 Task:  Click on Football In the Sunday Gridiron Challenge click on  Pick Sheet Add name Madison Johnson Team name Pine Village Villagers and  Email softage.1@softage.net 10 Points Miami Dolphins 9 Points New England Patriots 8 Points Indianapolis Colts 7 Points New York Giants 6 Points New Orleans Saints 5 Points Philadelphia Eagles 4 Points Carolina Panthers 3 Points Tampa Bay Buccaneers 2 Points Cleveland Browns 1 Points Washington Commanders Submit pick sheet
Action: Mouse moved to (627, 364)
Screenshot: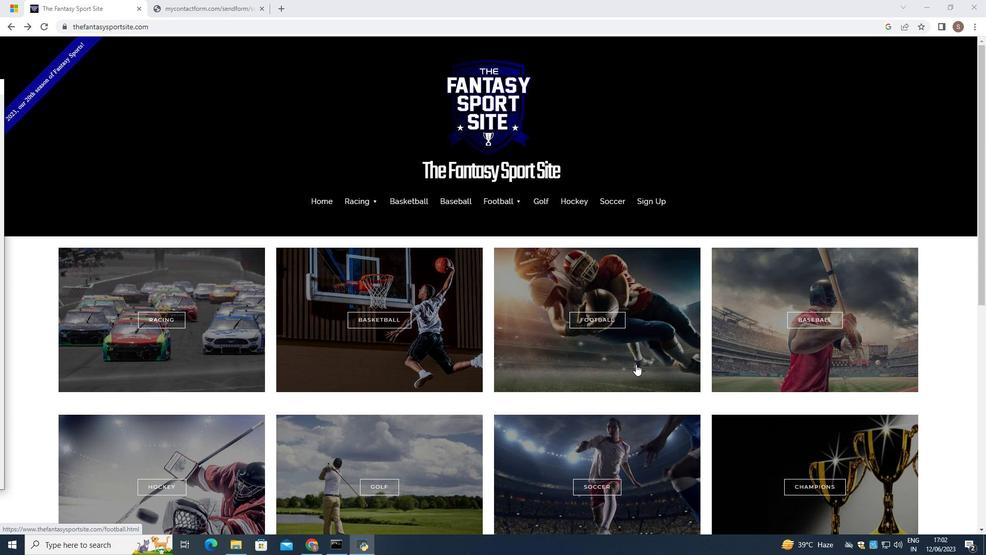 
Action: Mouse pressed left at (627, 364)
Screenshot: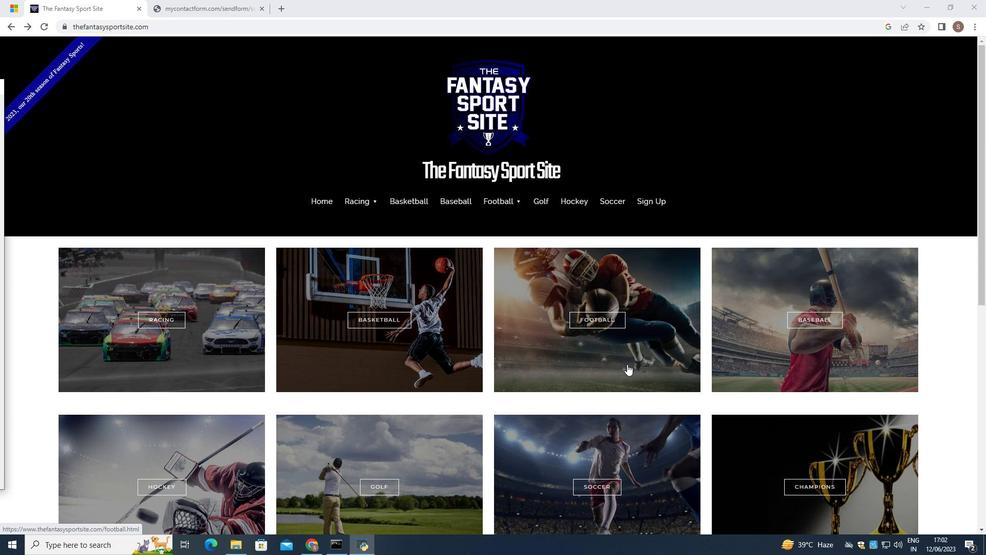 
Action: Mouse moved to (514, 415)
Screenshot: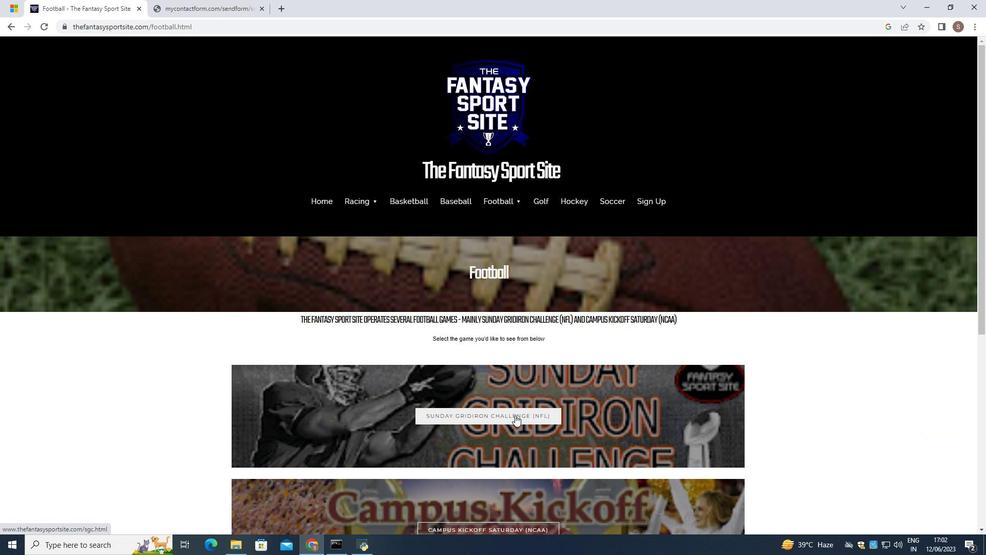 
Action: Mouse pressed left at (514, 415)
Screenshot: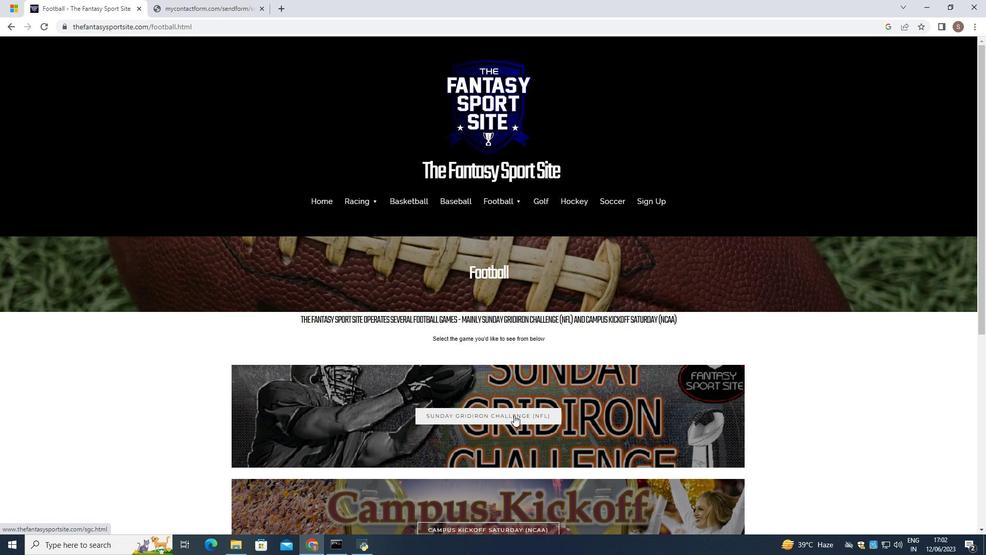 
Action: Mouse moved to (290, 455)
Screenshot: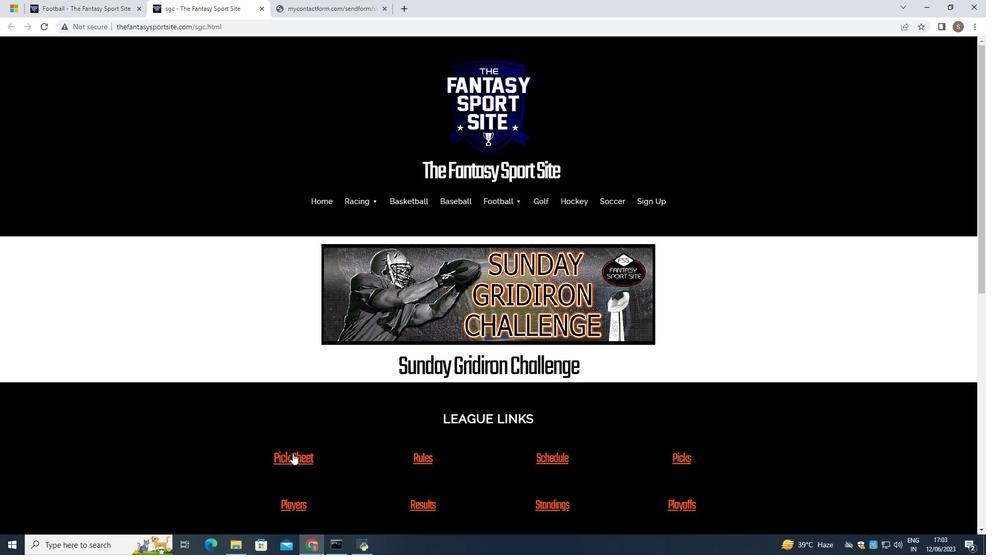 
Action: Mouse pressed left at (290, 455)
Screenshot: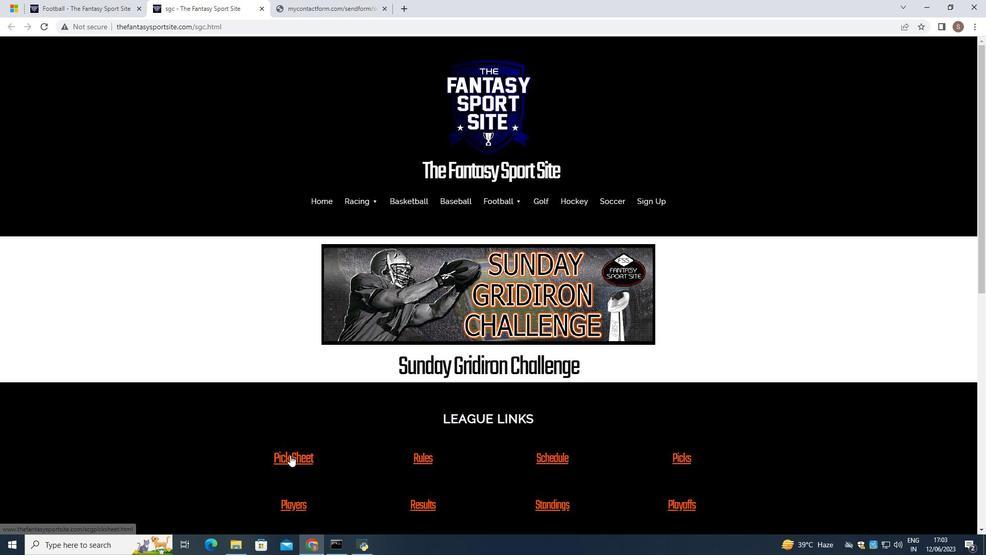
Action: Mouse moved to (344, 431)
Screenshot: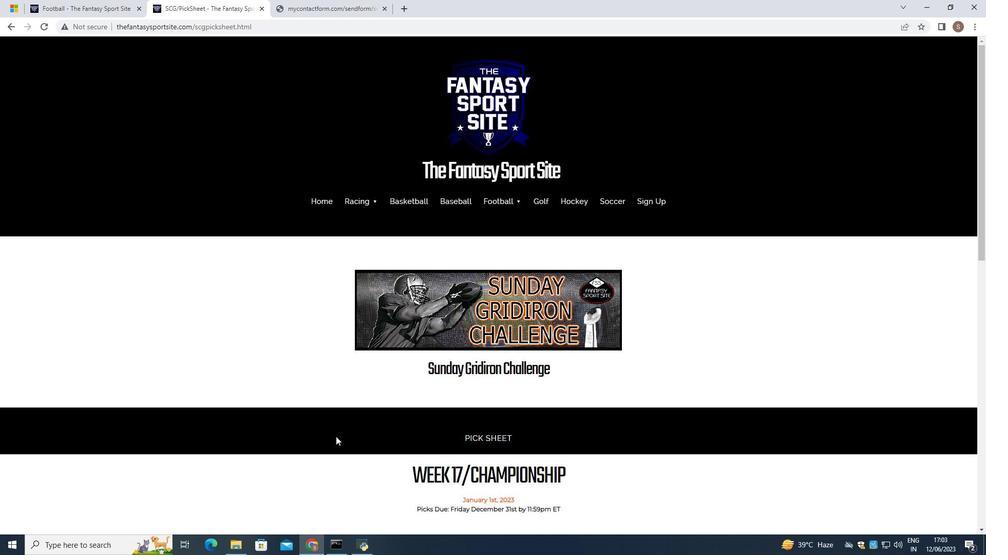 
Action: Mouse scrolled (344, 430) with delta (0, 0)
Screenshot: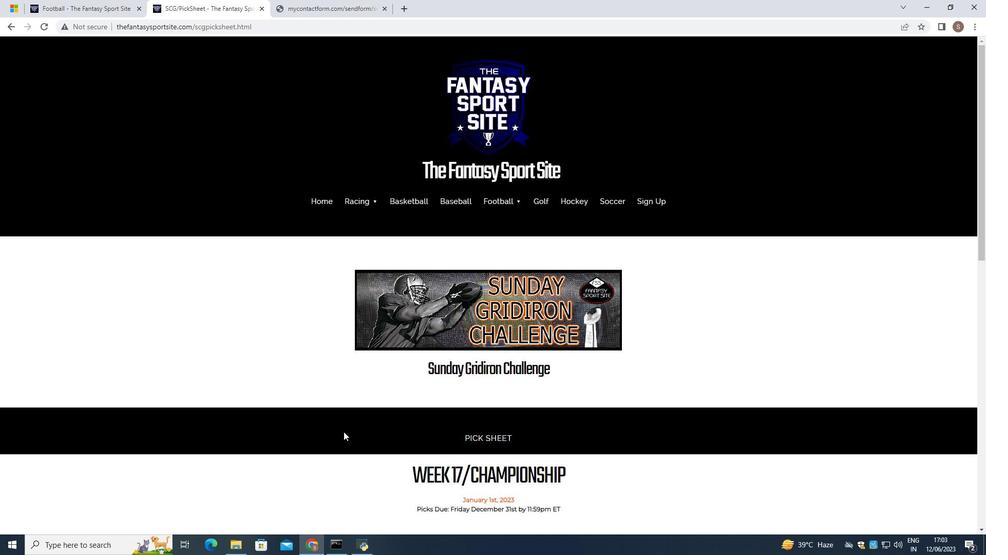 
Action: Mouse scrolled (344, 430) with delta (0, 0)
Screenshot: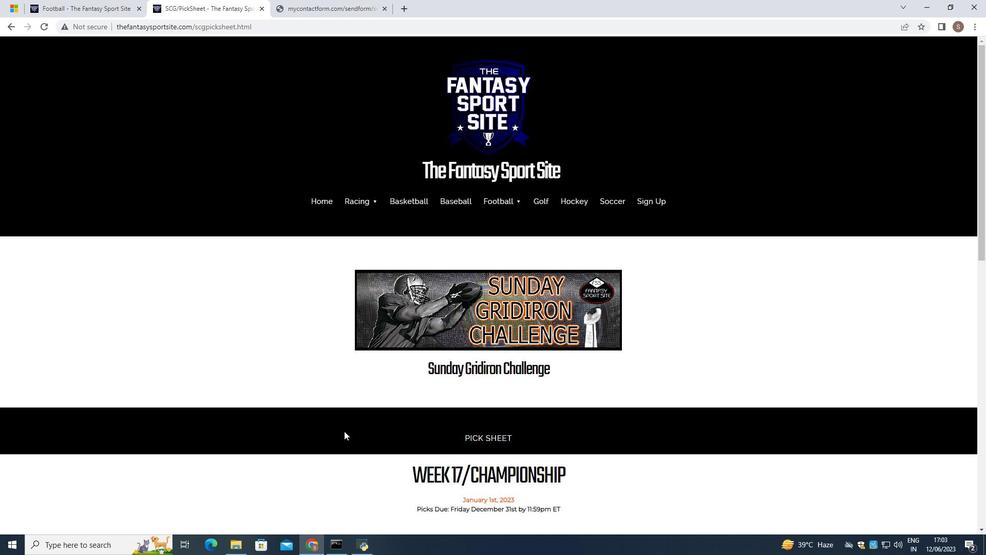 
Action: Mouse scrolled (344, 430) with delta (0, 0)
Screenshot: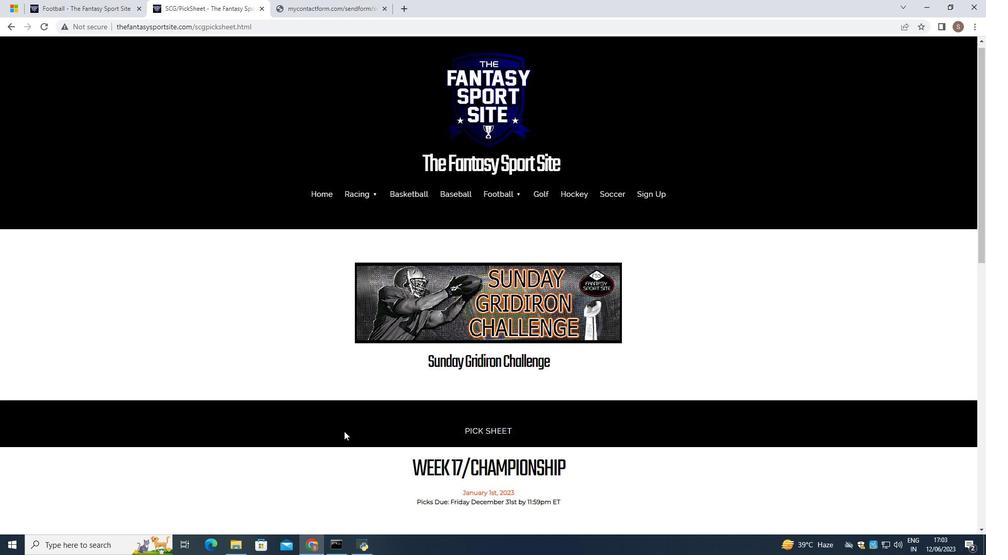 
Action: Mouse scrolled (344, 430) with delta (0, 0)
Screenshot: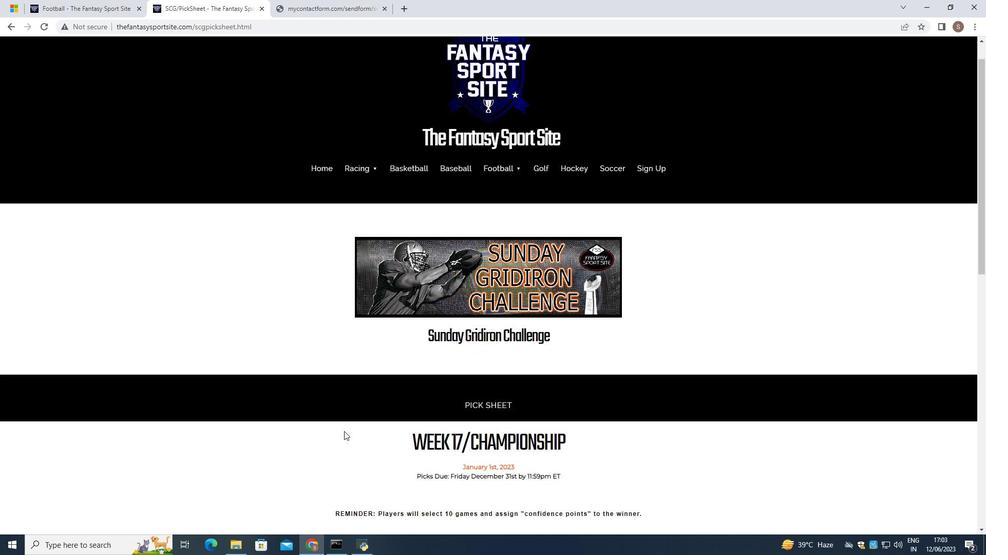 
Action: Mouse moved to (345, 430)
Screenshot: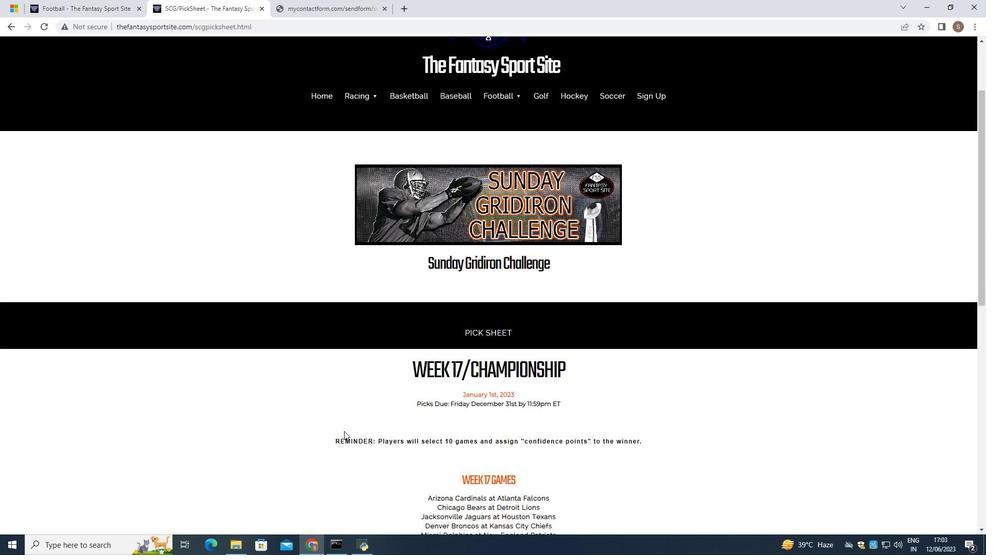 
Action: Mouse scrolled (345, 430) with delta (0, 0)
Screenshot: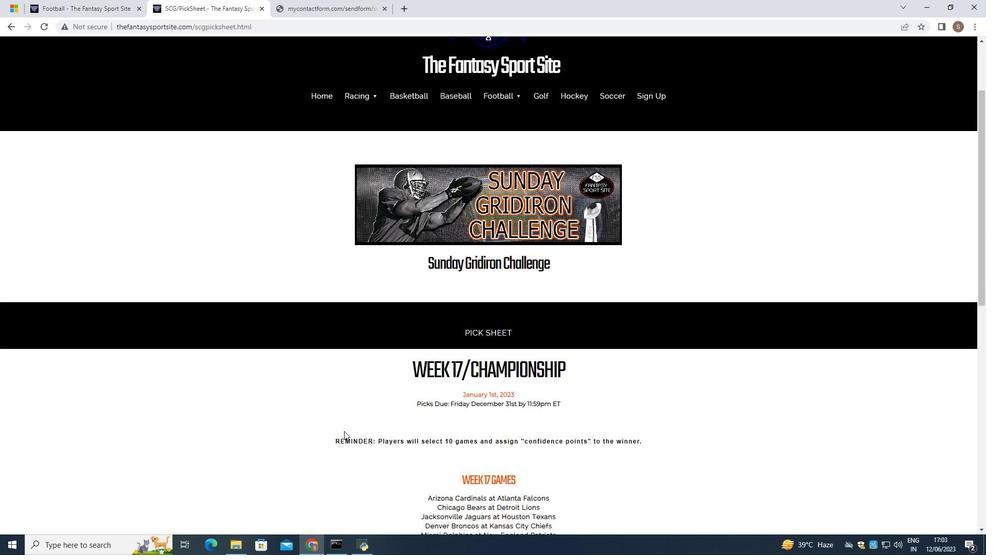 
Action: Mouse scrolled (345, 430) with delta (0, 0)
Screenshot: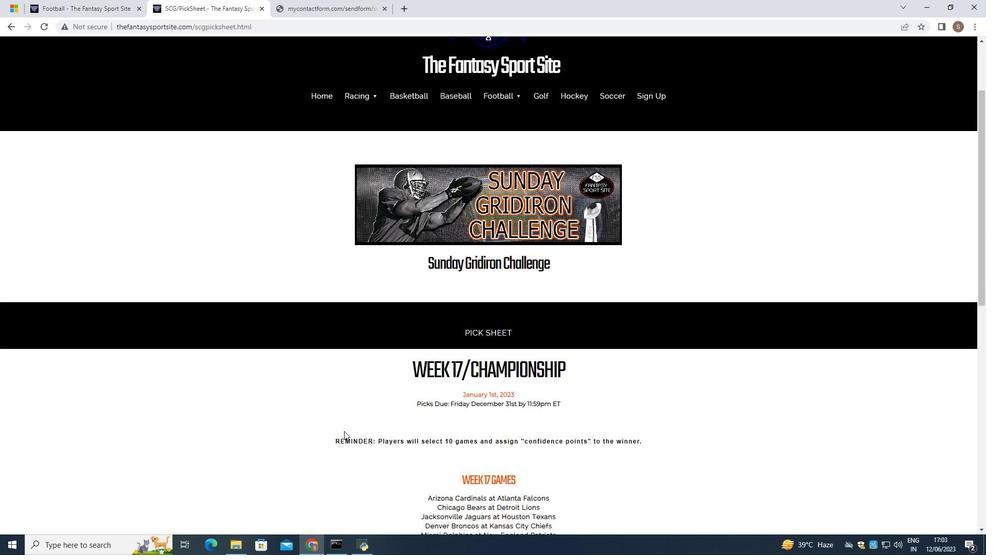 
Action: Mouse scrolled (345, 430) with delta (0, 0)
Screenshot: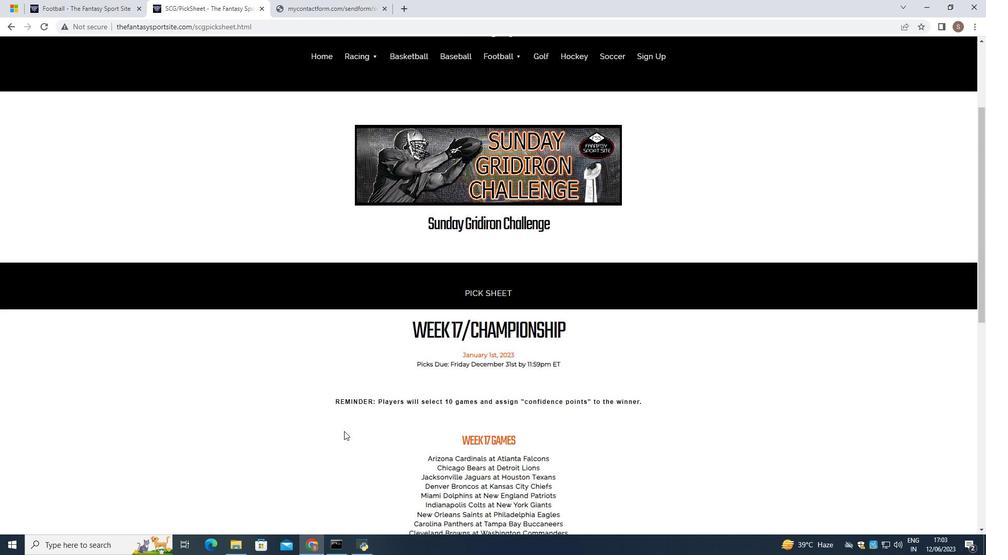 
Action: Mouse moved to (345, 430)
Screenshot: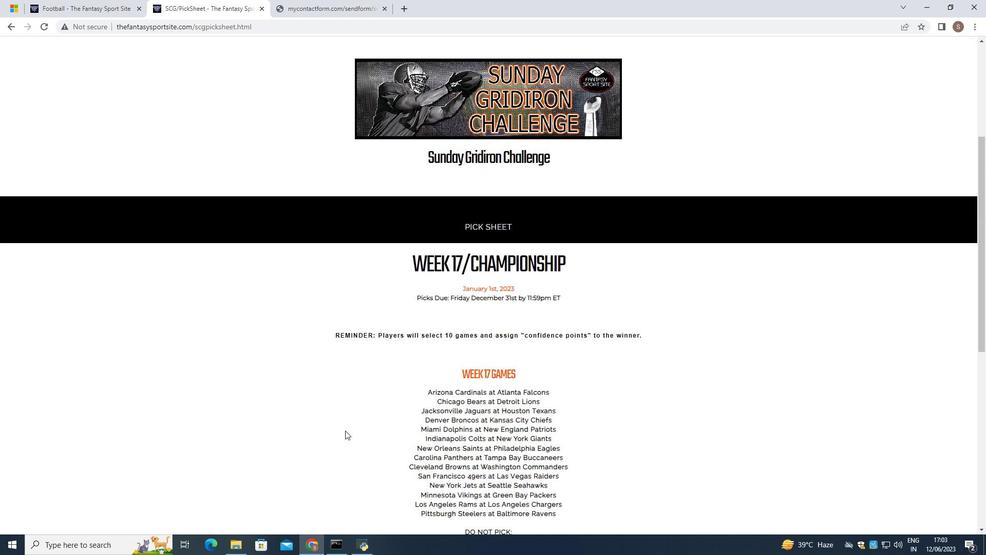 
Action: Mouse scrolled (345, 430) with delta (0, 0)
Screenshot: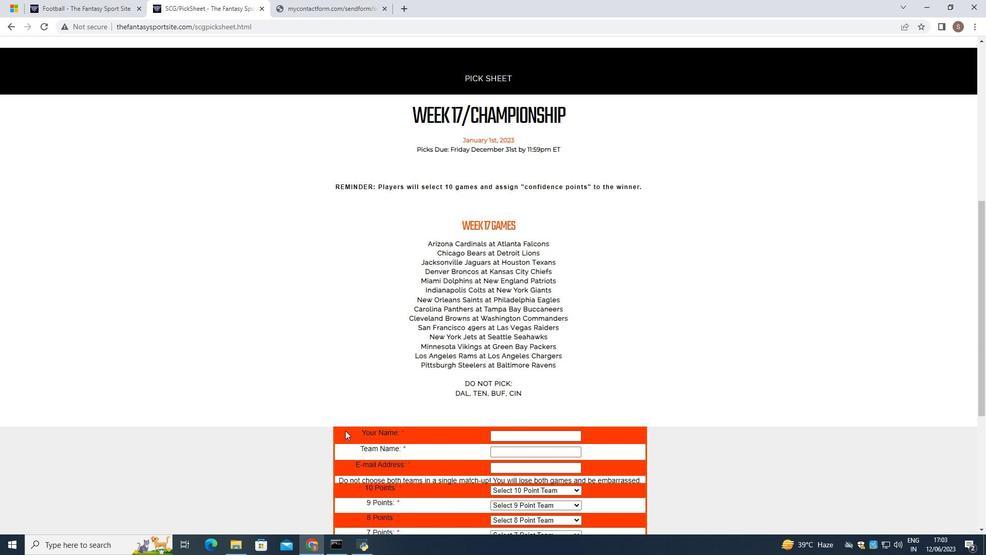 
Action: Mouse scrolled (345, 430) with delta (0, 0)
Screenshot: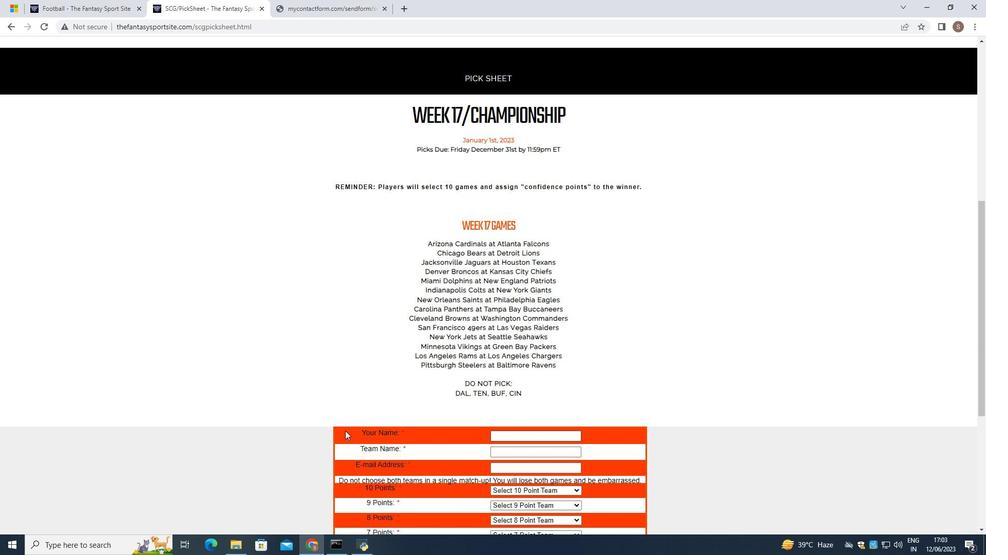 
Action: Mouse scrolled (345, 430) with delta (0, 0)
Screenshot: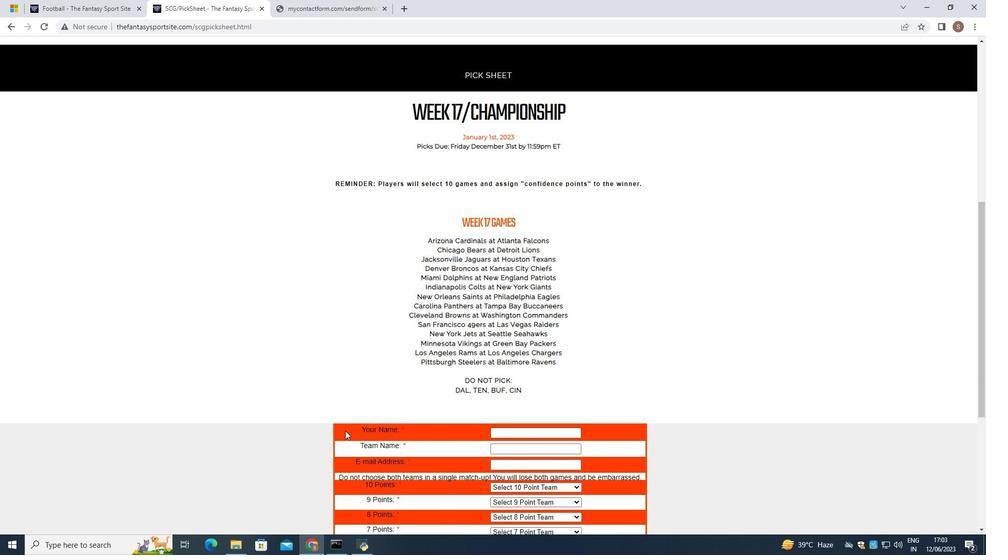 
Action: Mouse moved to (506, 284)
Screenshot: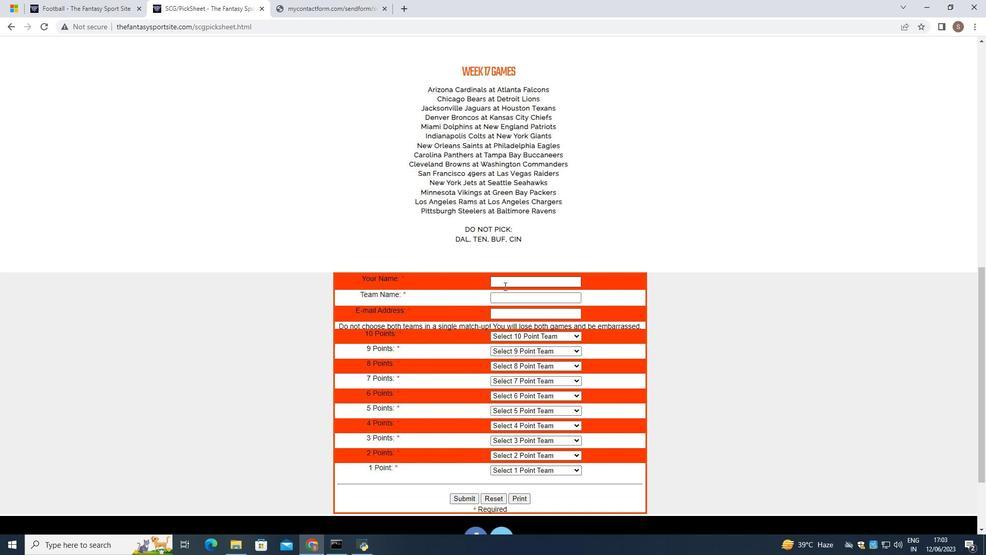 
Action: Mouse pressed left at (506, 284)
Screenshot: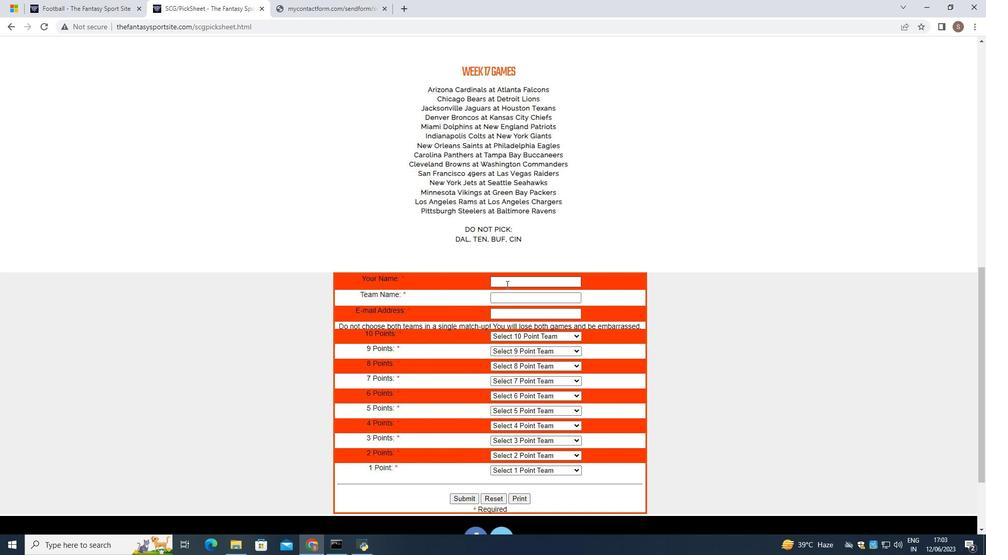 
Action: Key pressed <Key.shift><Key.shift><Key.shift><Key.shift><Key.shift><Key.shift><Key.shift><Key.shift><Key.shift><Key.shift><Key.shift><Key.shift><Key.shift><Key.shift><Key.shift><Key.shift><Key.shift><Key.shift><Key.shift><Key.shift><Key.shift><Key.shift><Key.shift><Key.shift><Key.shift><Key.shift><Key.shift><Key.shift><Key.shift>Madison
Screenshot: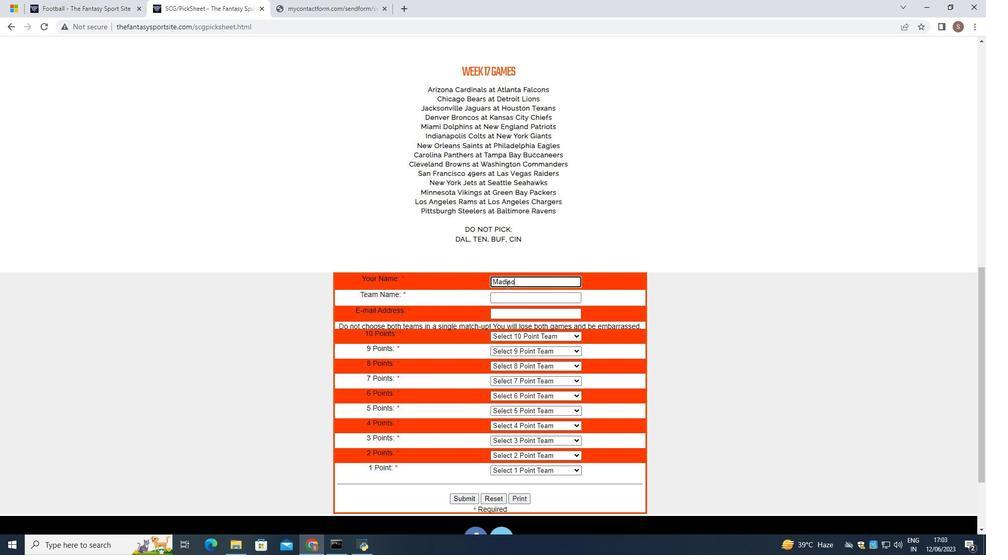 
Action: Mouse moved to (549, 289)
Screenshot: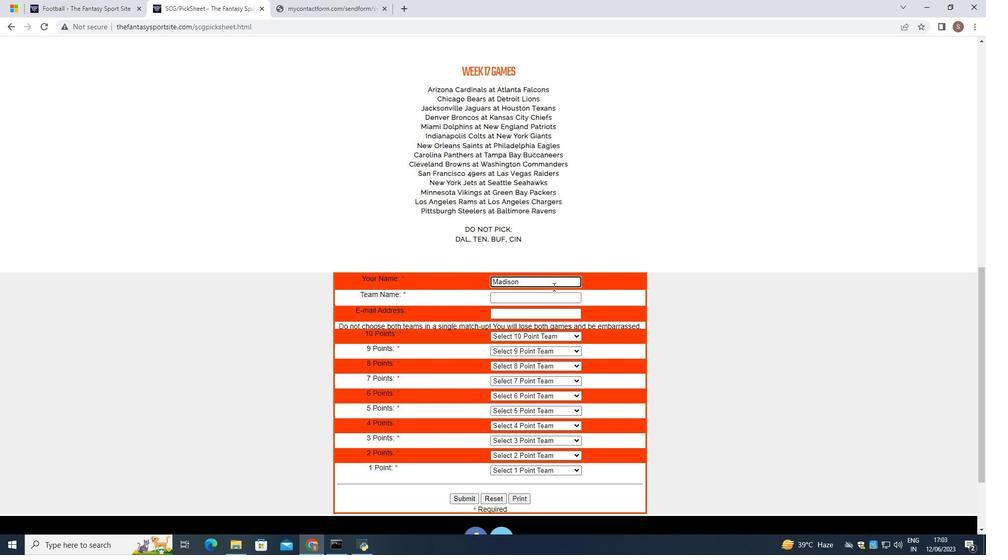 
Action: Key pressed <Key.space><Key.shift>Johnson
Screenshot: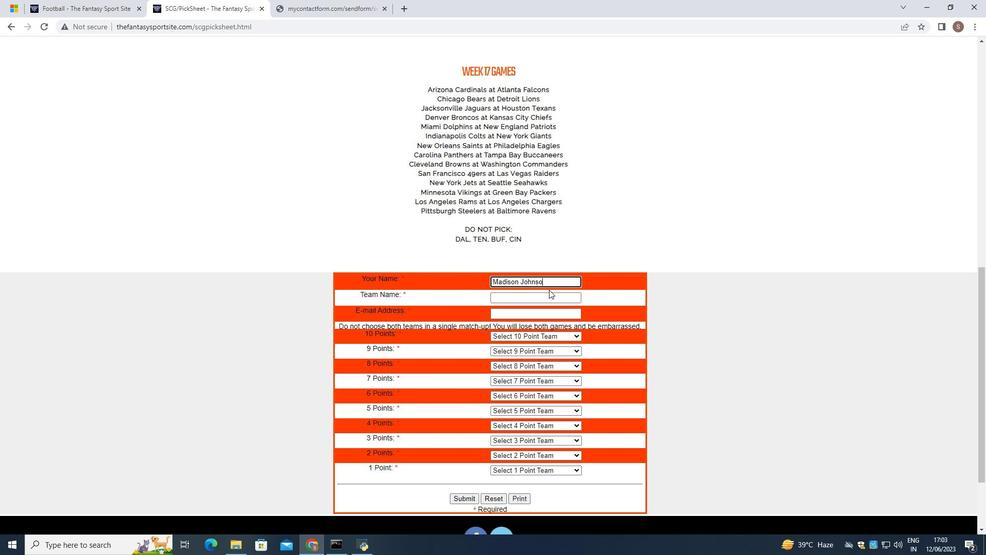 
Action: Mouse moved to (549, 300)
Screenshot: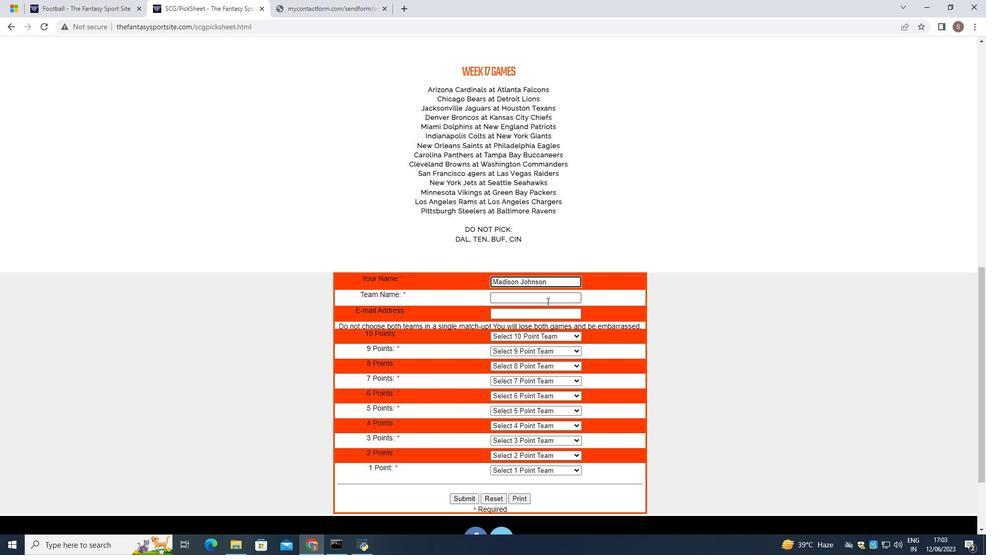 
Action: Mouse pressed left at (549, 300)
Screenshot: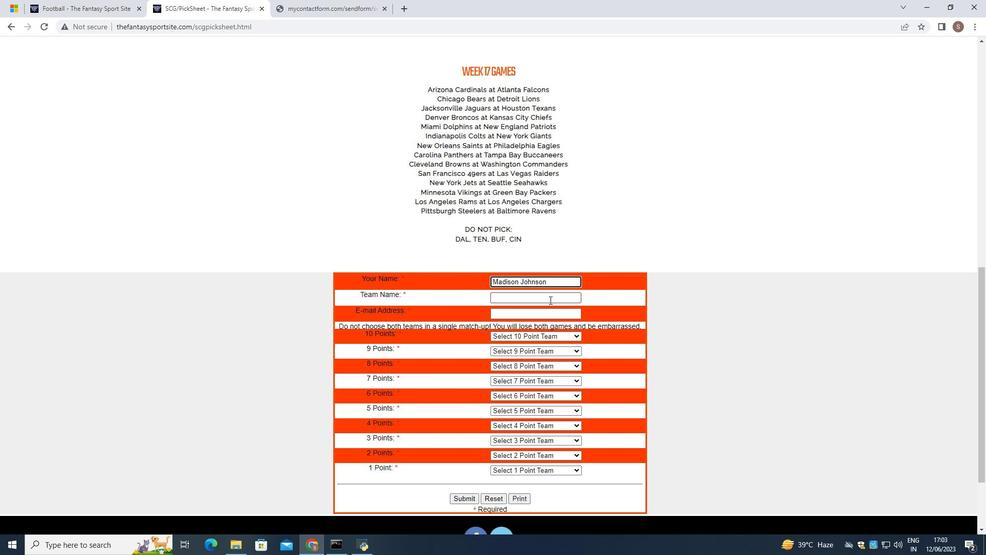 
Action: Key pressed <Key.shift><Key.shift><Key.shift><Key.shift><Key.shift><Key.shift><Key.shift><Key.shift><Key.shift><Key.shift><Key.shift><Key.shift><Key.shift><Key.shift><Key.shift><Key.shift><Key.shift><Key.shift><Key.shift>Pine<Key.space><Key.shift>Village<Key.space><Key.shift>Villagers
Screenshot: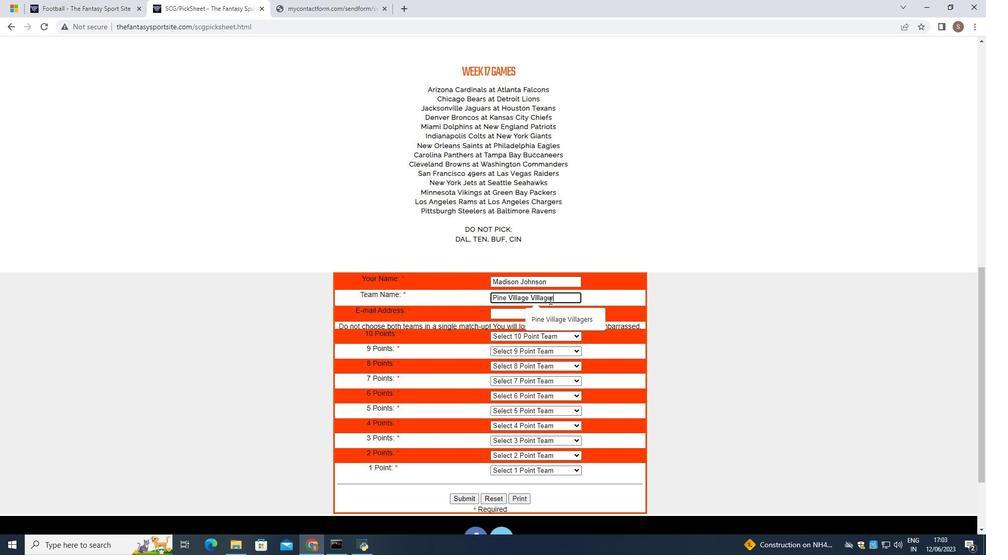 
Action: Mouse moved to (536, 314)
Screenshot: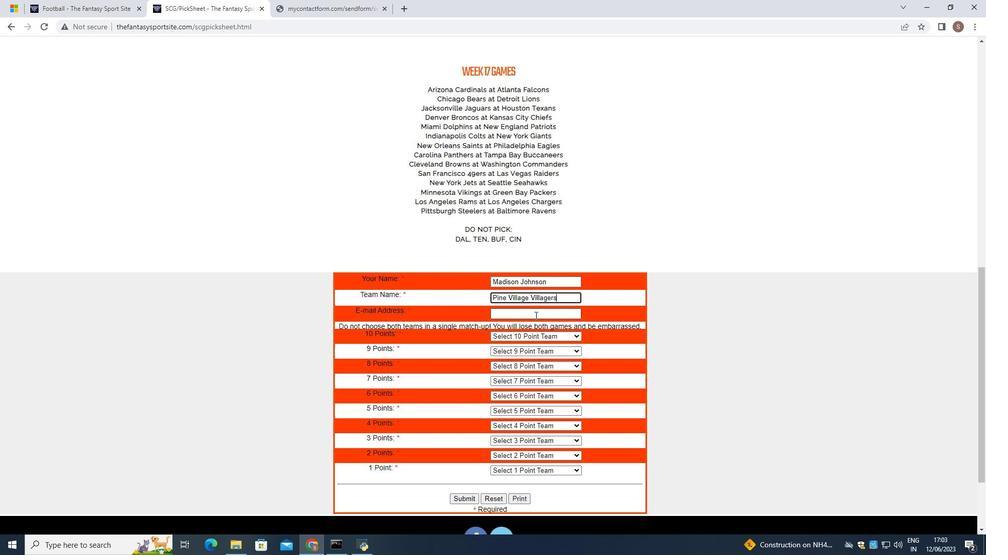 
Action: Mouse pressed left at (536, 314)
Screenshot: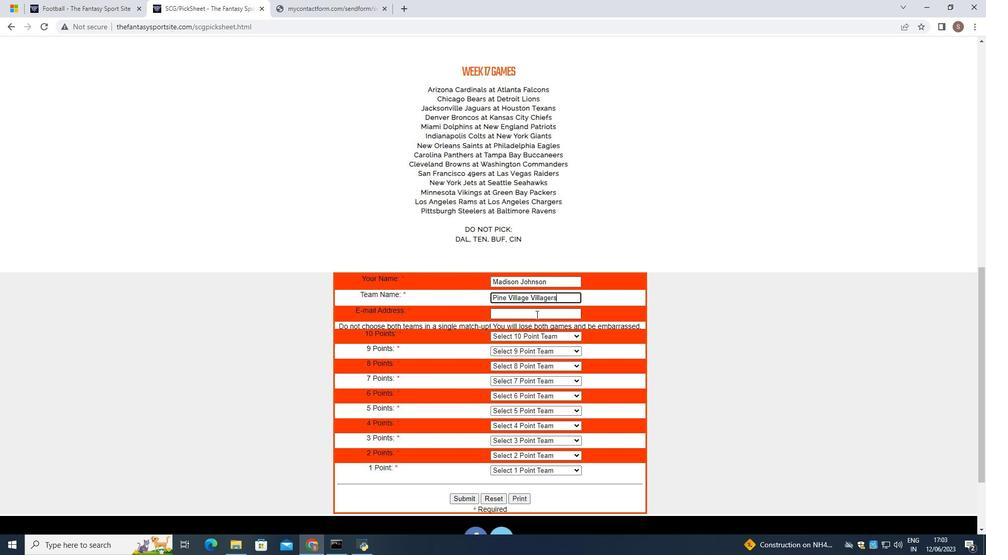 
Action: Key pressed softage.1
Screenshot: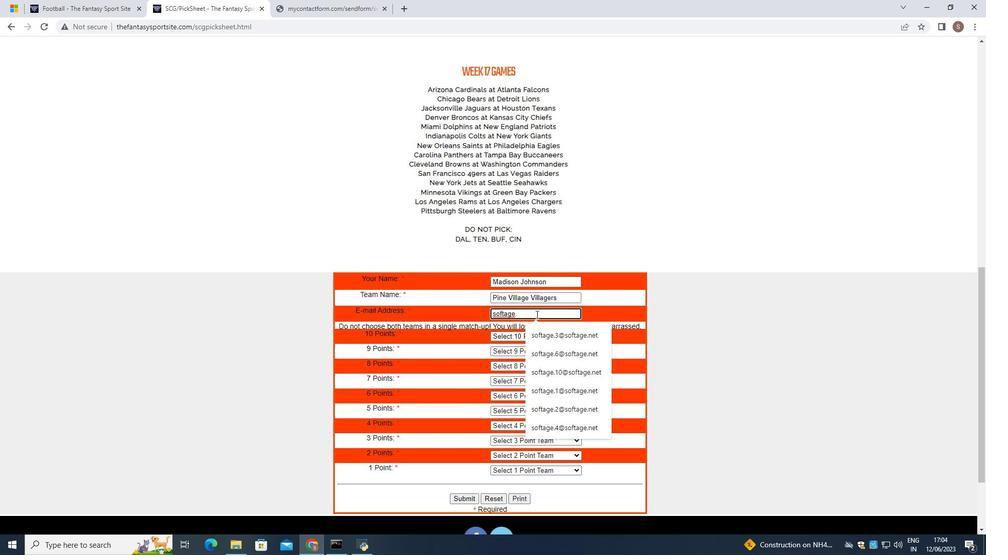 
Action: Mouse moved to (551, 354)
Screenshot: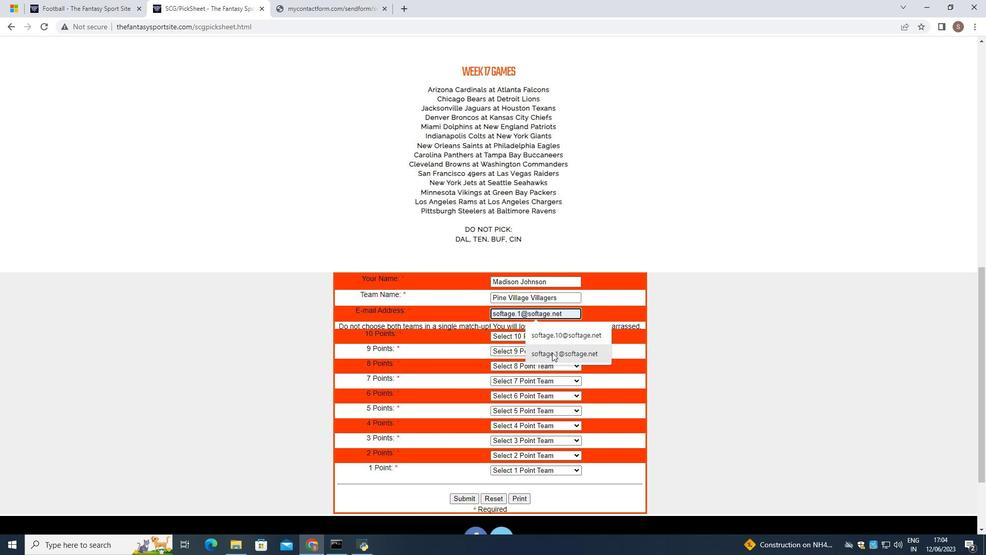 
Action: Mouse pressed left at (551, 354)
Screenshot: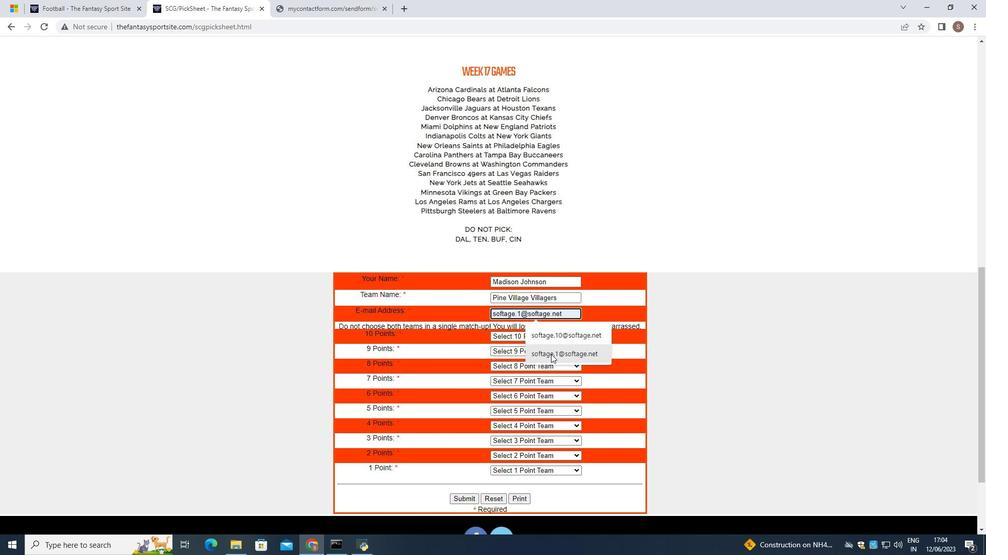 
Action: Mouse moved to (542, 338)
Screenshot: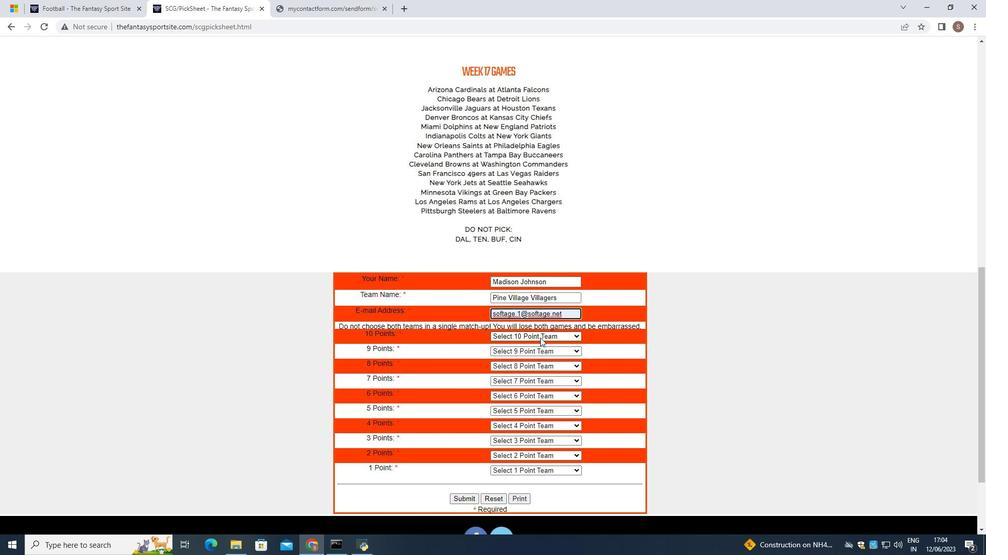 
Action: Mouse pressed left at (542, 338)
Screenshot: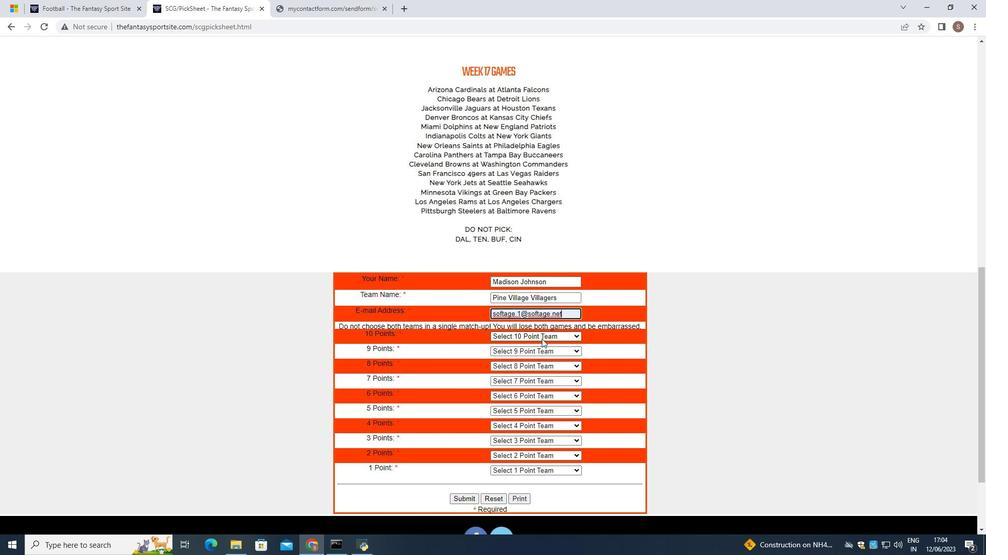
Action: Mouse moved to (539, 442)
Screenshot: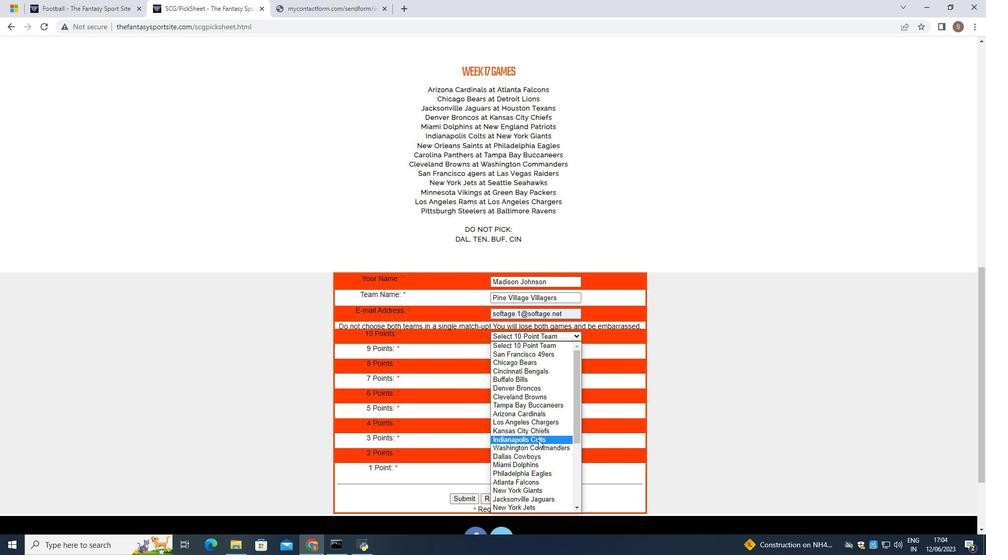 
Action: Mouse scrolled (539, 441) with delta (0, 0)
Screenshot: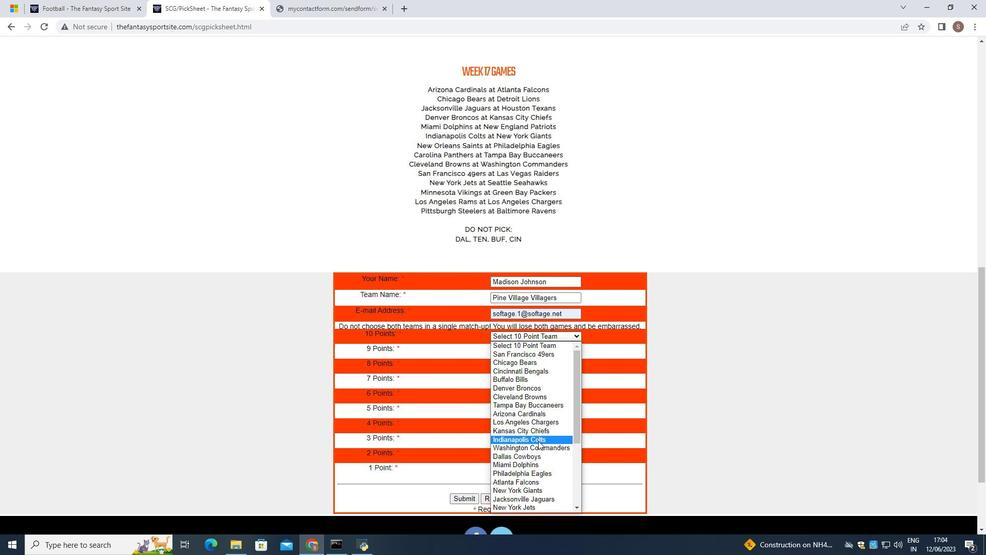 
Action: Mouse moved to (541, 444)
Screenshot: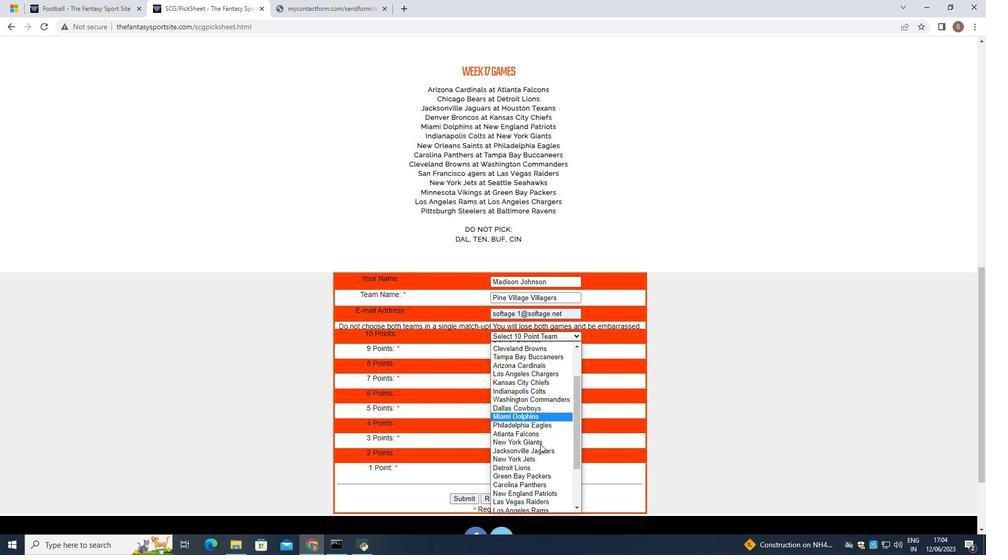 
Action: Mouse scrolled (540, 444) with delta (0, 0)
Screenshot: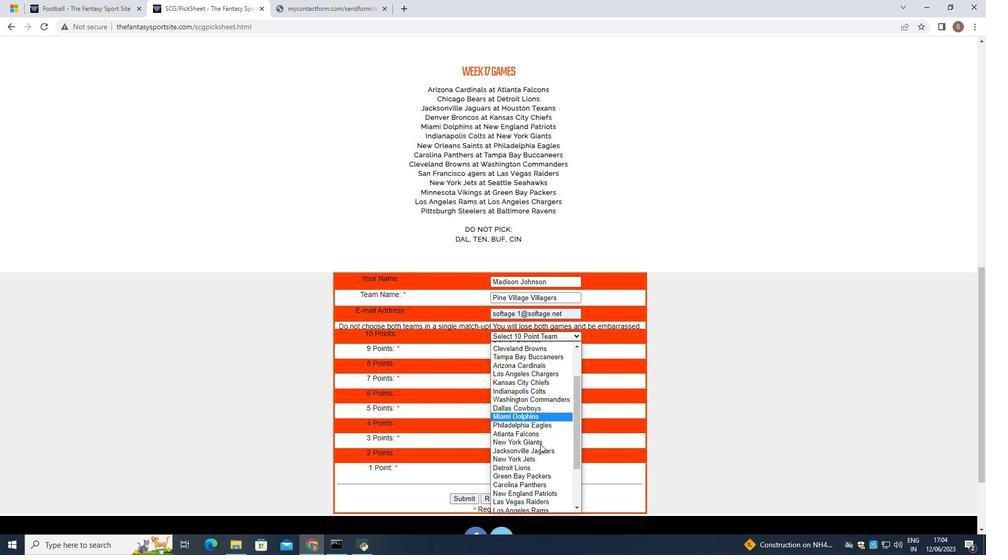 
Action: Mouse moved to (541, 444)
Screenshot: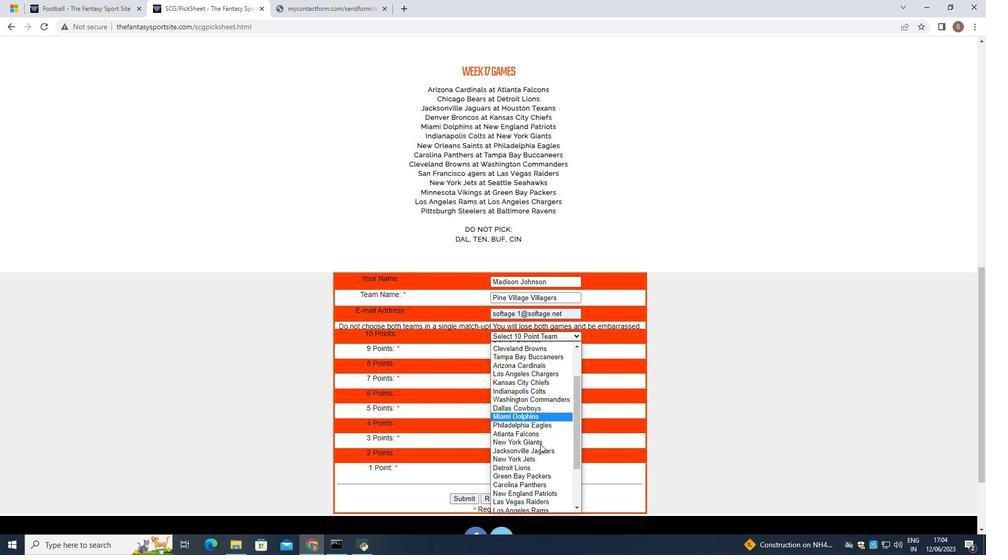 
Action: Mouse scrolled (541, 444) with delta (0, 0)
Screenshot: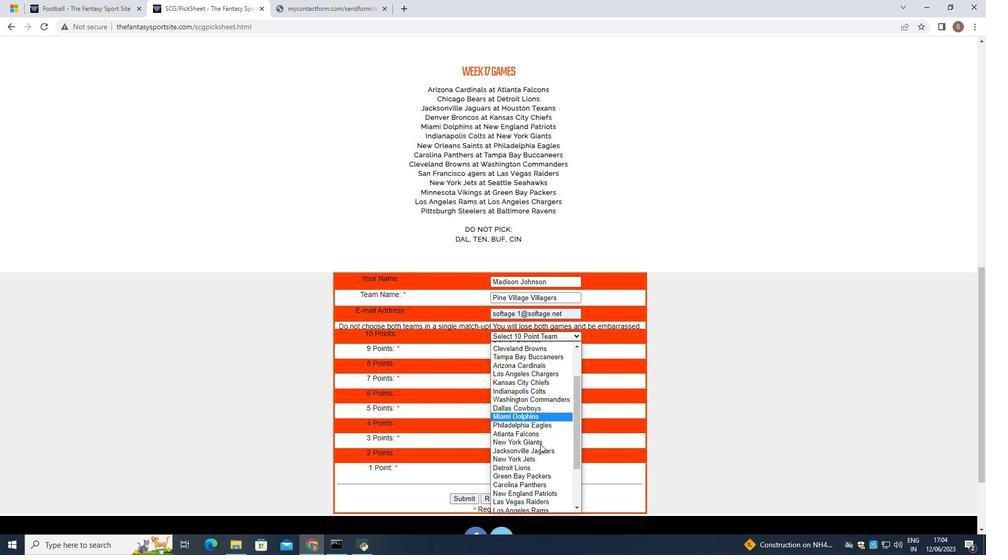 
Action: Mouse scrolled (541, 444) with delta (0, 0)
Screenshot: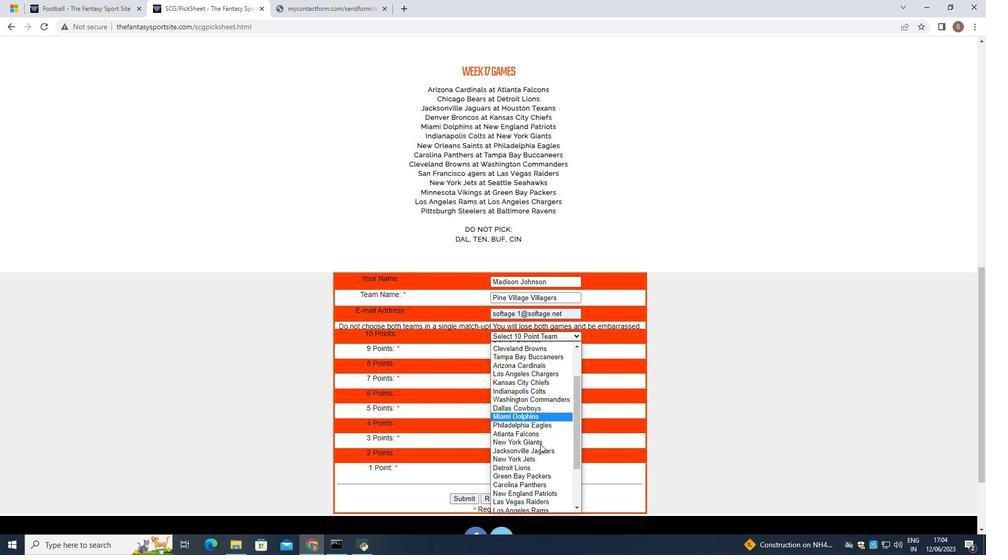 
Action: Mouse moved to (542, 444)
Screenshot: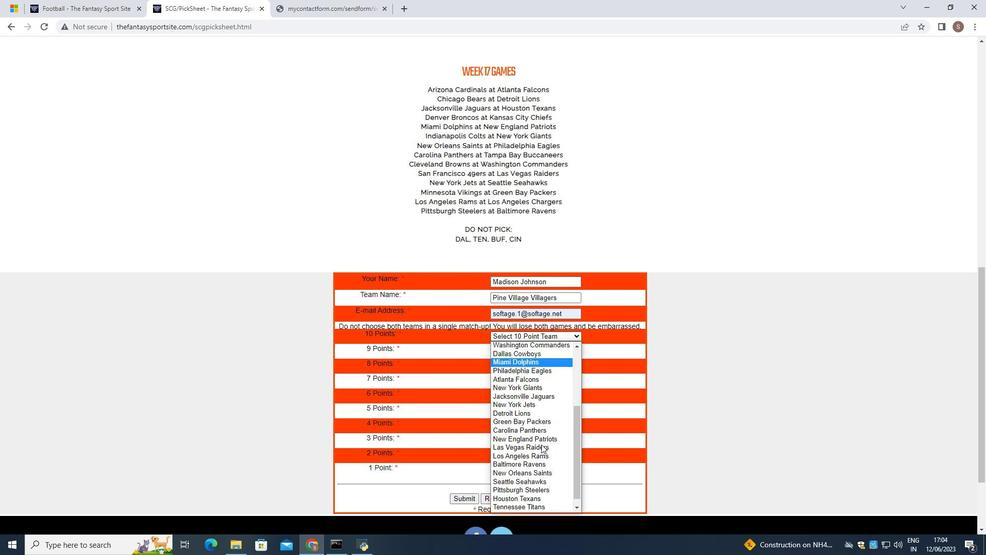 
Action: Mouse scrolled (542, 444) with delta (0, 0)
Screenshot: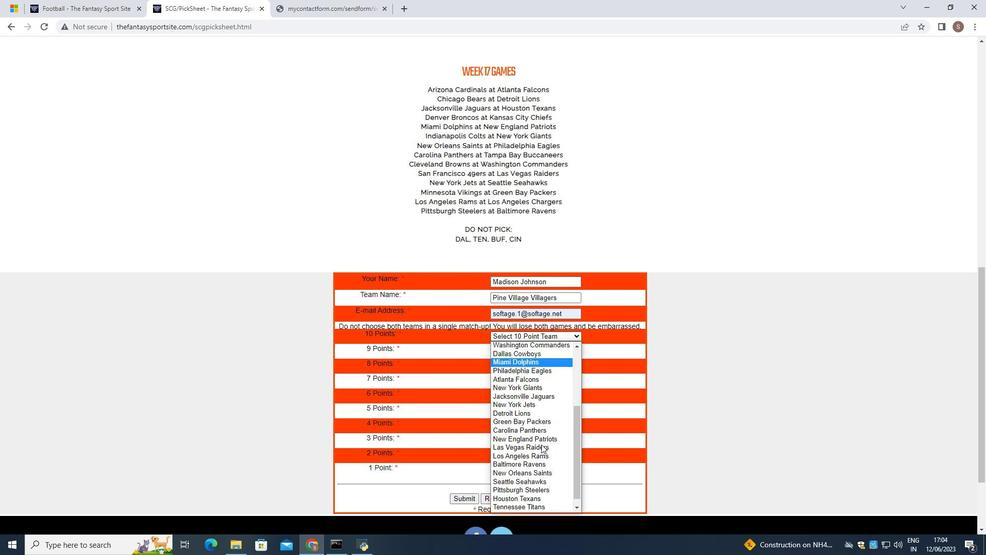 
Action: Mouse moved to (542, 444)
Screenshot: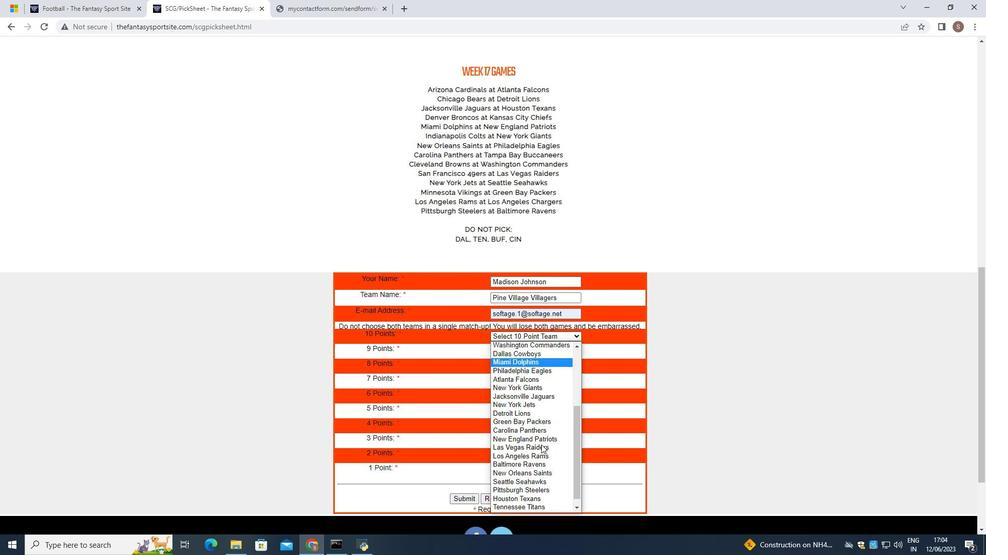 
Action: Mouse scrolled (542, 444) with delta (0, 0)
Screenshot: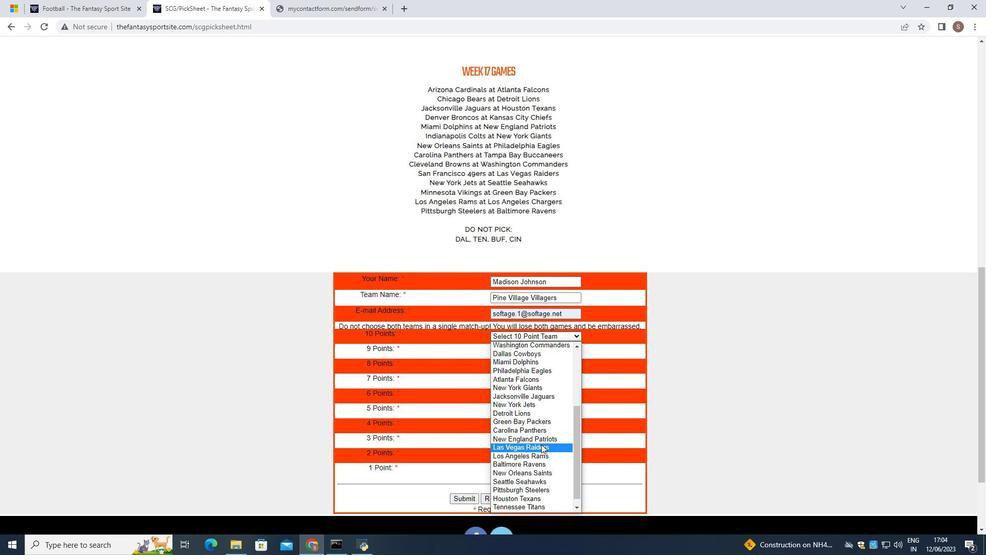 
Action: Mouse moved to (543, 444)
Screenshot: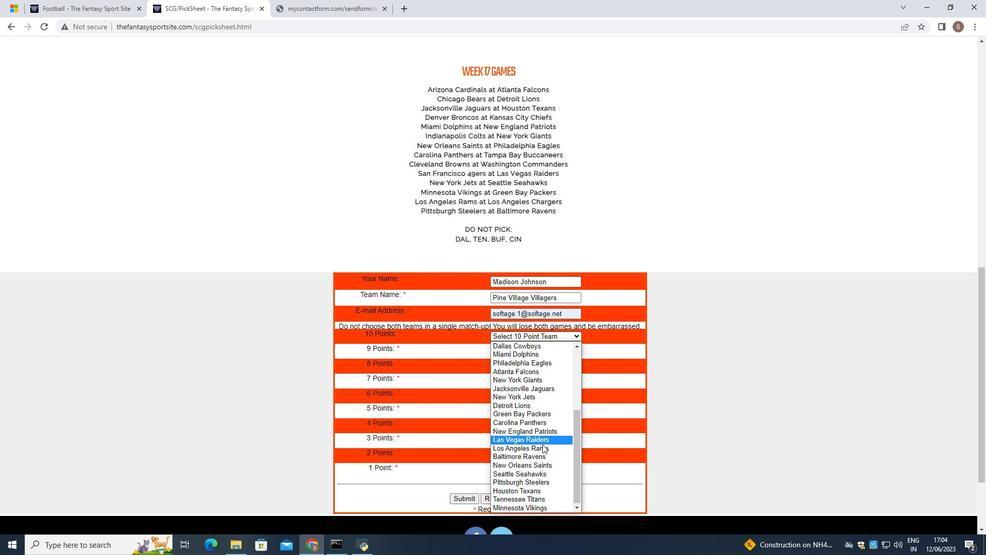 
Action: Mouse scrolled (543, 443) with delta (0, 0)
Screenshot: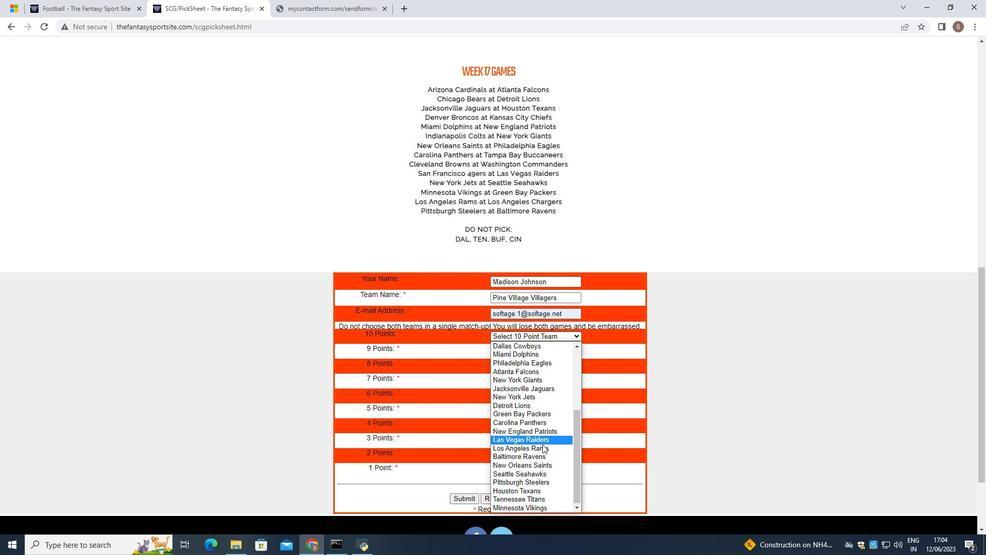 
Action: Mouse moved to (533, 357)
Screenshot: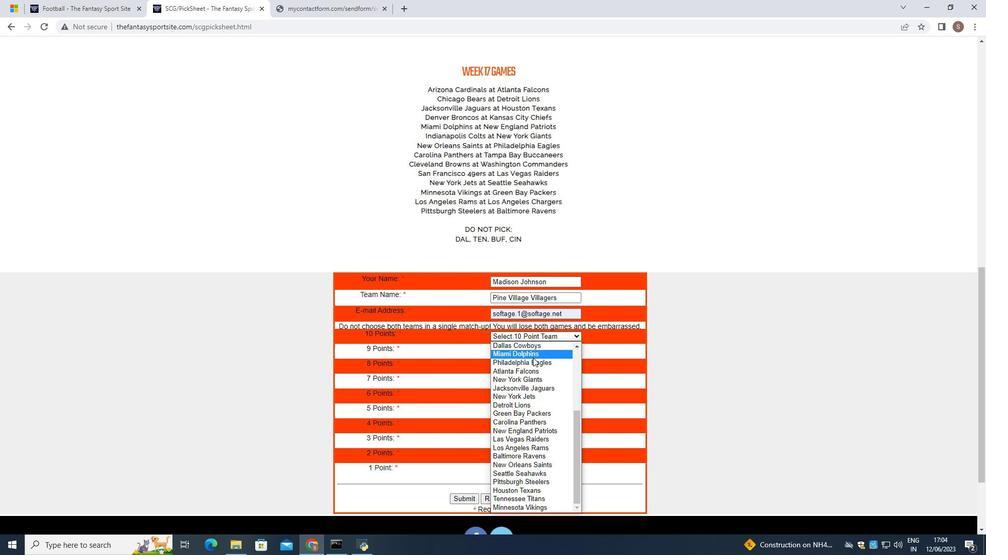 
Action: Mouse pressed left at (533, 357)
Screenshot: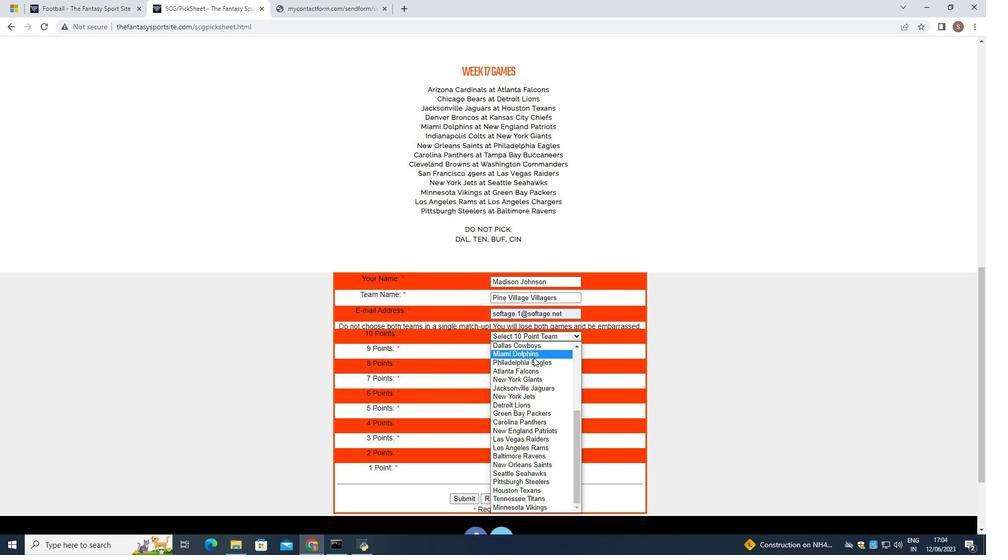 
Action: Mouse moved to (548, 352)
Screenshot: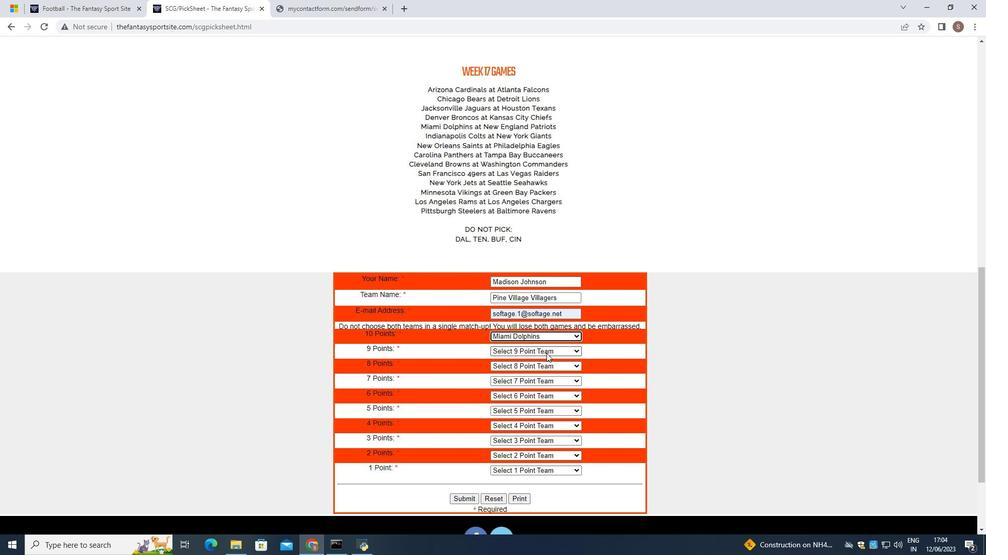 
Action: Mouse pressed left at (548, 352)
Screenshot: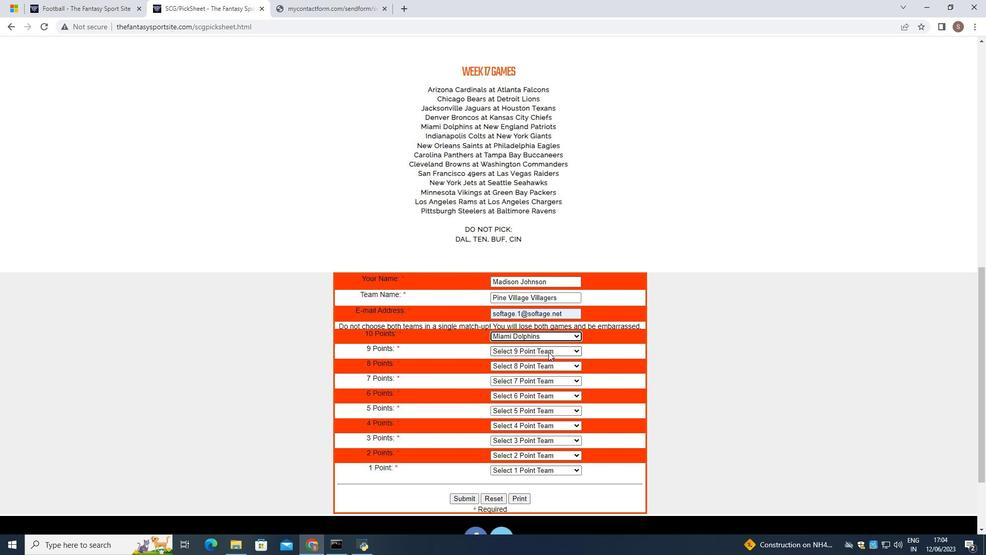 
Action: Mouse moved to (554, 467)
Screenshot: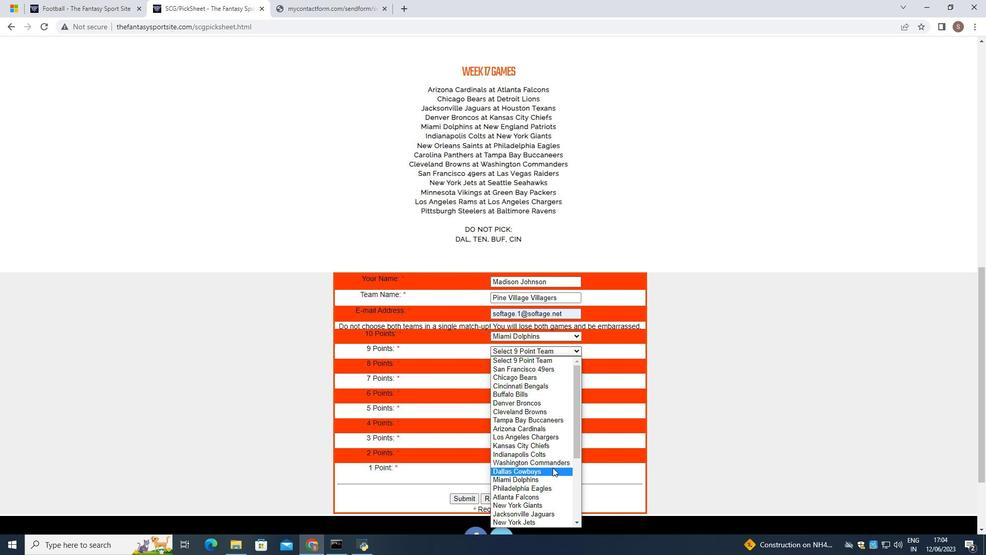 
Action: Mouse scrolled (554, 467) with delta (0, 0)
Screenshot: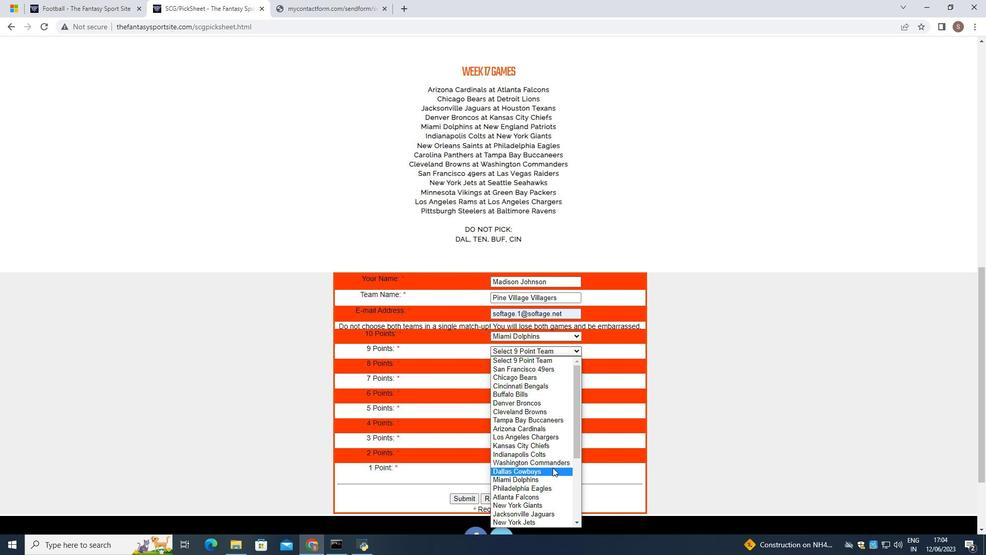 
Action: Mouse scrolled (554, 466) with delta (0, 0)
Screenshot: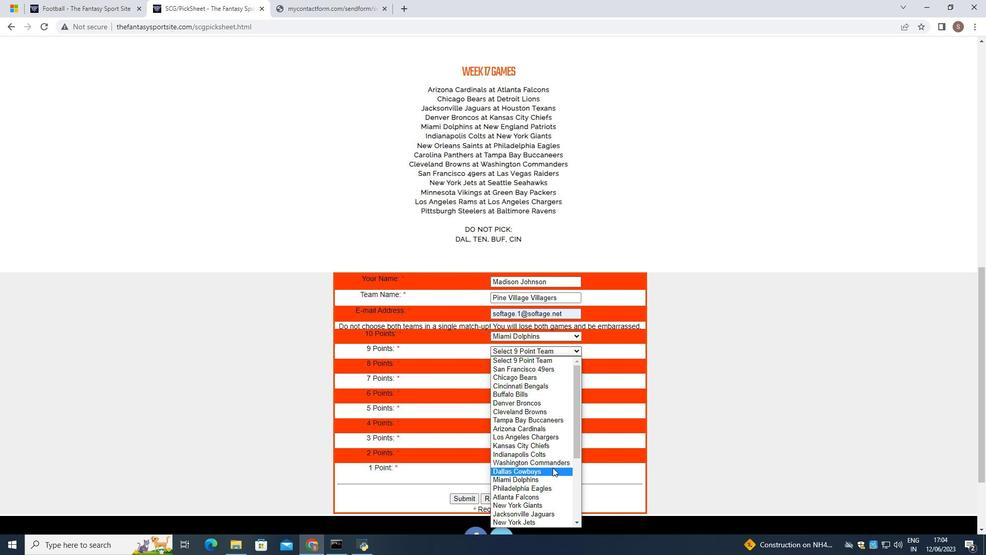 
Action: Mouse moved to (555, 467)
Screenshot: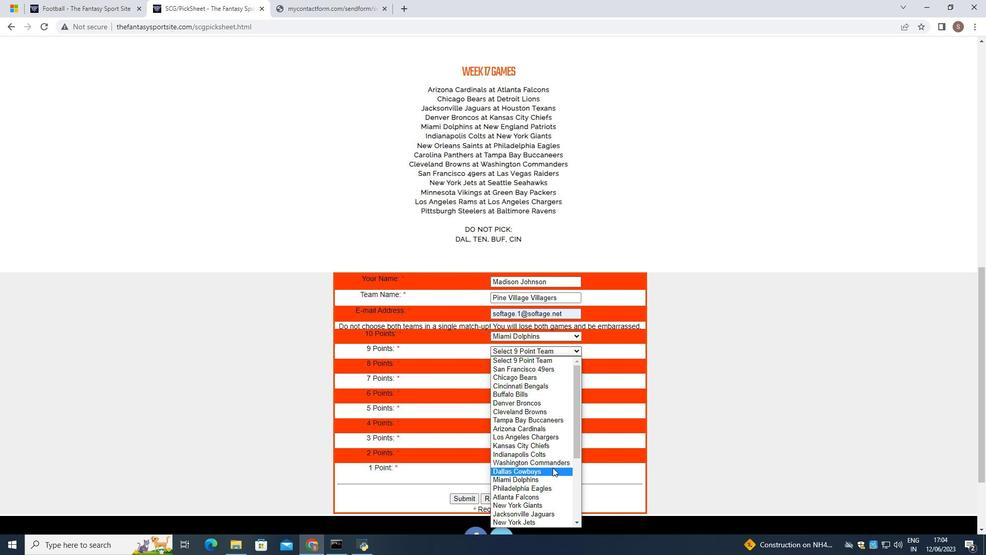 
Action: Mouse scrolled (555, 466) with delta (0, 0)
Screenshot: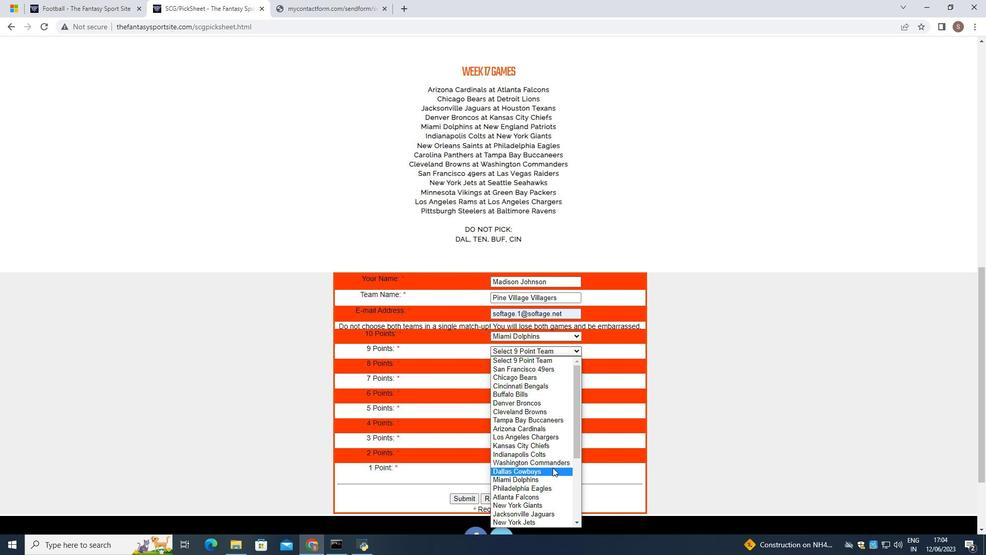 
Action: Mouse moved to (555, 467)
Screenshot: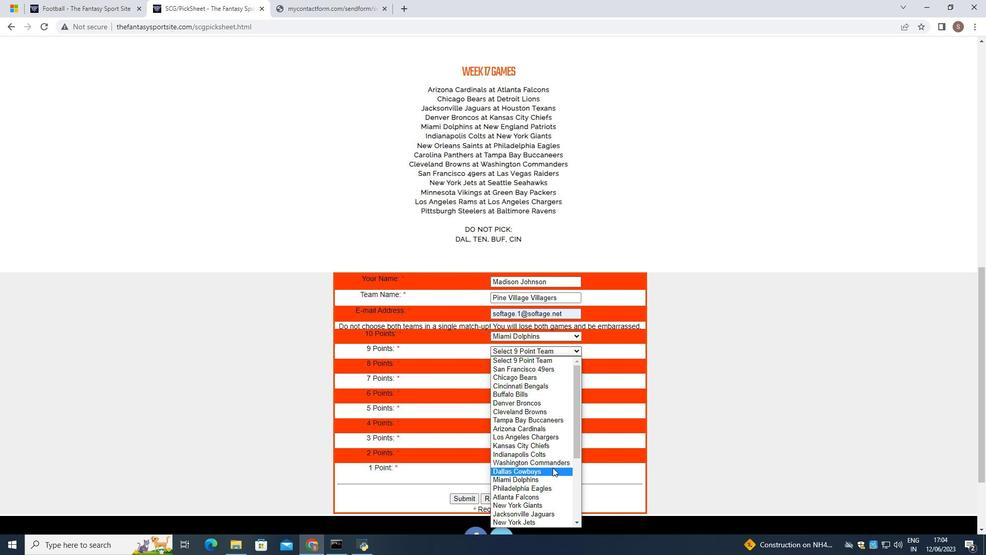 
Action: Mouse scrolled (555, 466) with delta (0, 0)
Screenshot: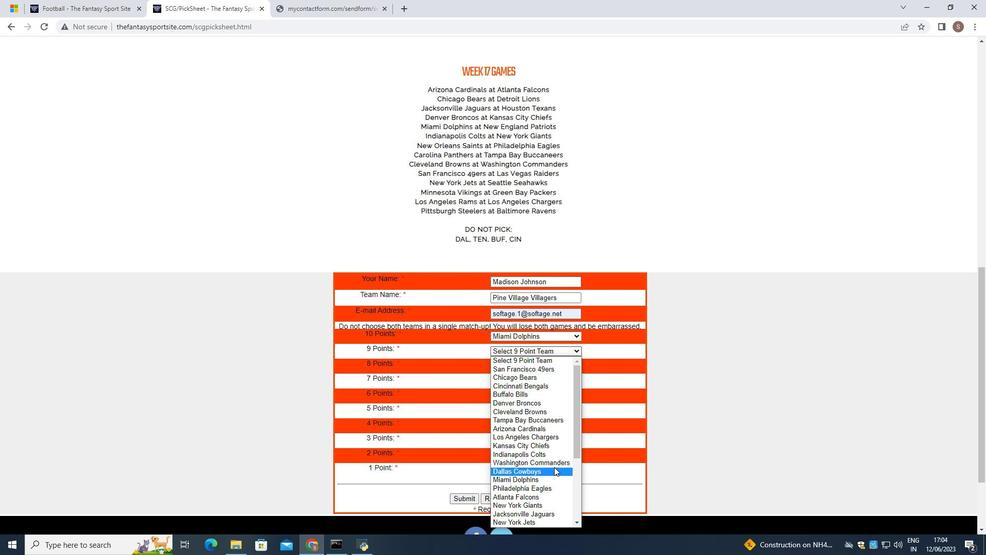
Action: Mouse moved to (555, 466)
Screenshot: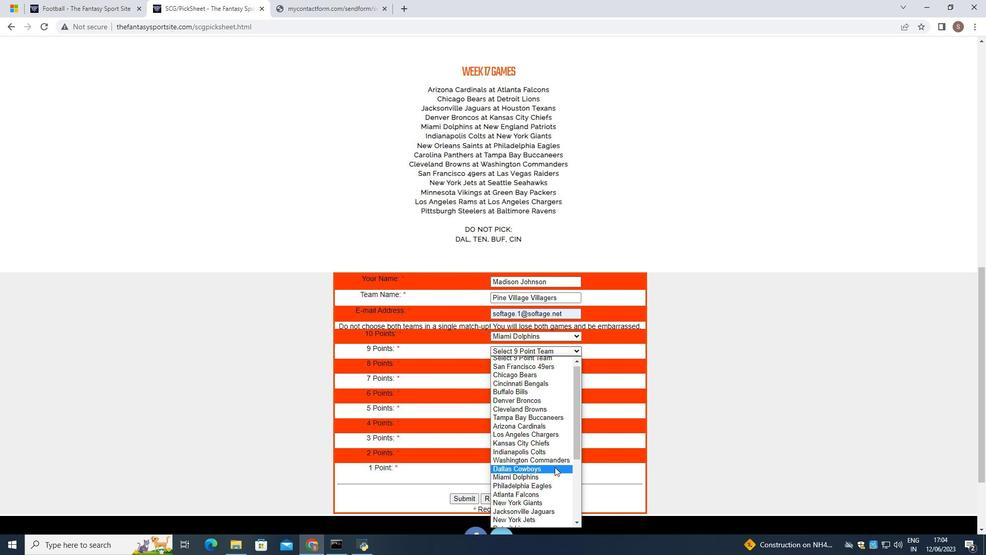 
Action: Mouse scrolled (555, 466) with delta (0, 0)
Screenshot: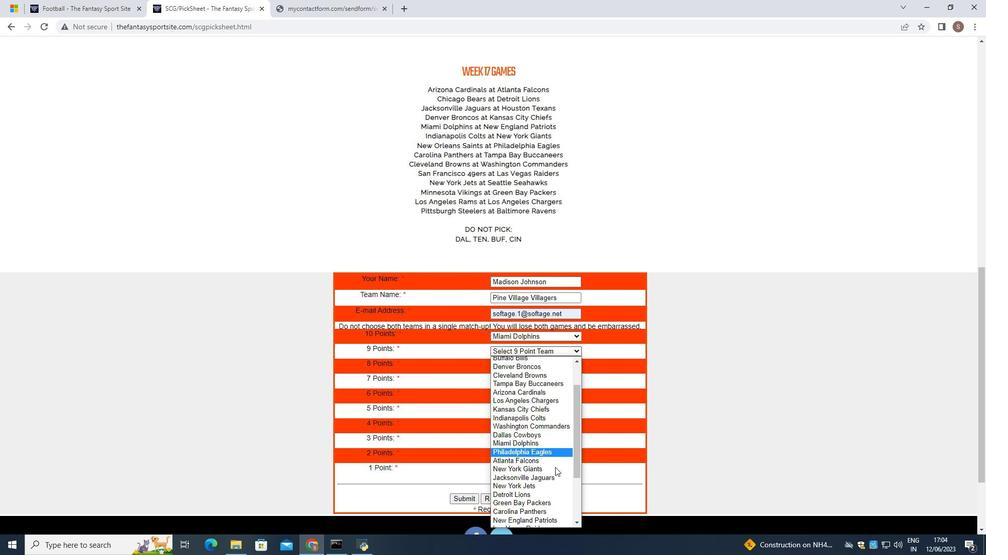 
Action: Mouse moved to (556, 466)
Screenshot: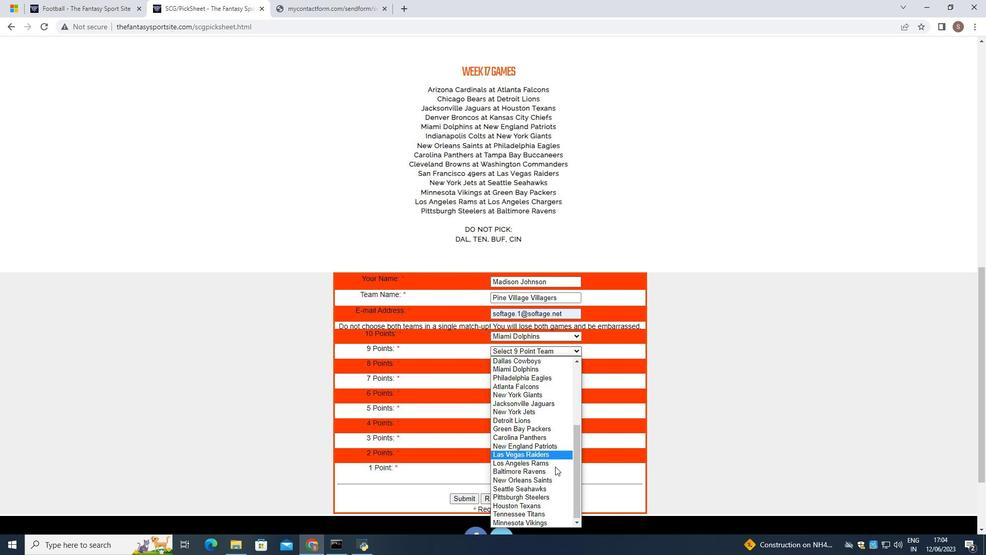 
Action: Mouse scrolled (556, 466) with delta (0, 0)
Screenshot: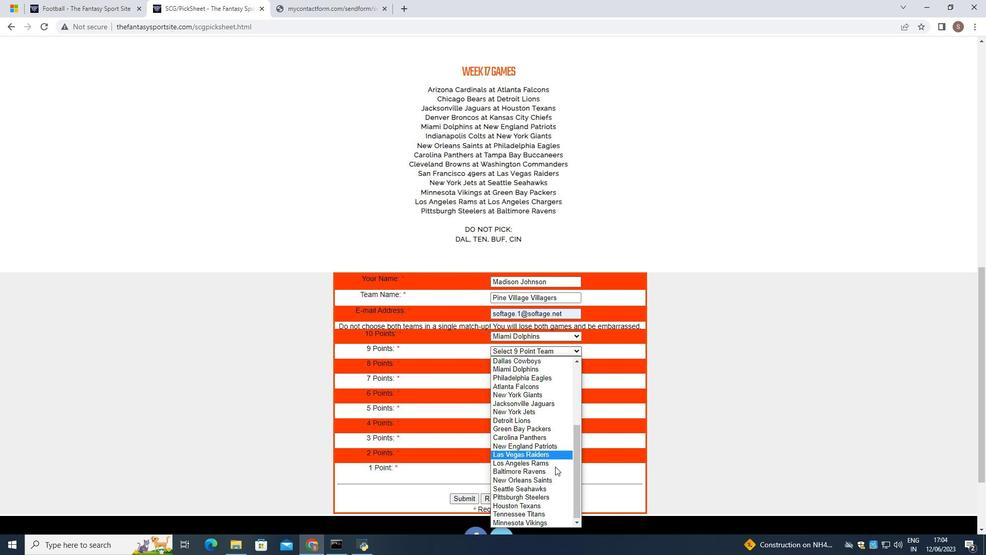 
Action: Mouse moved to (549, 445)
Screenshot: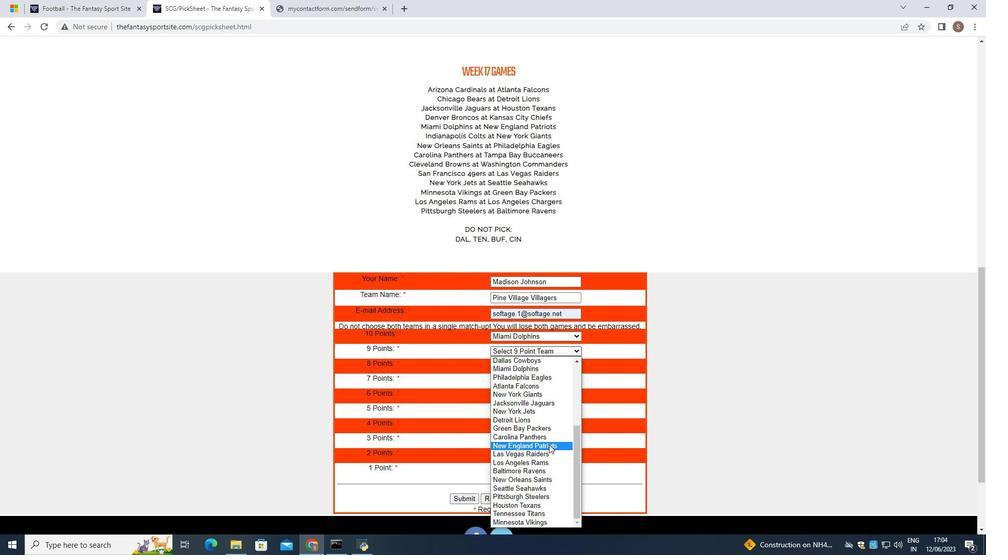 
Action: Mouse pressed left at (549, 445)
Screenshot: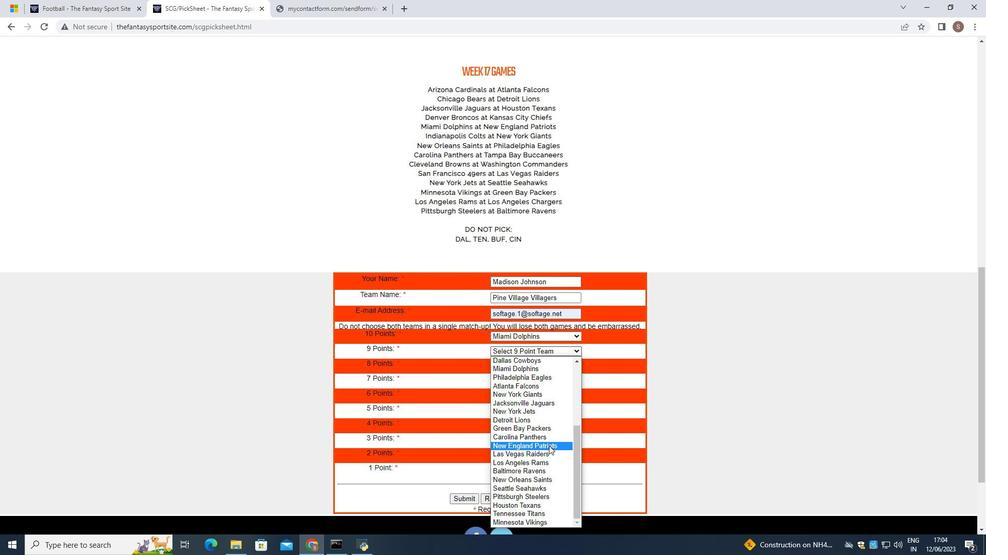 
Action: Mouse moved to (560, 368)
Screenshot: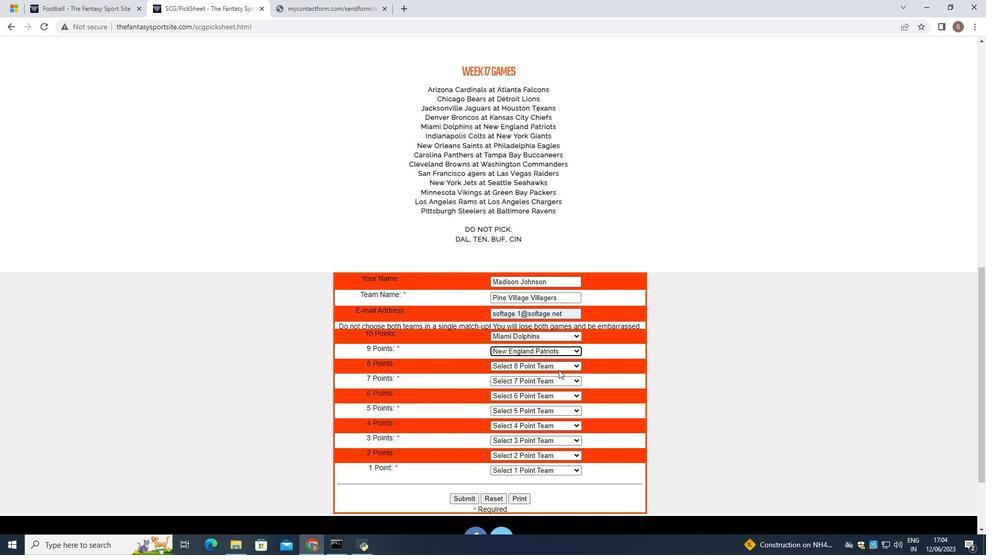 
Action: Mouse pressed left at (560, 368)
Screenshot: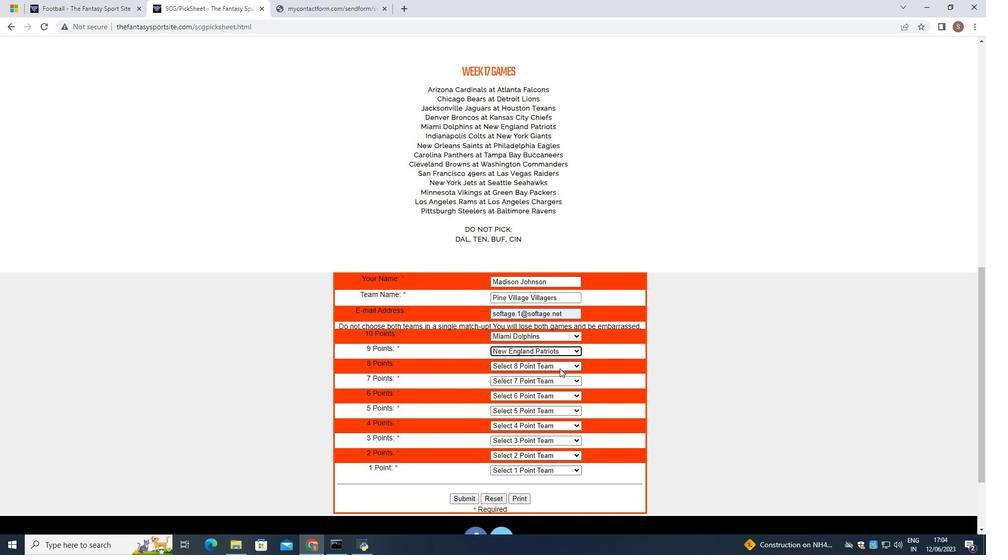 
Action: Mouse moved to (549, 279)
Screenshot: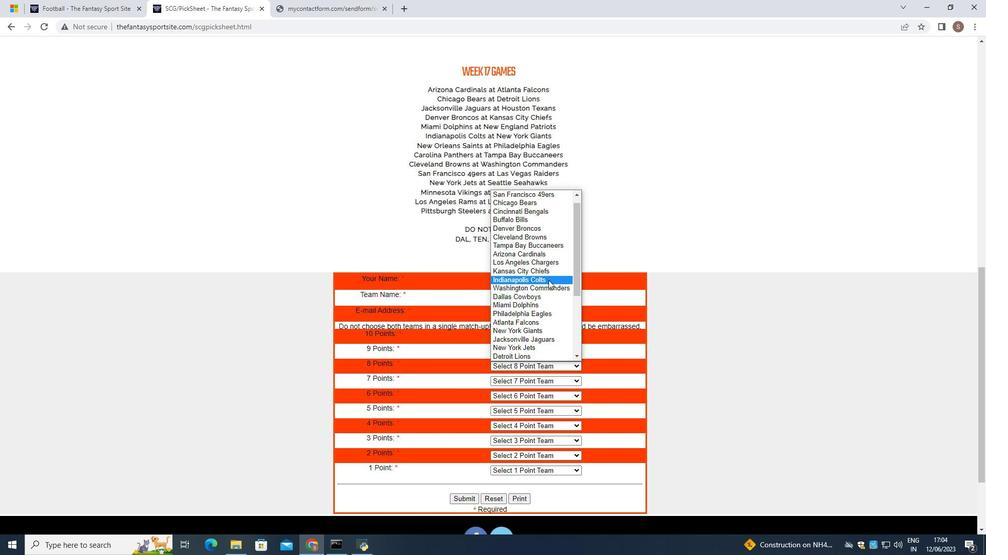 
Action: Mouse pressed left at (549, 279)
Screenshot: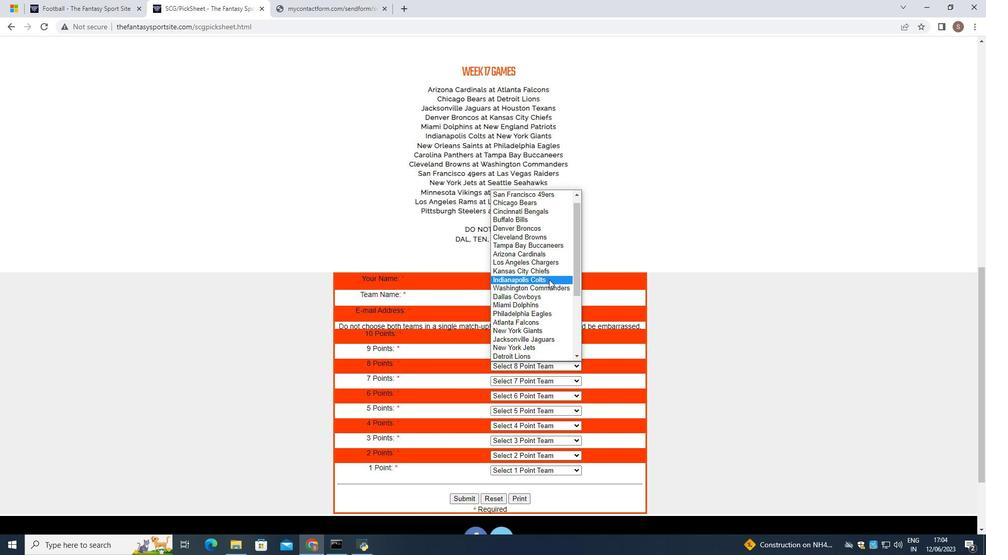 
Action: Mouse moved to (548, 378)
Screenshot: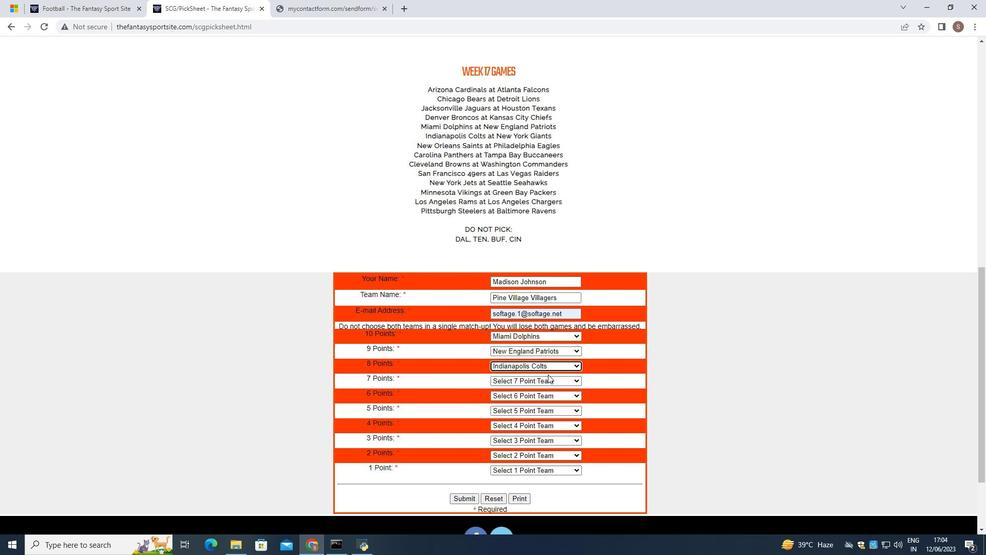 
Action: Mouse pressed left at (548, 378)
Screenshot: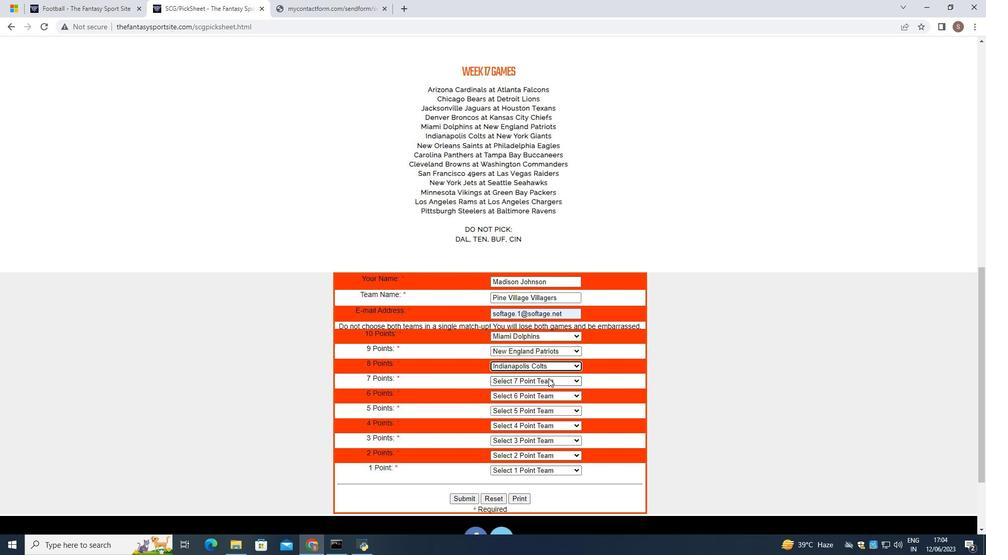 
Action: Mouse moved to (545, 335)
Screenshot: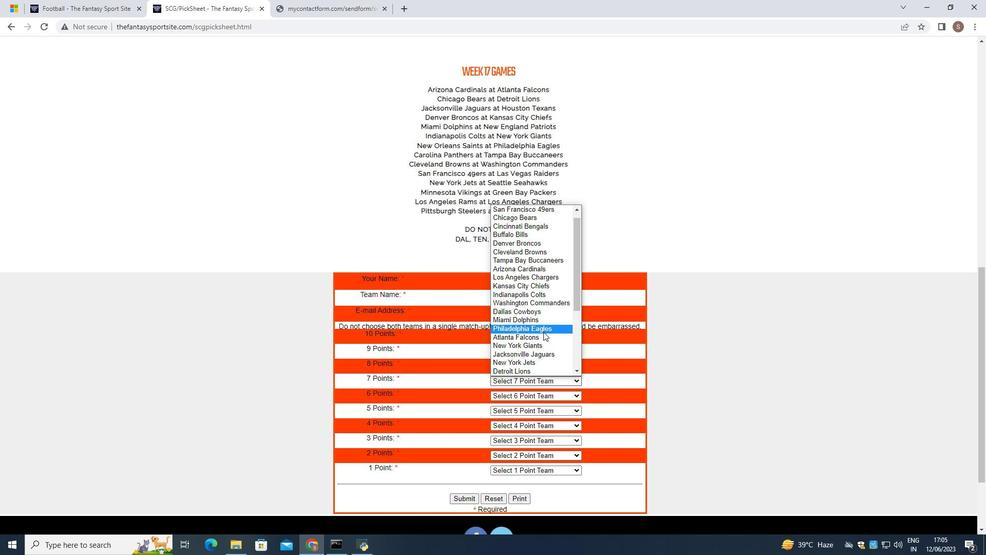 
Action: Mouse scrolled (545, 334) with delta (0, 0)
Screenshot: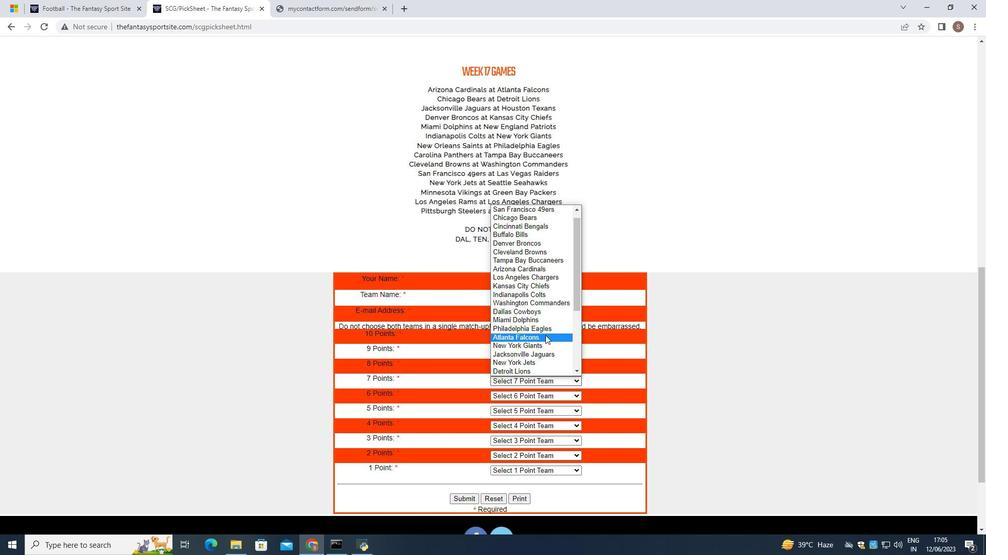 
Action: Mouse scrolled (545, 334) with delta (0, 0)
Screenshot: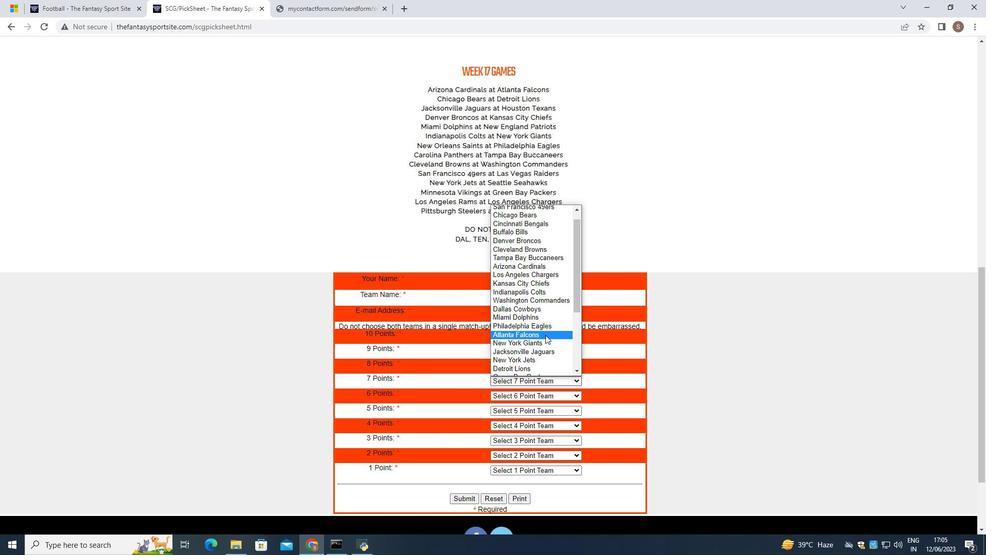 
Action: Mouse scrolled (545, 334) with delta (0, 0)
Screenshot: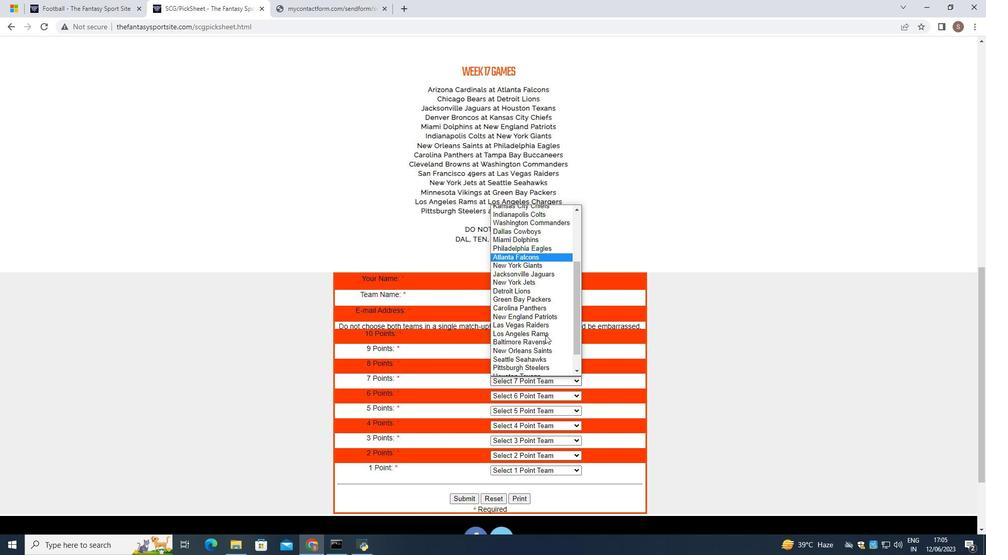 
Action: Mouse scrolled (545, 334) with delta (0, 0)
Screenshot: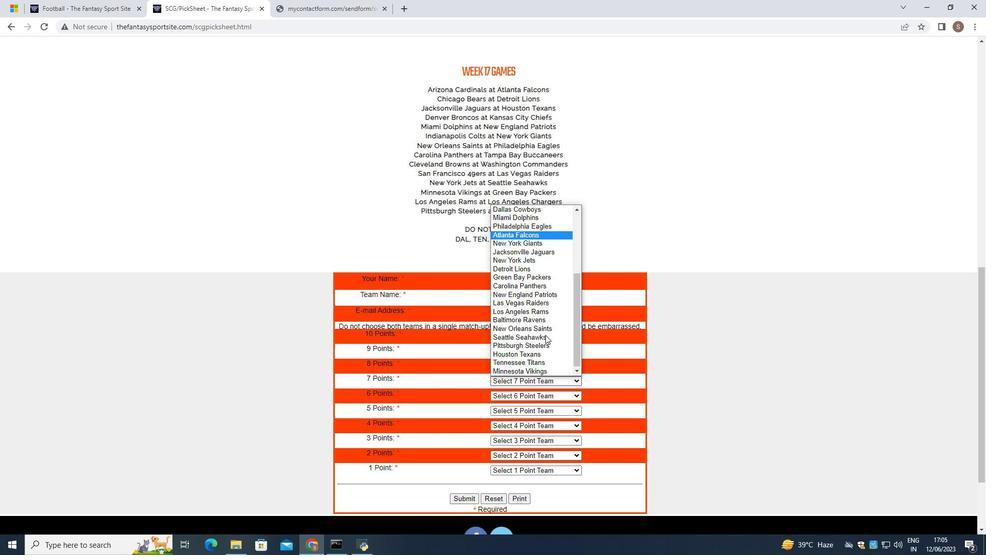 
Action: Mouse scrolled (545, 334) with delta (0, 0)
Screenshot: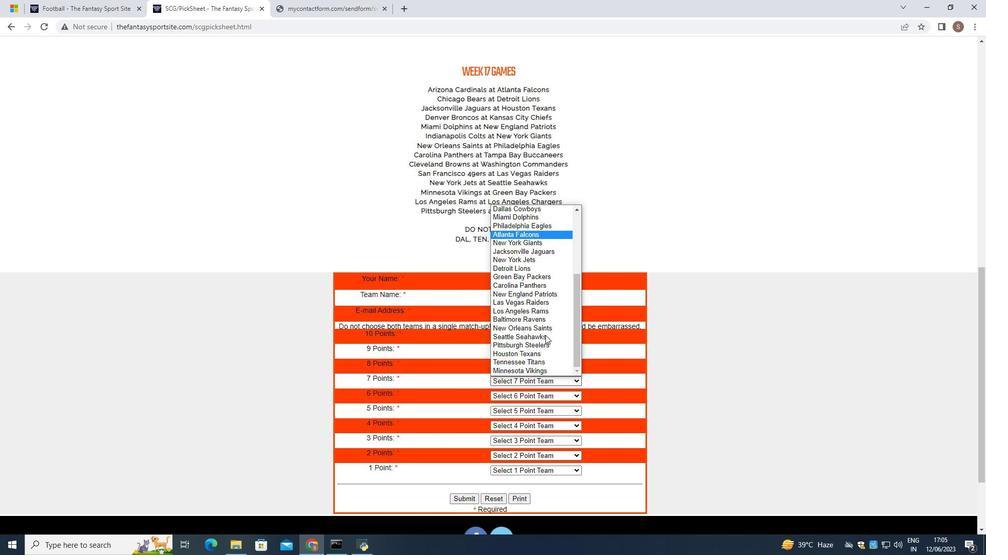 
Action: Mouse scrolled (545, 334) with delta (0, 0)
Screenshot: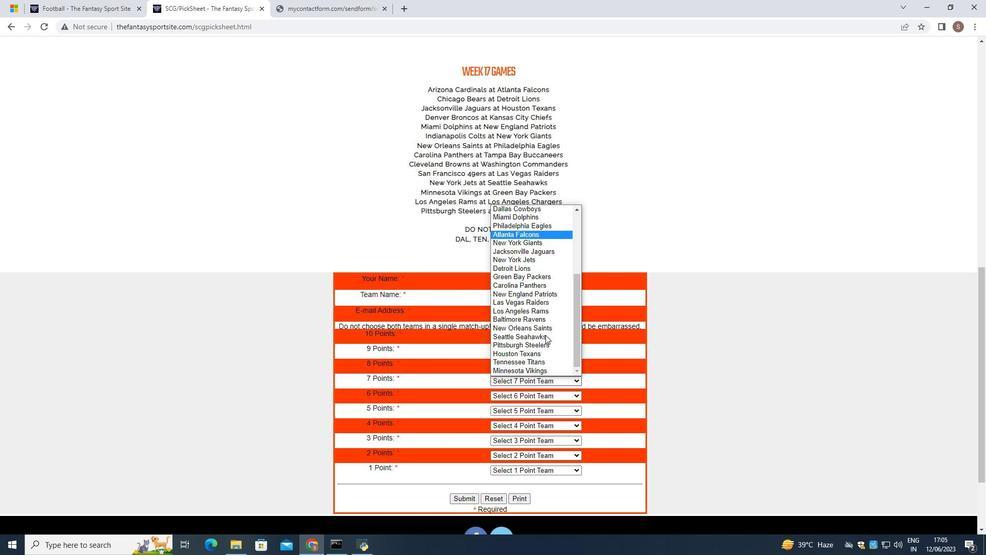 
Action: Mouse moved to (551, 347)
Screenshot: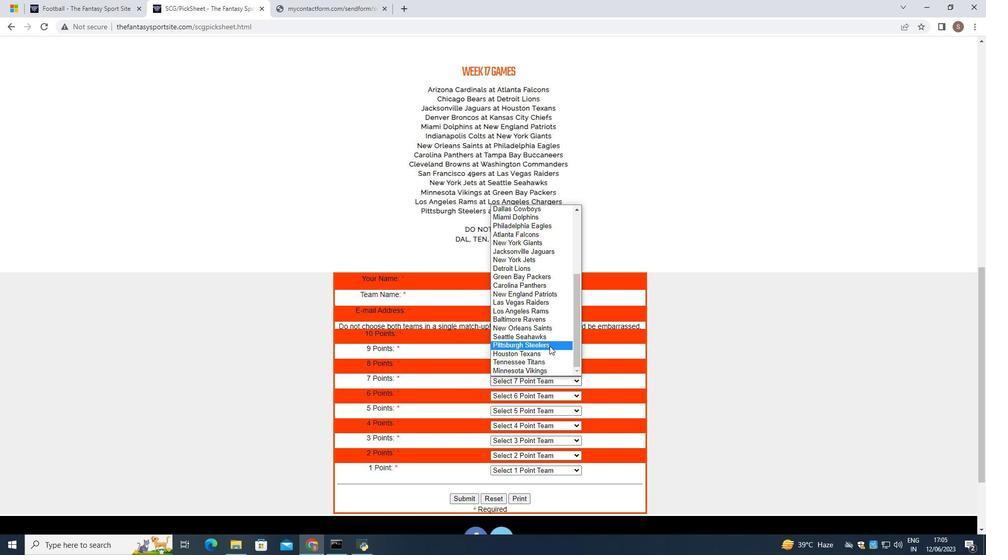 
Action: Mouse scrolled (551, 347) with delta (0, 0)
Screenshot: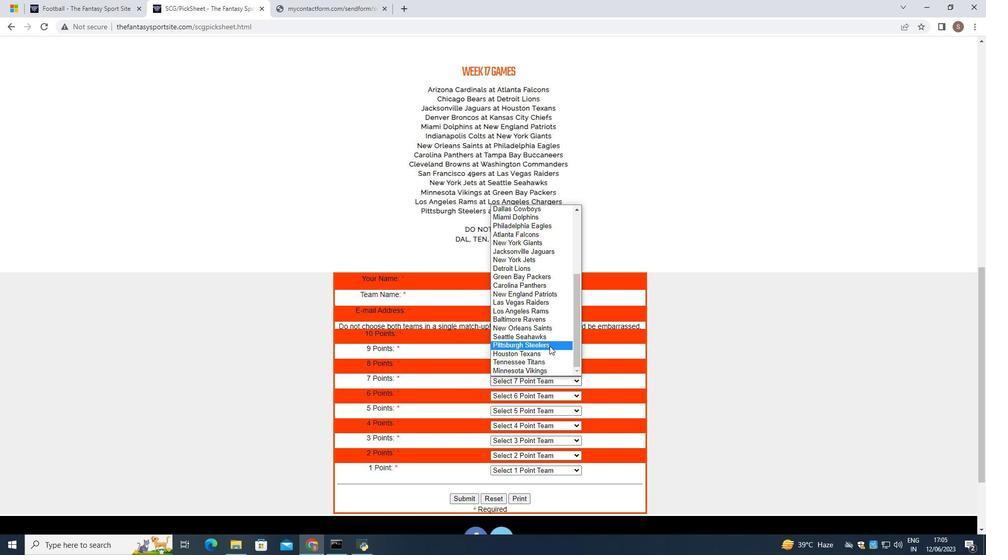 
Action: Mouse moved to (549, 245)
Screenshot: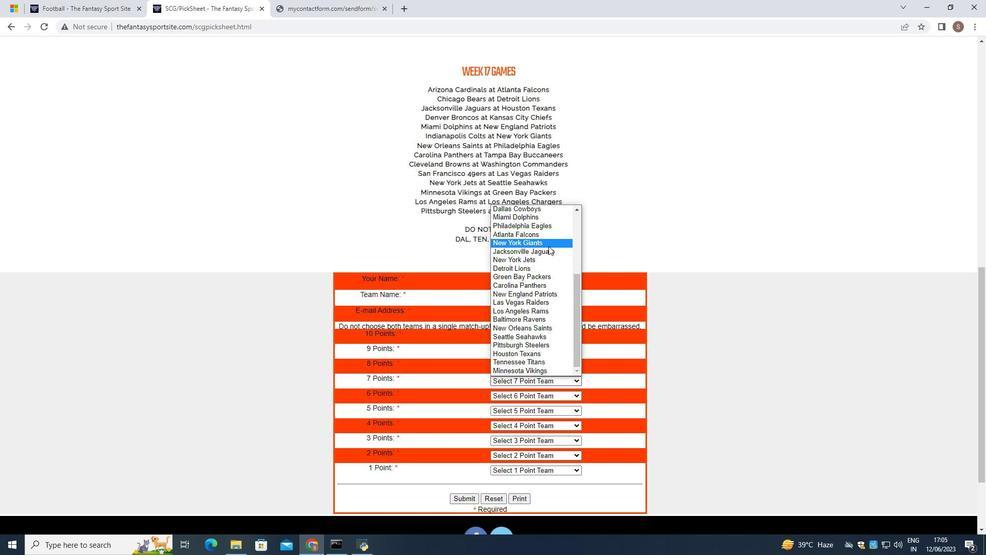 
Action: Mouse pressed left at (549, 245)
Screenshot: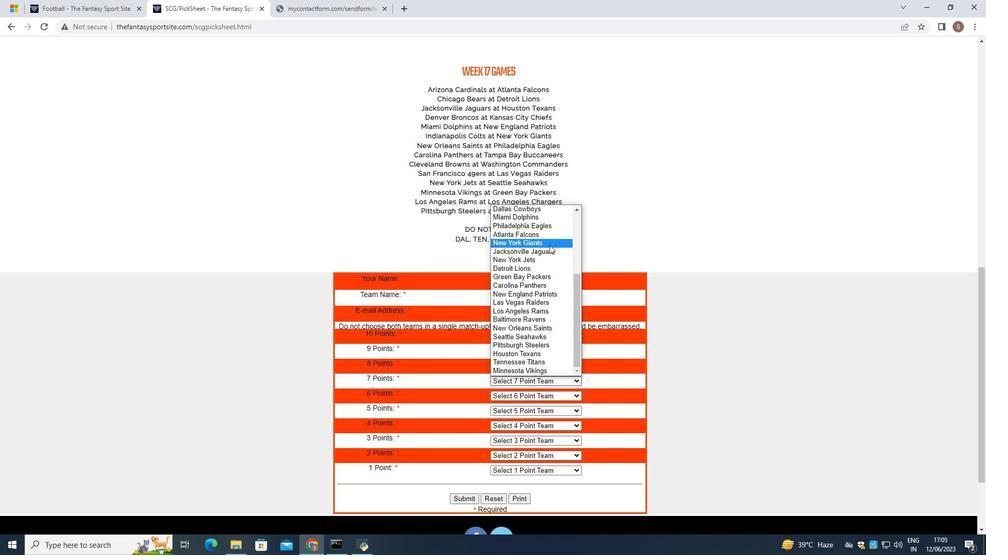 
Action: Mouse moved to (559, 399)
Screenshot: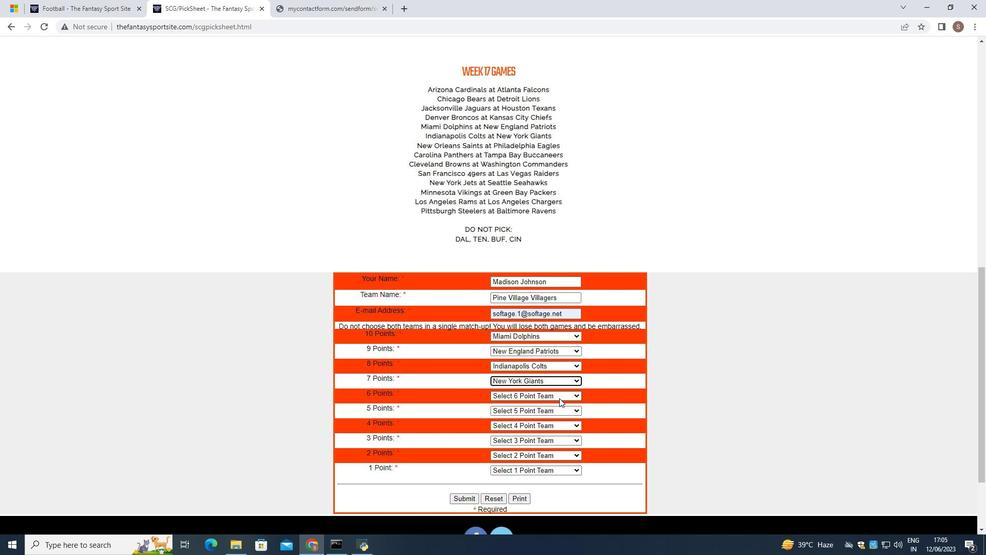 
Action: Mouse pressed left at (559, 399)
Screenshot: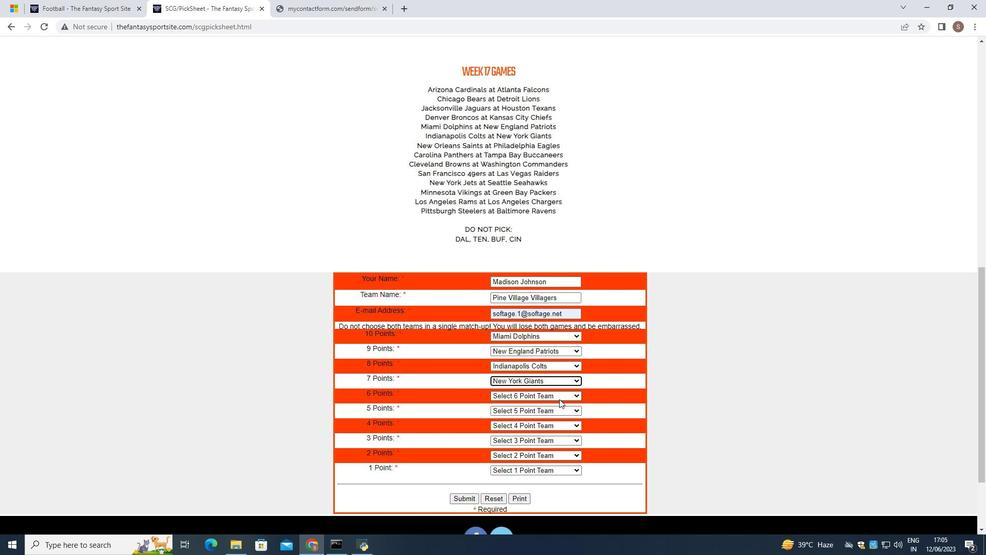 
Action: Mouse moved to (557, 329)
Screenshot: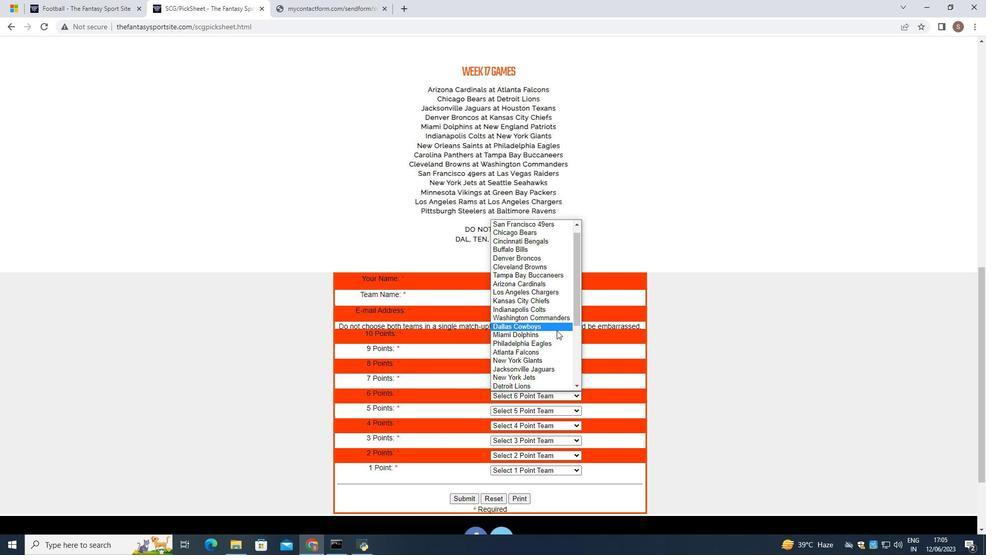
Action: Mouse scrolled (557, 329) with delta (0, 0)
Screenshot: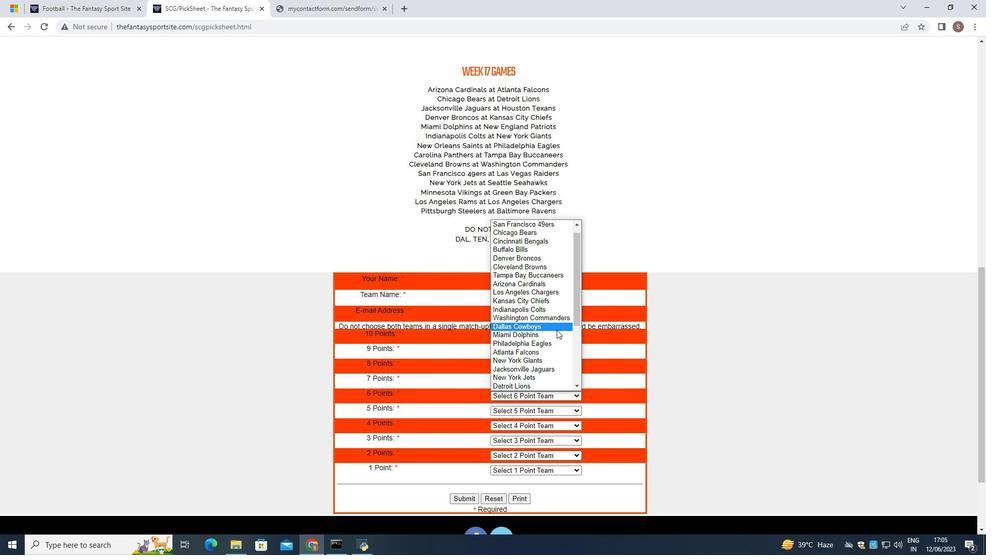 
Action: Mouse scrolled (557, 329) with delta (0, 0)
Screenshot: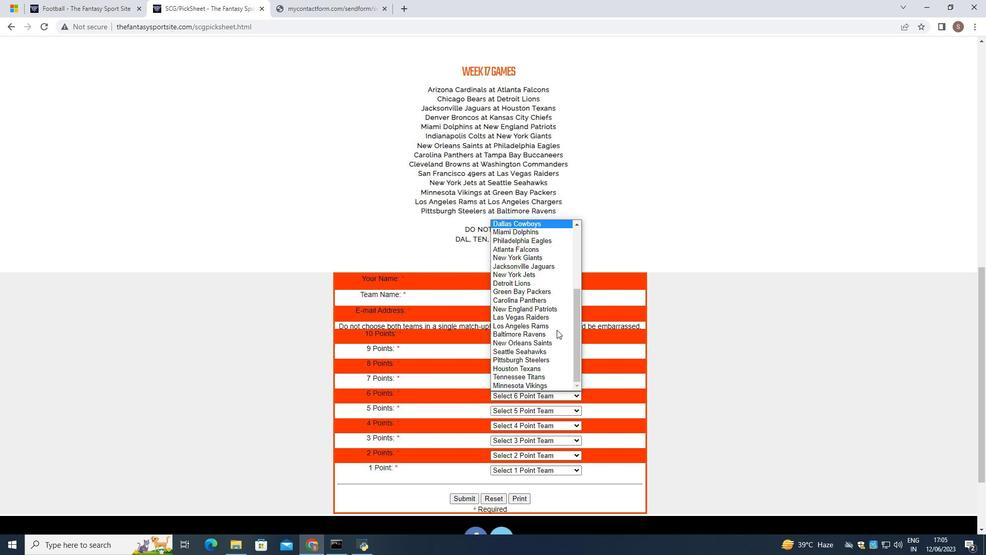 
Action: Mouse scrolled (557, 329) with delta (0, 0)
Screenshot: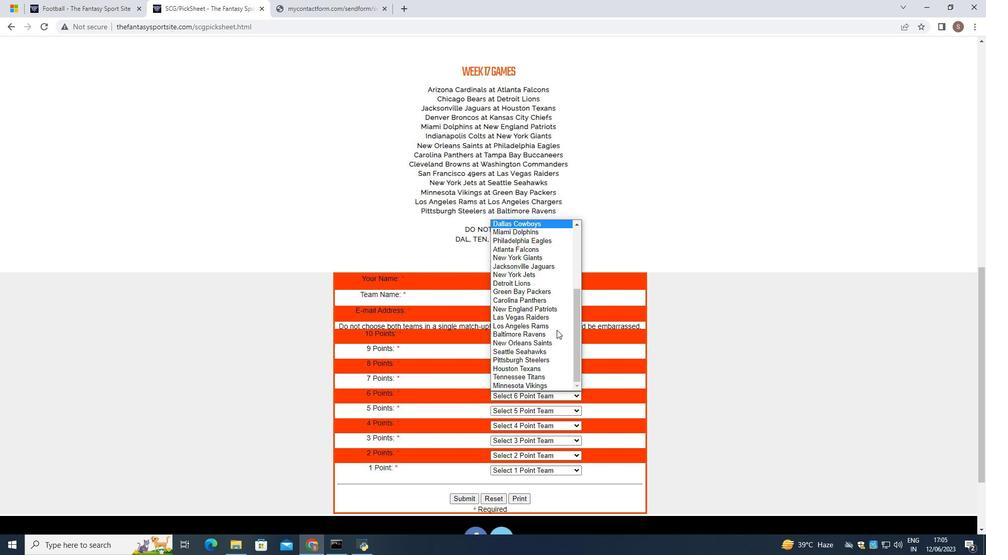 
Action: Mouse moved to (556, 329)
Screenshot: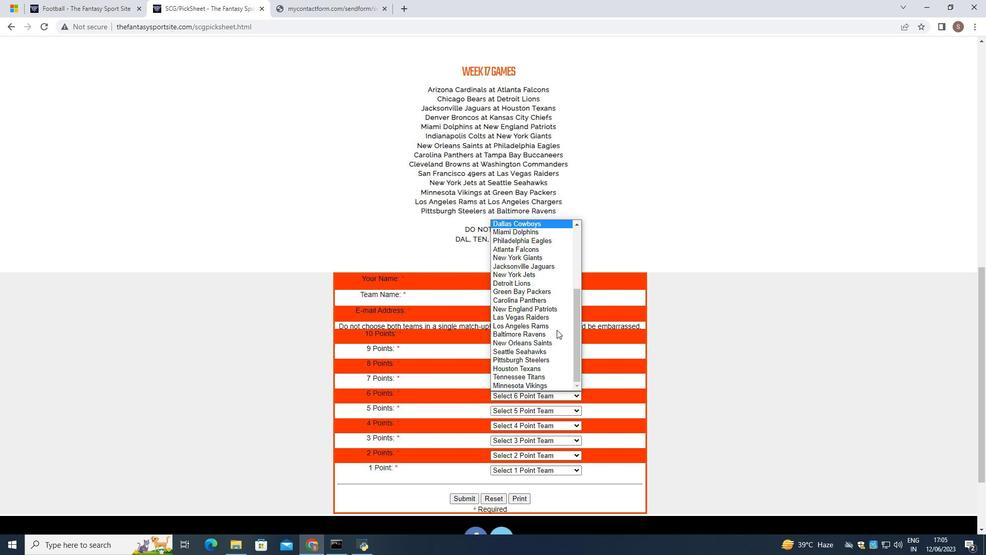 
Action: Mouse scrolled (556, 328) with delta (0, 0)
Screenshot: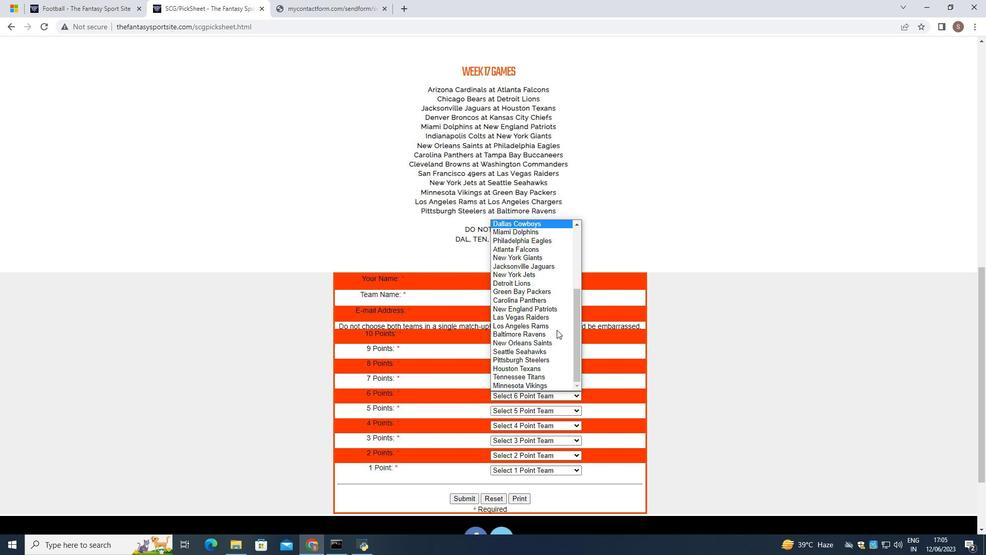 
Action: Mouse scrolled (556, 328) with delta (0, 0)
Screenshot: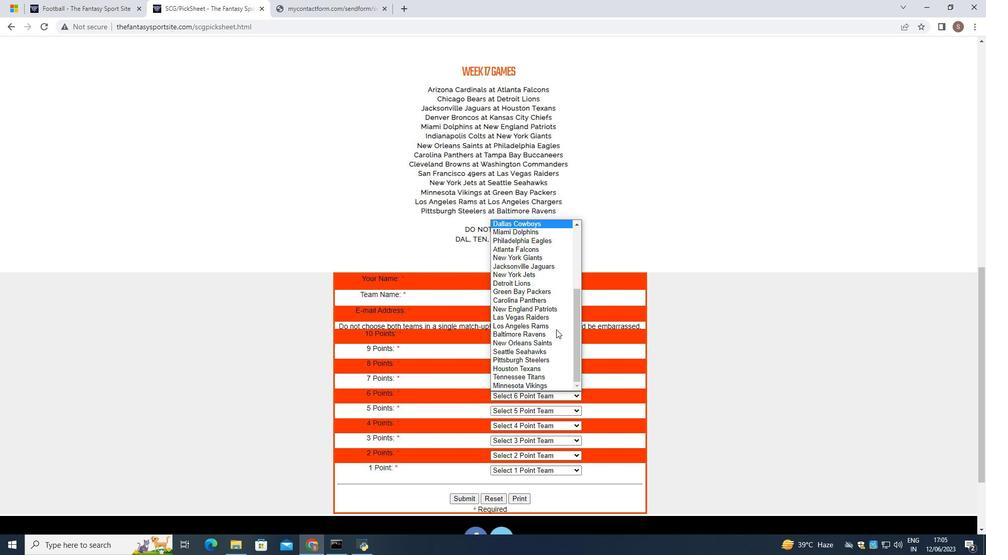 
Action: Mouse moved to (547, 340)
Screenshot: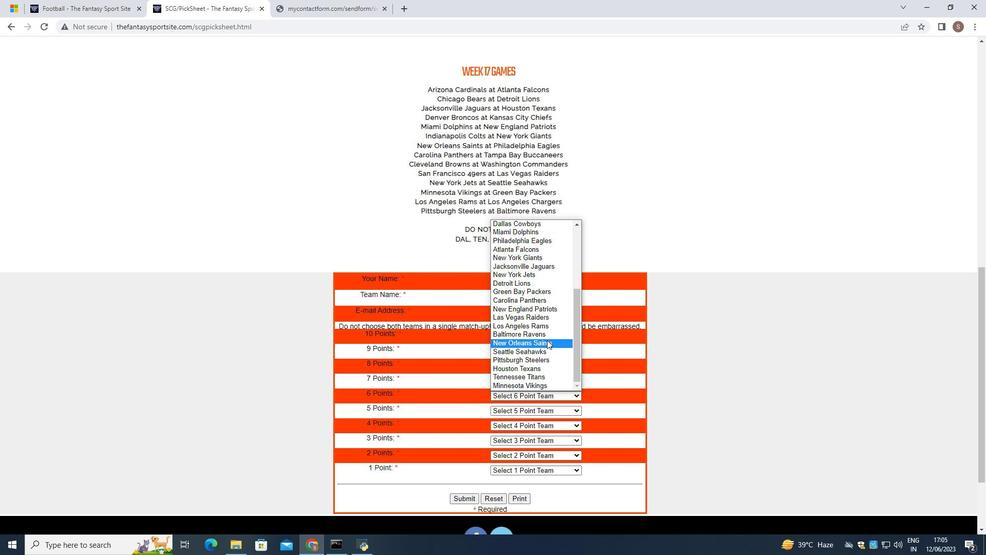 
Action: Mouse pressed left at (547, 340)
Screenshot: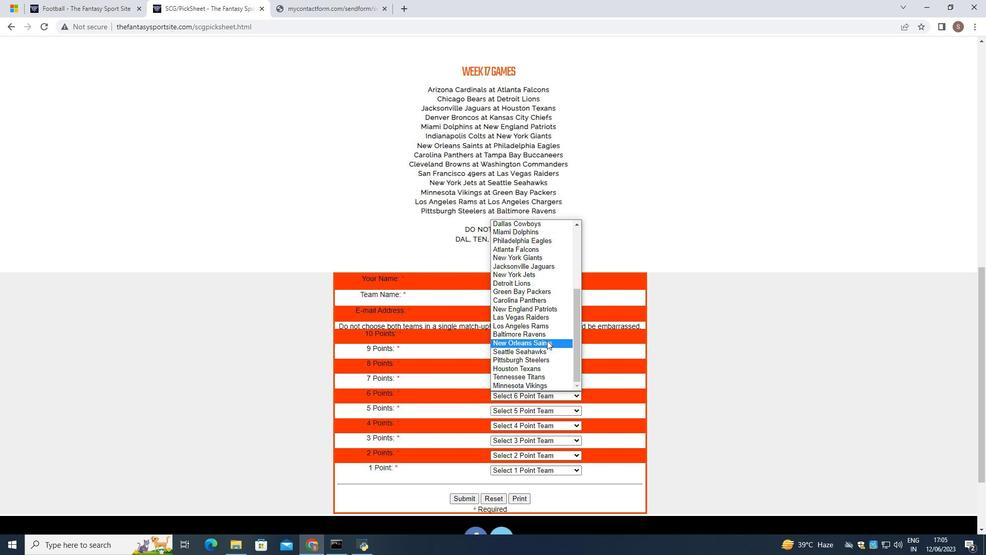 
Action: Mouse moved to (557, 409)
Screenshot: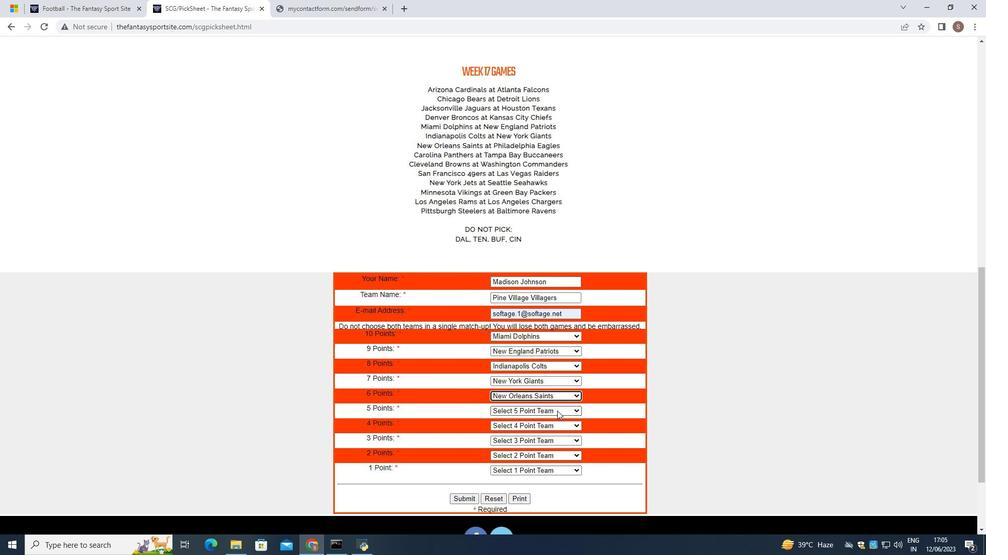 
Action: Mouse pressed left at (557, 409)
Screenshot: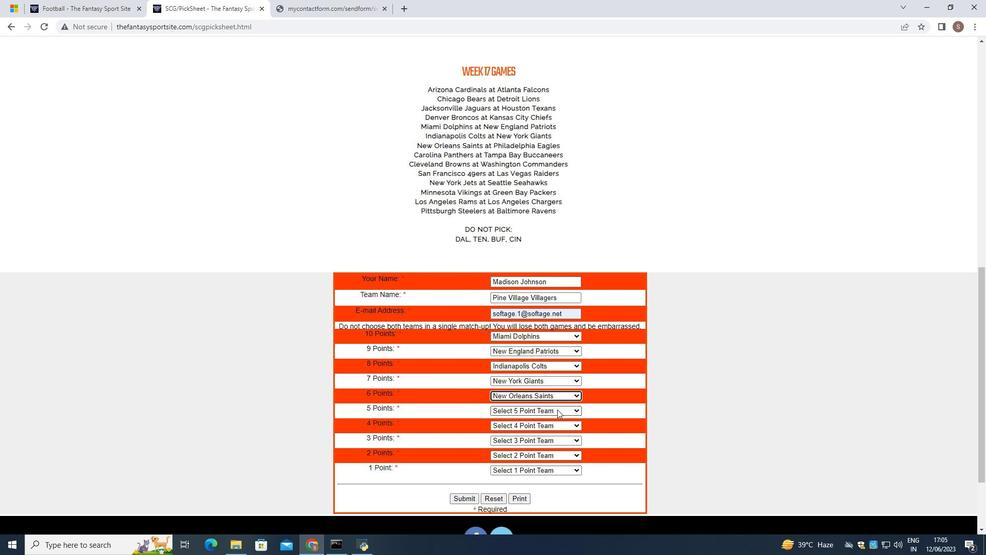 
Action: Mouse moved to (552, 367)
Screenshot: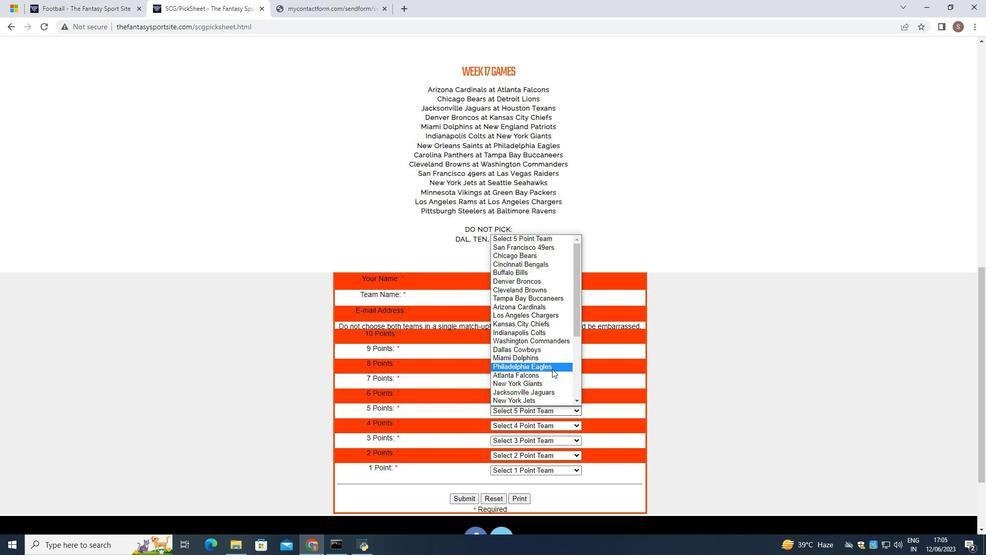 
Action: Mouse pressed left at (552, 367)
Screenshot: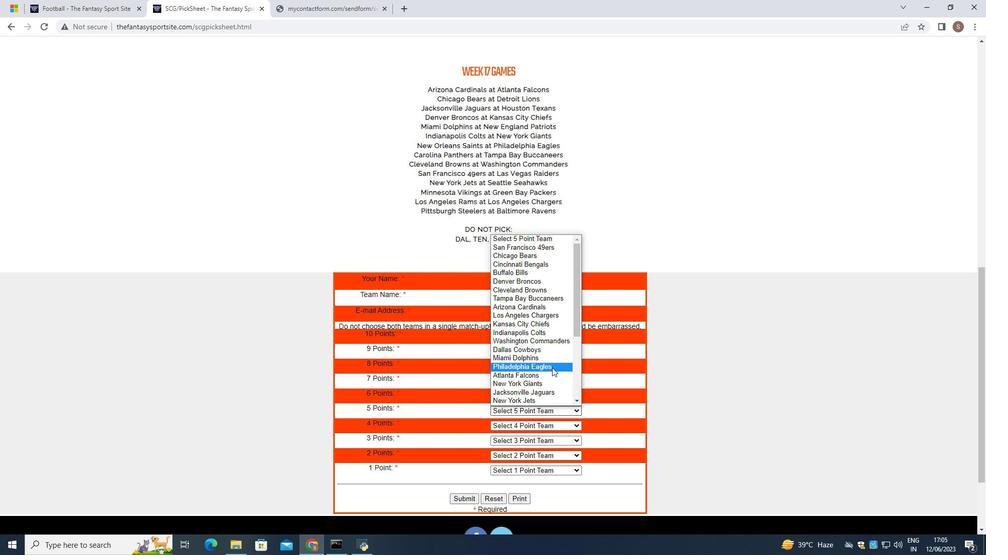 
Action: Mouse moved to (549, 427)
Screenshot: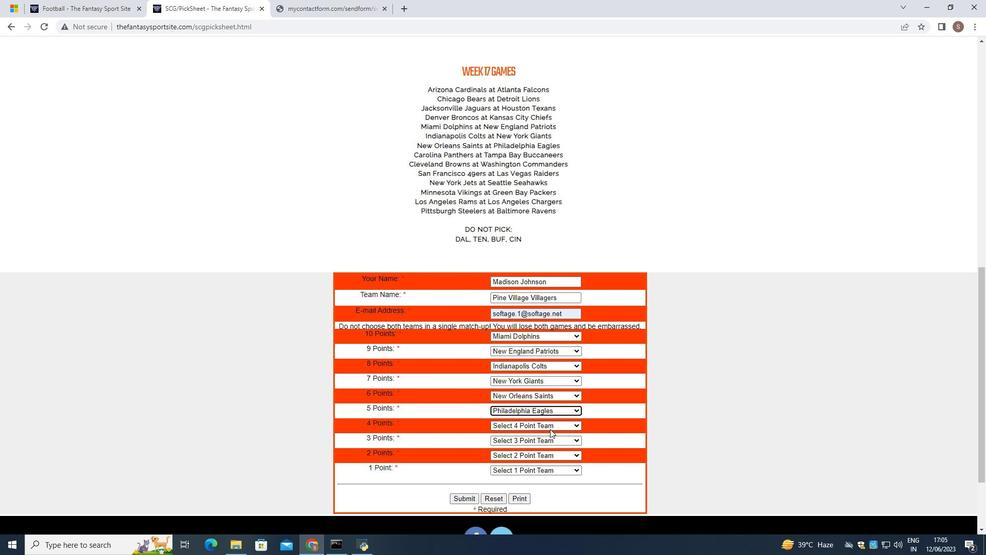 
Action: Mouse pressed left at (549, 427)
Screenshot: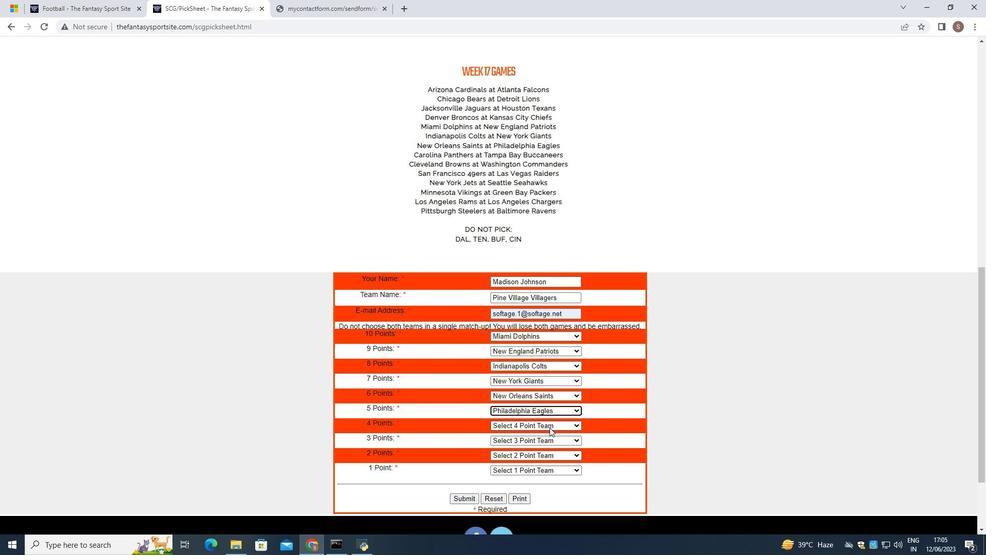 
Action: Mouse moved to (549, 355)
Screenshot: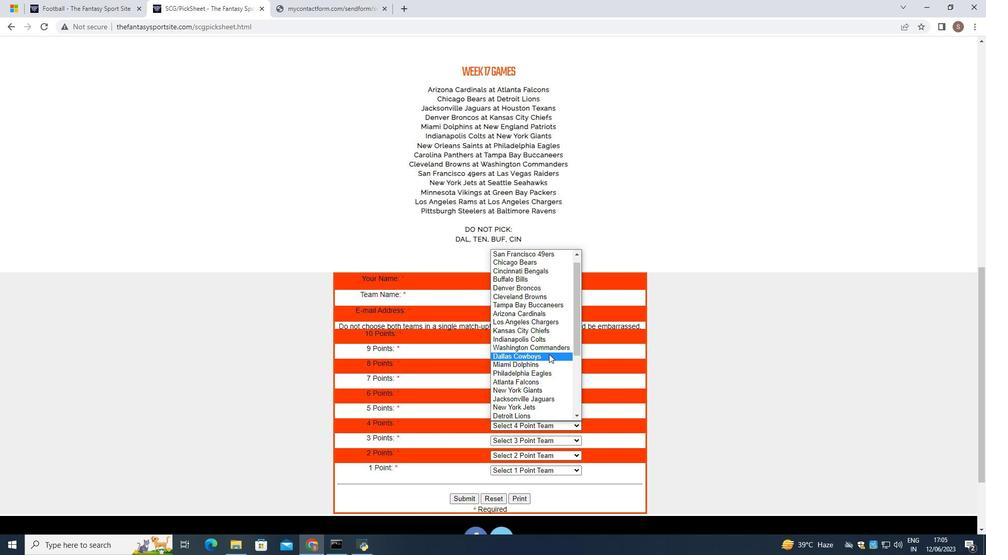 
Action: Mouse scrolled (549, 354) with delta (0, 0)
Screenshot: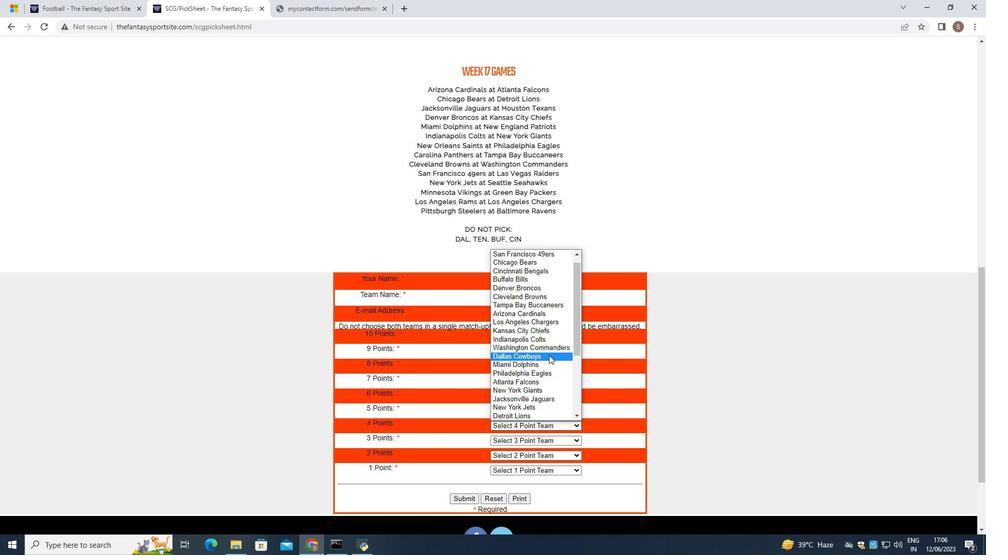 
Action: Mouse scrolled (549, 354) with delta (0, 0)
Screenshot: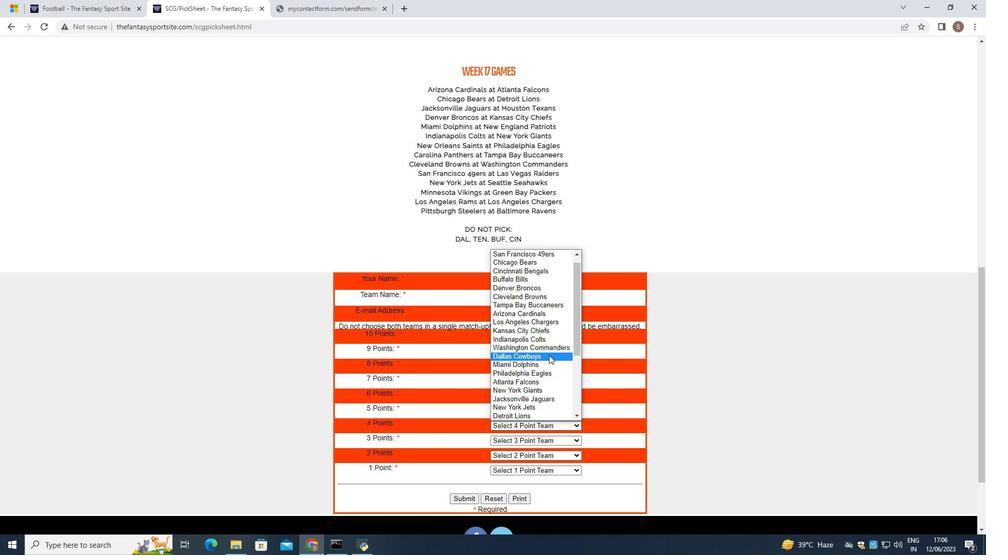 
Action: Mouse moved to (549, 355)
Screenshot: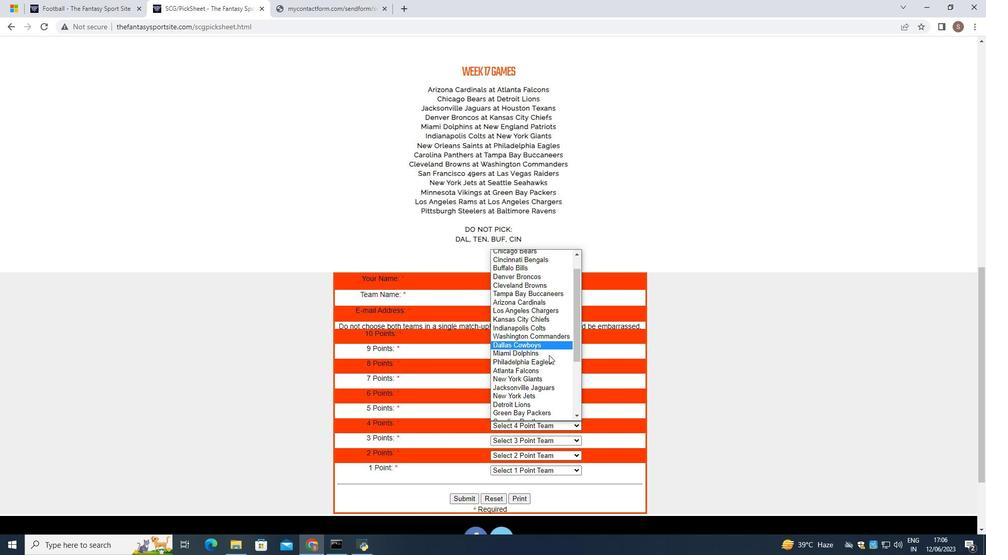 
Action: Mouse scrolled (549, 355) with delta (0, 0)
Screenshot: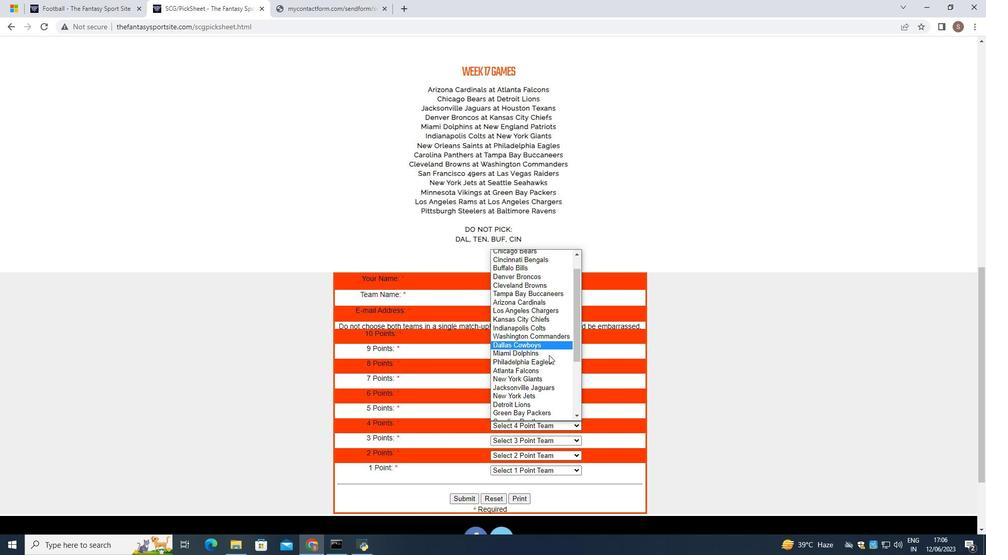 
Action: Mouse scrolled (549, 355) with delta (0, 0)
Screenshot: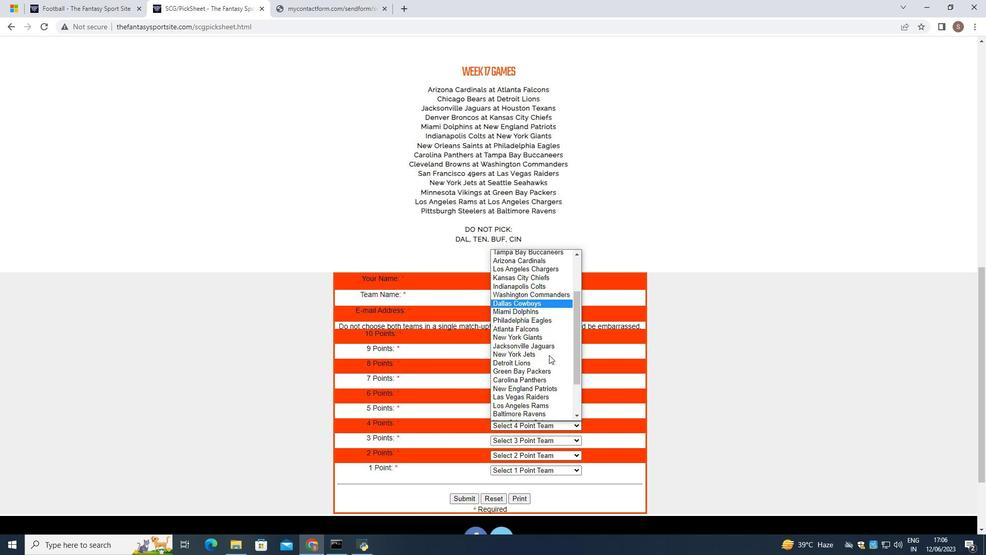 
Action: Mouse scrolled (549, 355) with delta (0, 0)
Screenshot: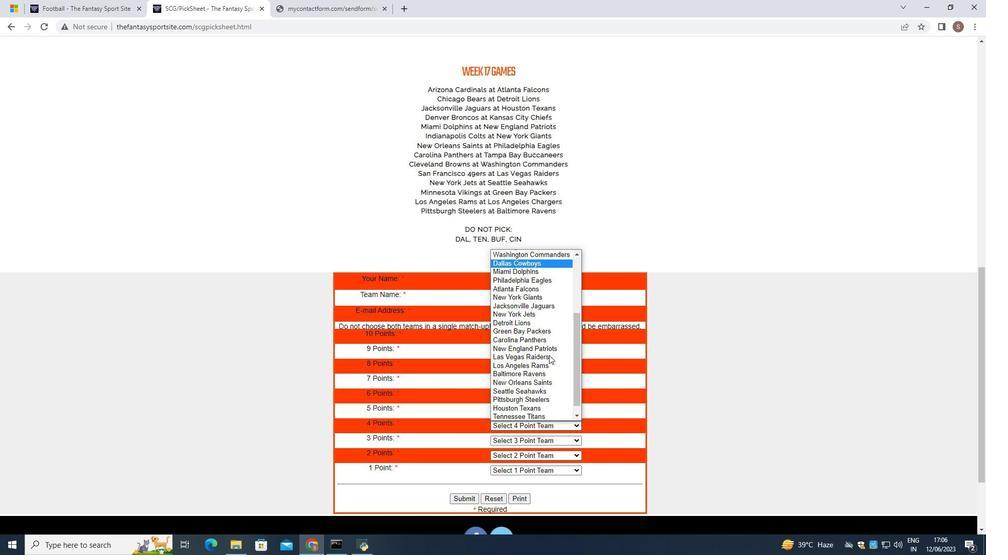 
Action: Mouse scrolled (549, 355) with delta (0, 0)
Screenshot: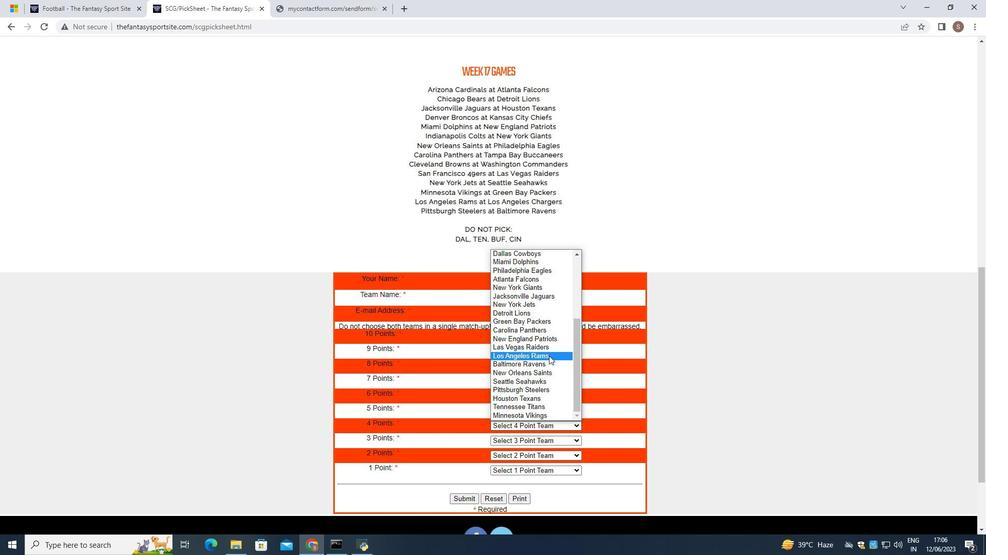 
Action: Mouse scrolled (549, 355) with delta (0, 0)
Screenshot: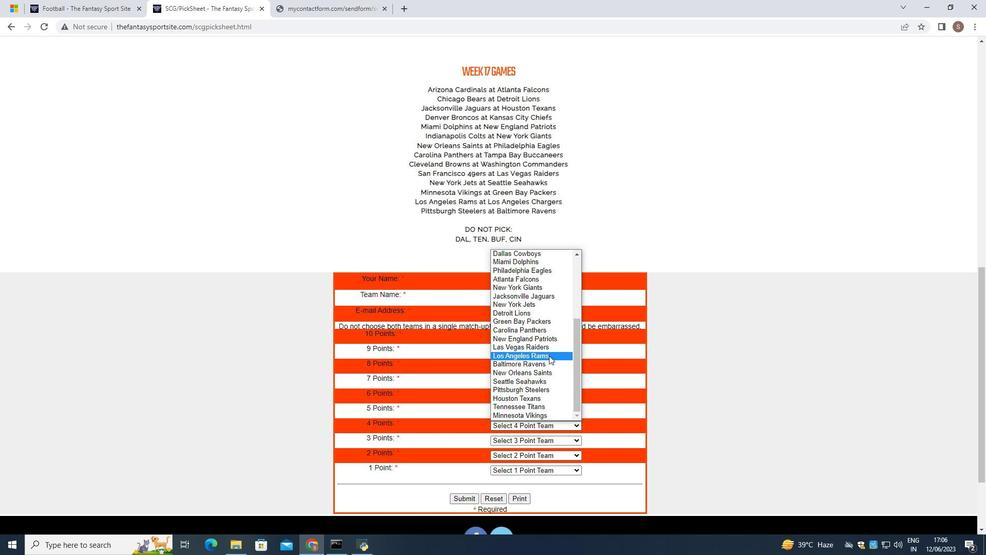 
Action: Mouse moved to (555, 330)
Screenshot: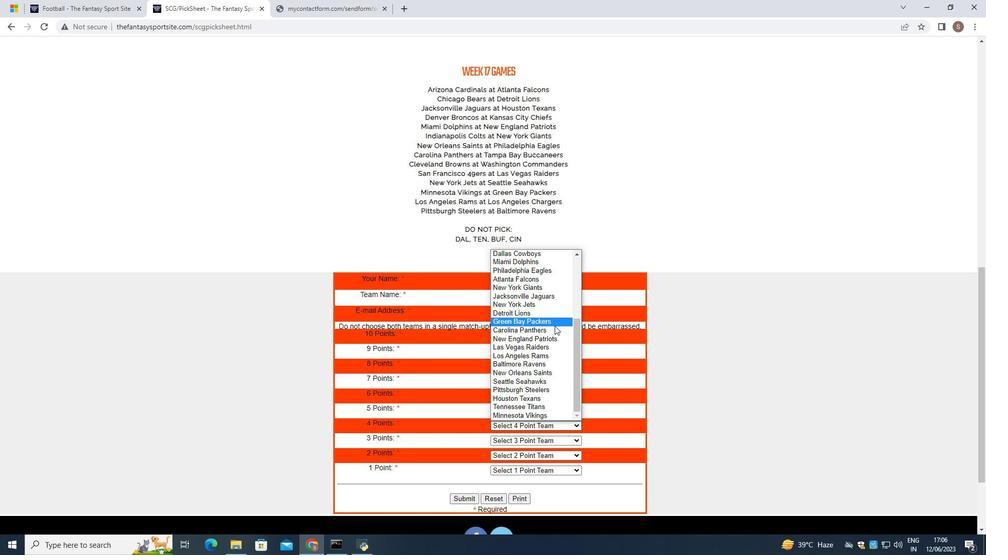 
Action: Mouse pressed left at (555, 330)
Screenshot: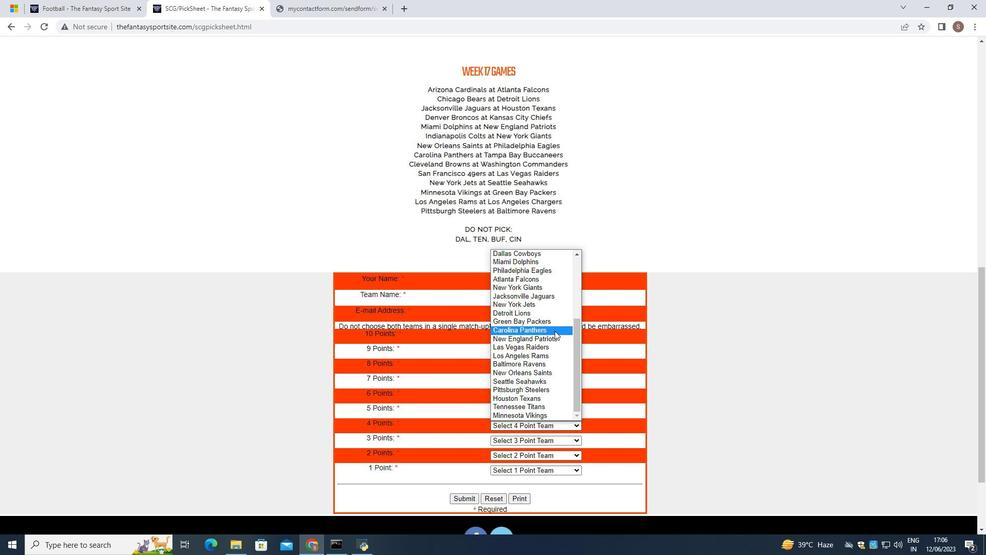 
Action: Mouse moved to (557, 440)
Screenshot: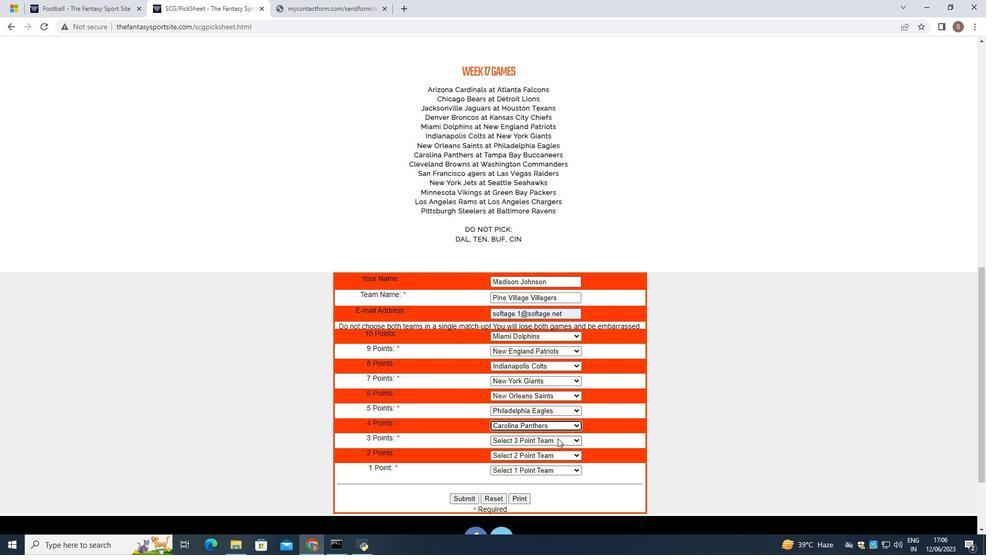 
Action: Mouse pressed left at (557, 440)
Screenshot: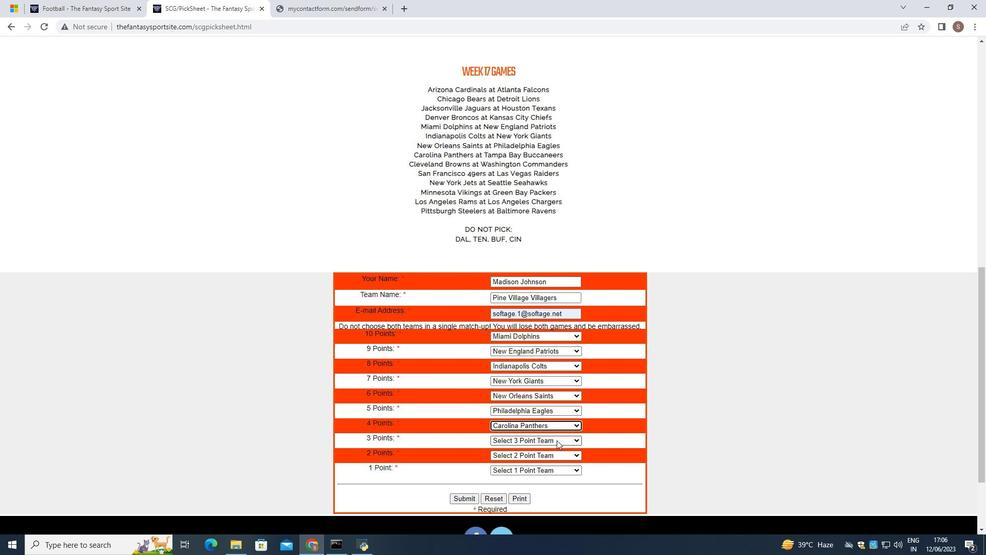 
Action: Mouse moved to (545, 330)
Screenshot: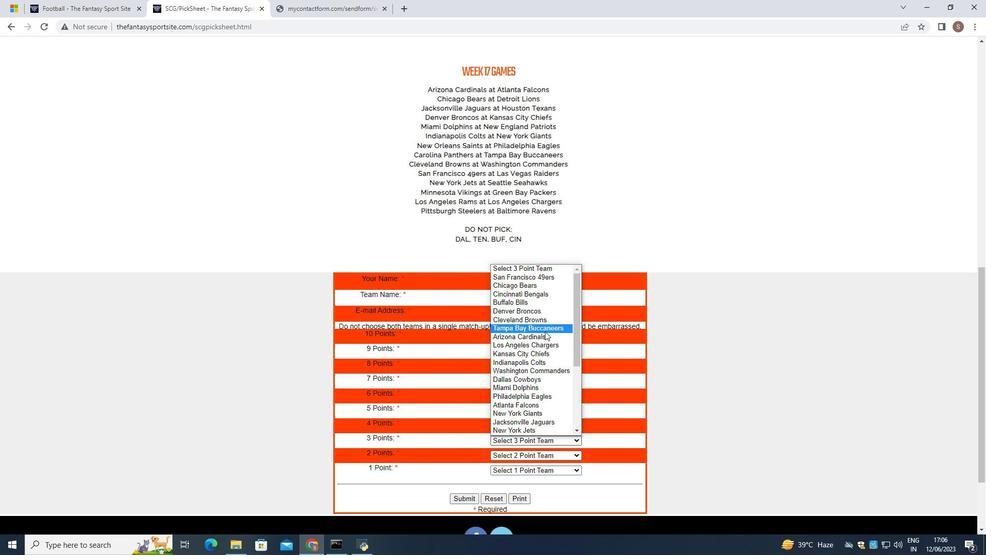 
Action: Mouse pressed left at (545, 330)
Screenshot: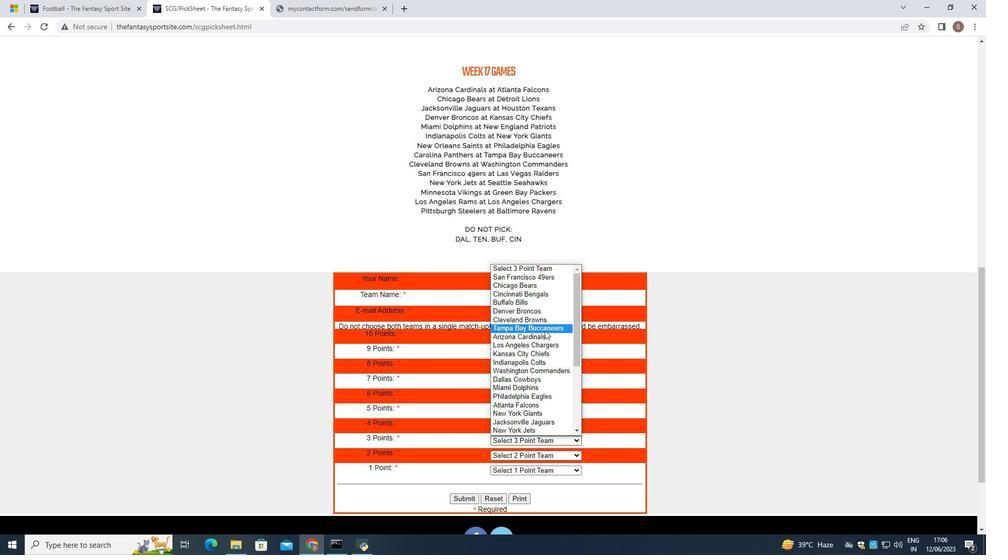 
Action: Mouse moved to (541, 452)
Screenshot: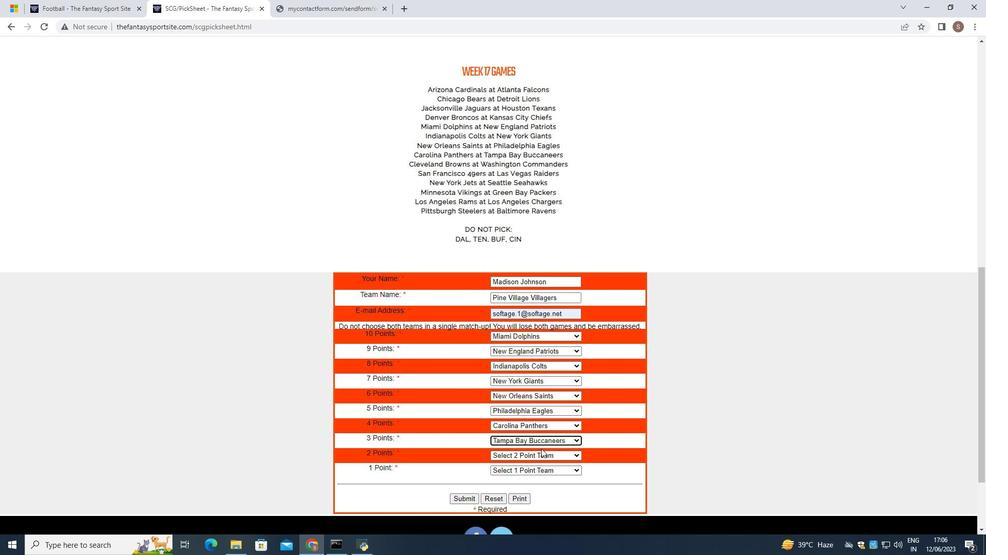 
Action: Mouse pressed left at (541, 452)
Screenshot: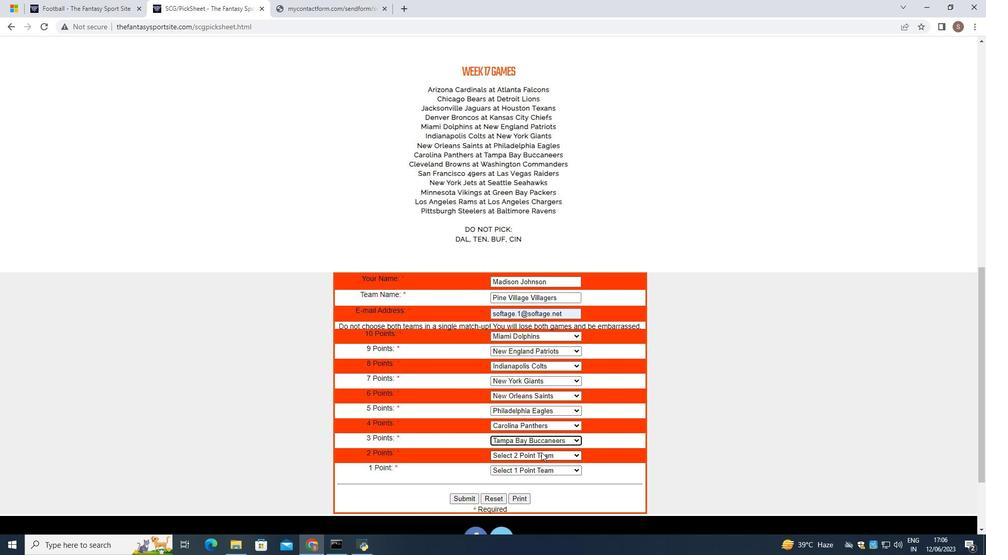 
Action: Mouse moved to (546, 328)
Screenshot: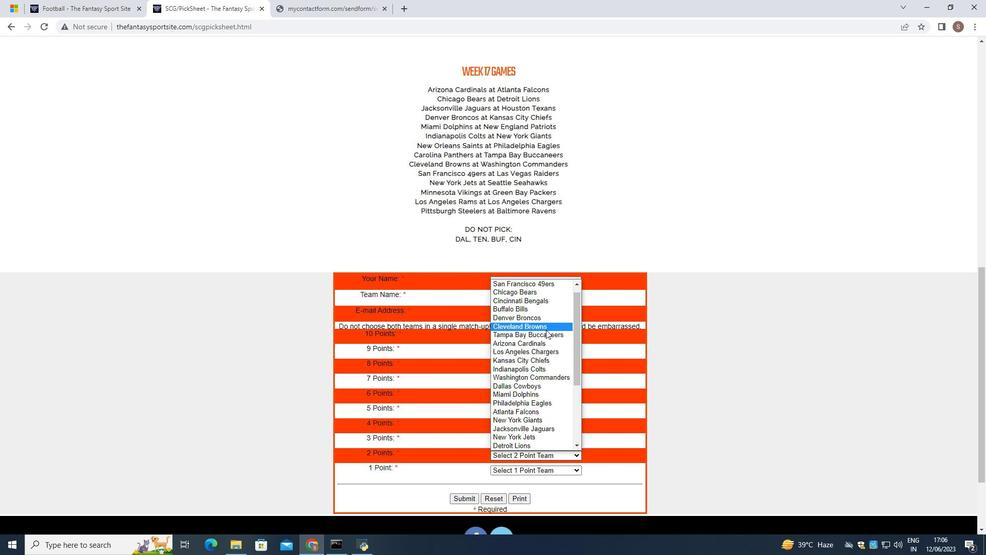 
Action: Mouse pressed left at (546, 328)
Screenshot: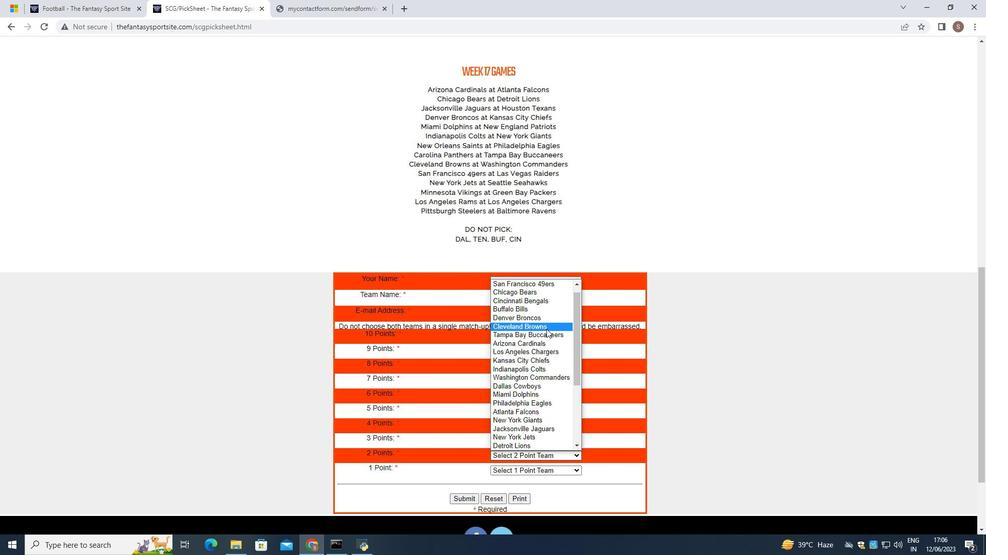 
Action: Mouse moved to (552, 468)
Screenshot: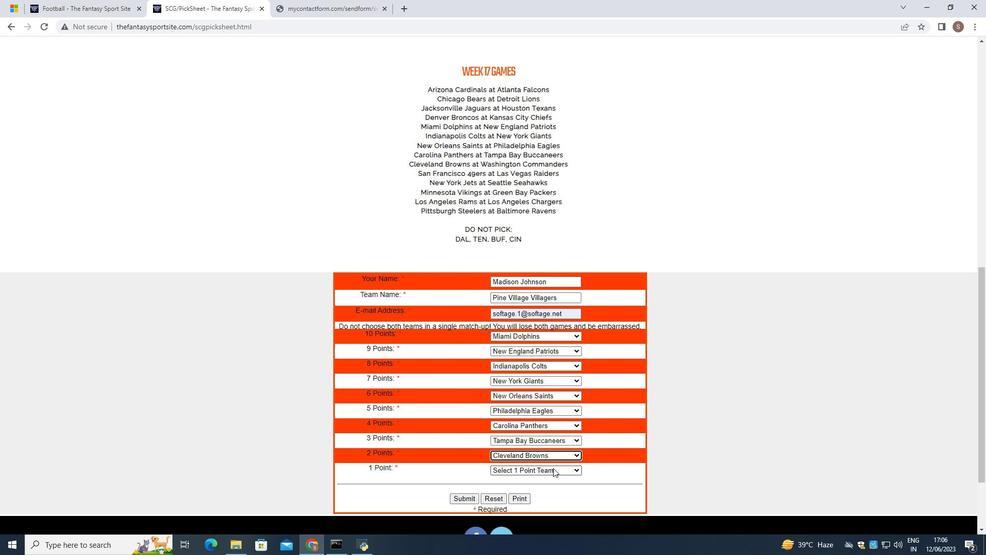
Action: Mouse pressed left at (552, 468)
Screenshot: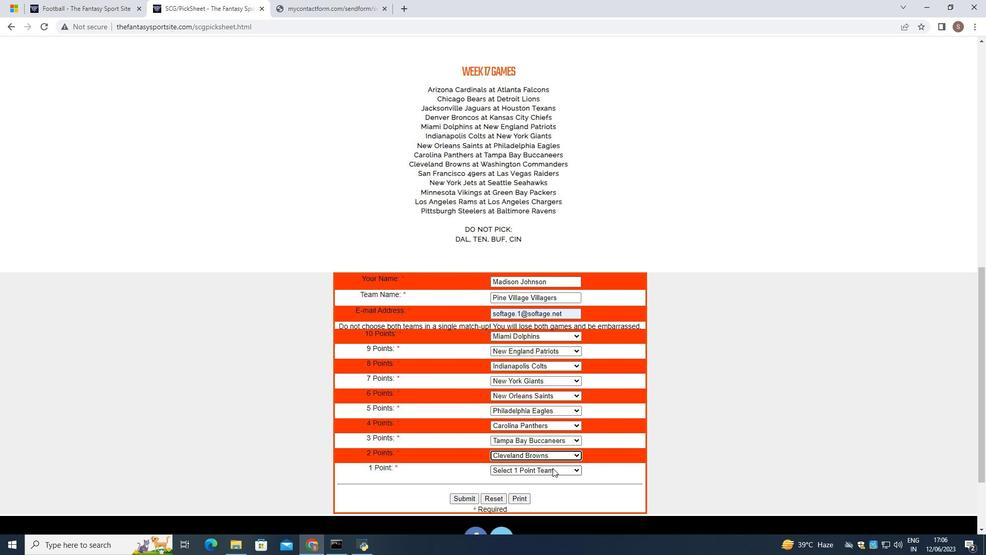 
Action: Mouse moved to (559, 395)
Screenshot: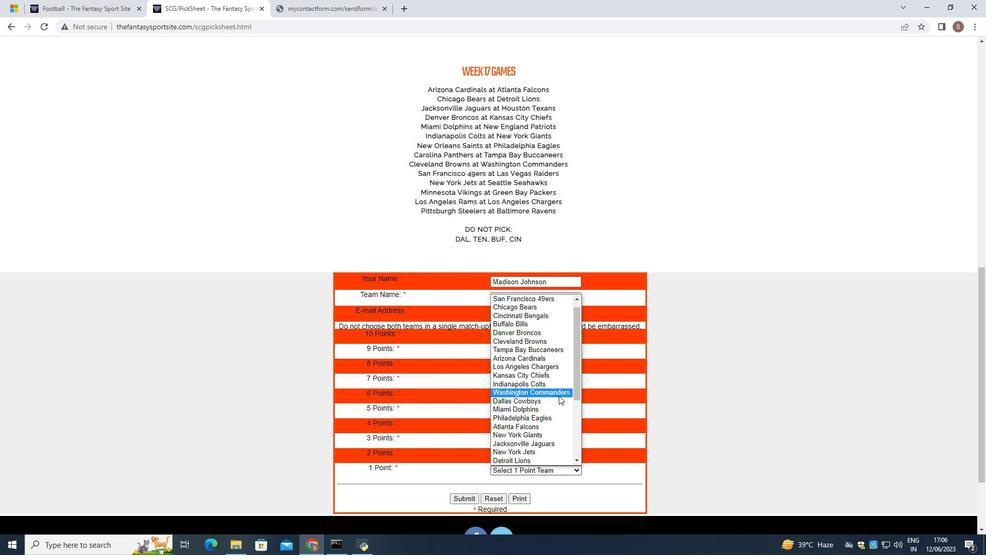 
Action: Mouse pressed left at (559, 395)
Screenshot: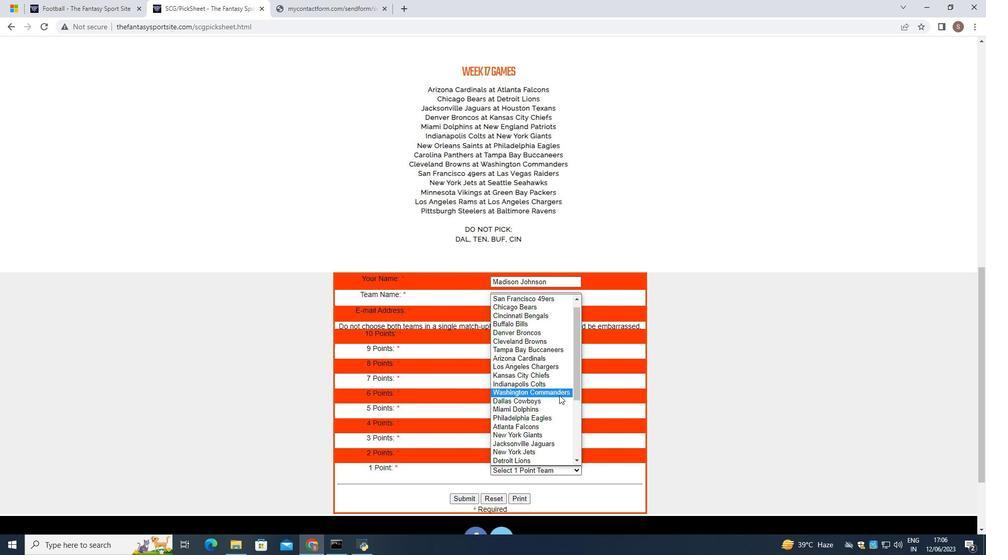 
Action: Mouse moved to (471, 497)
Screenshot: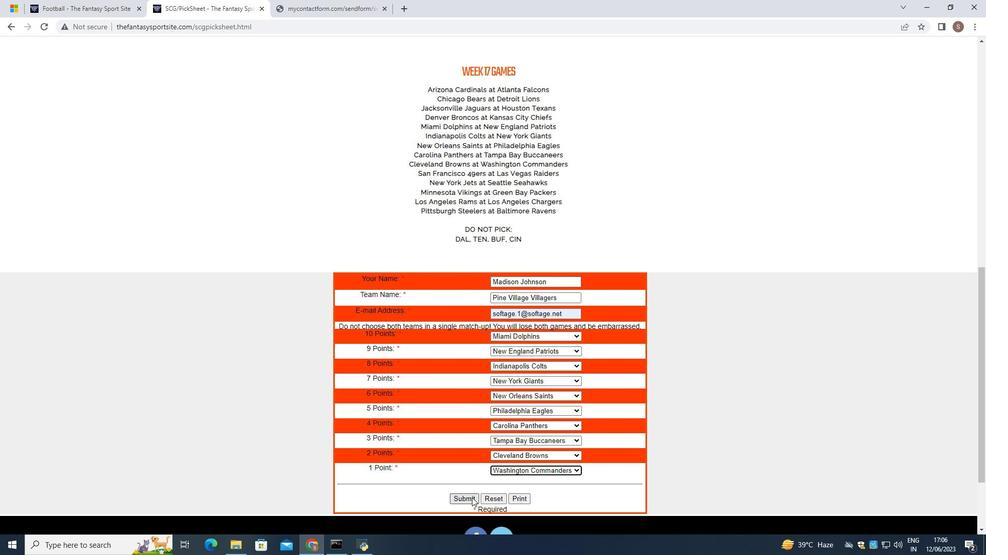 
Action: Mouse pressed left at (471, 497)
Screenshot: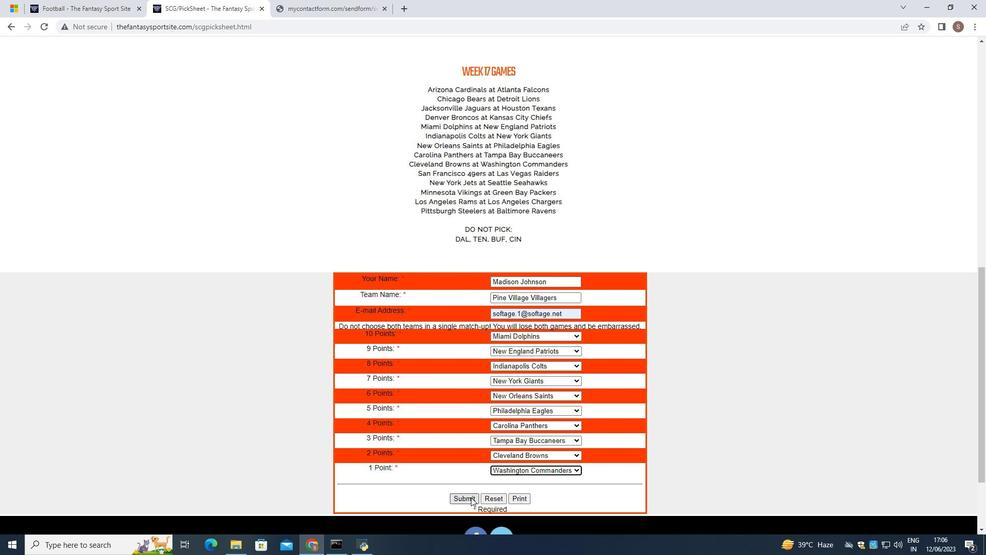 
Action: Mouse moved to (471, 496)
Screenshot: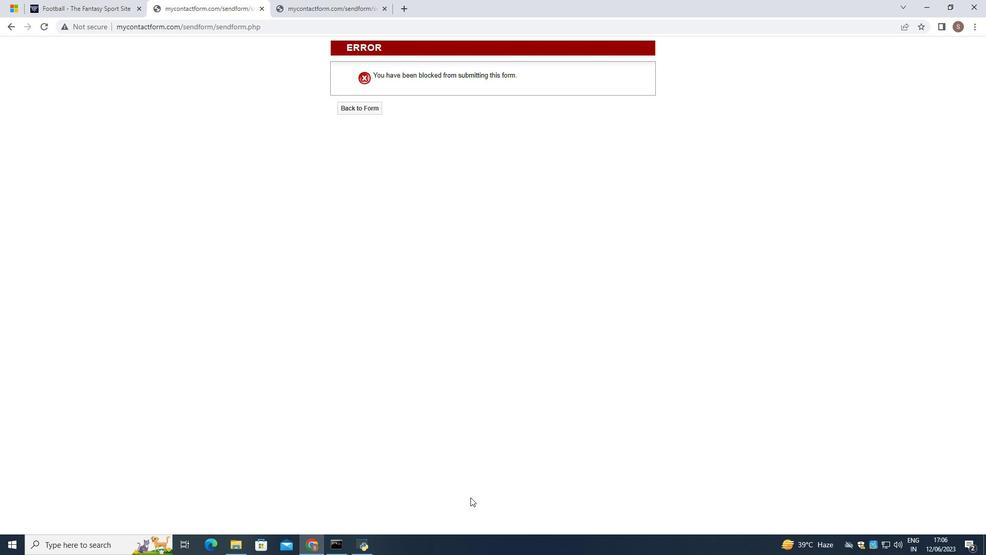 
